 Task: Plan a trip to Qurayyat, Saudi Arabia from 1st November, 2023 to 9th November, 2023 for 6 adults.3 bedrooms having 3 beds and 3 bathrooms. Property type can be house. Look for 4 properties as per requirement.
Action: Mouse moved to (418, 51)
Screenshot: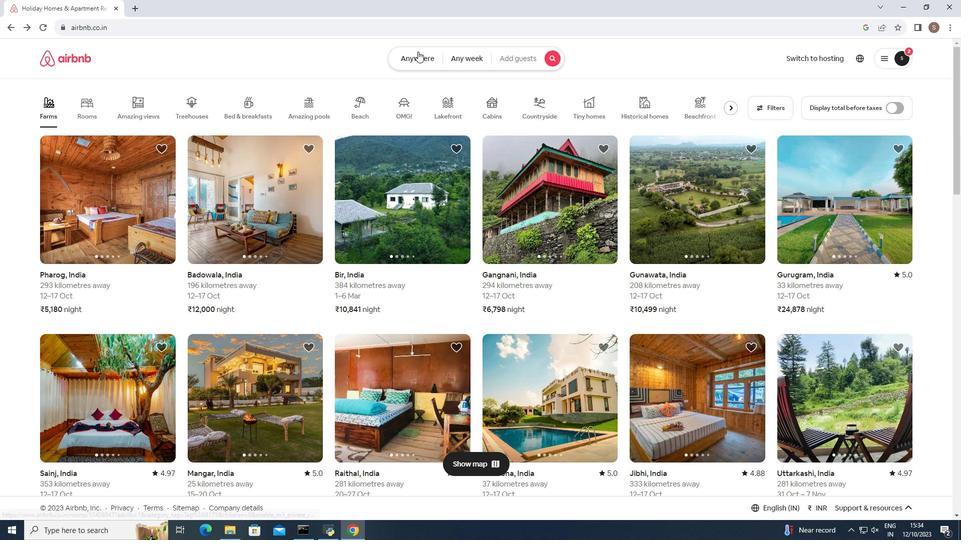 
Action: Mouse pressed left at (418, 51)
Screenshot: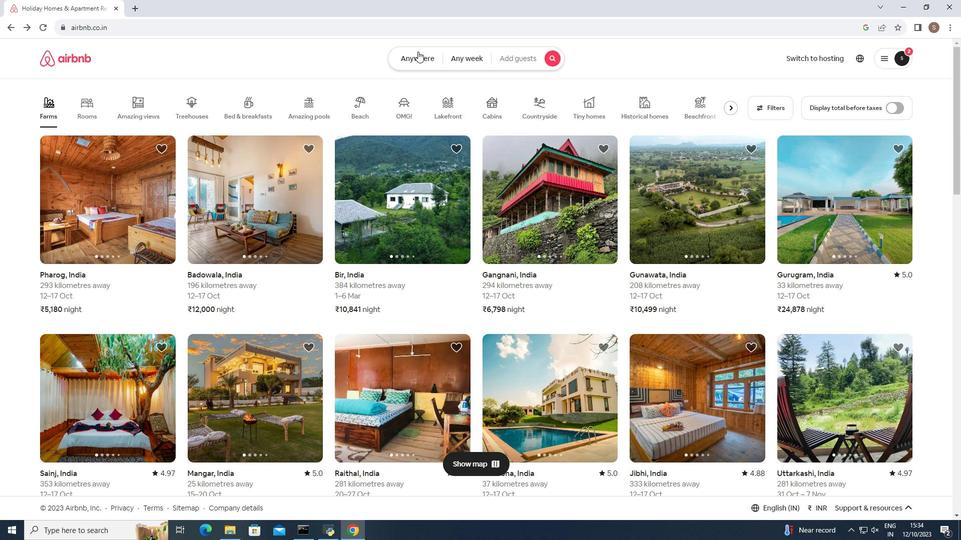 
Action: Mouse moved to (320, 96)
Screenshot: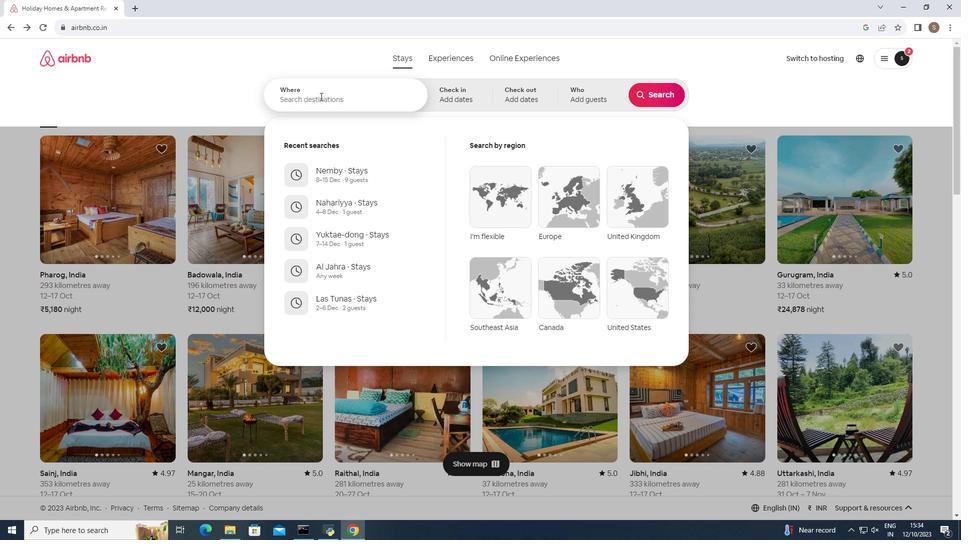
Action: Mouse pressed left at (320, 96)
Screenshot: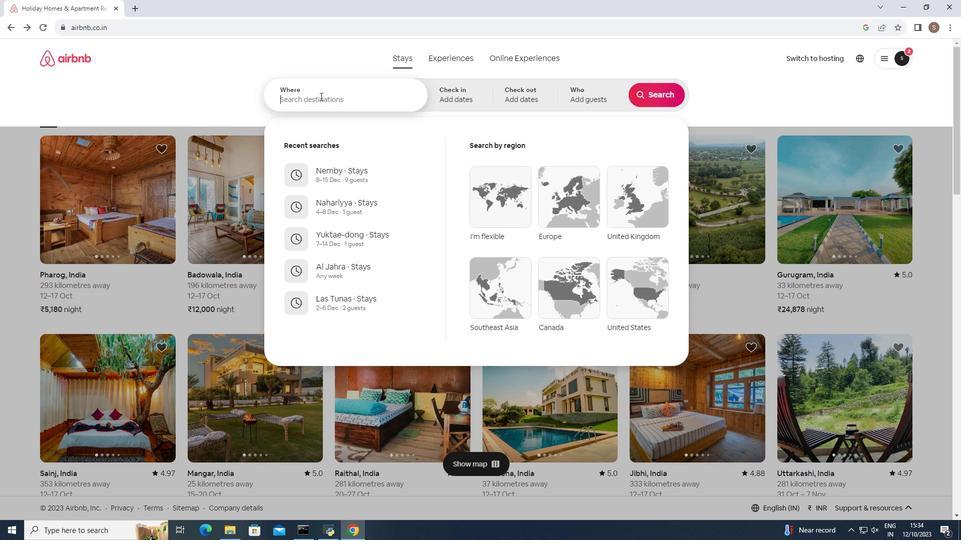 
Action: Key pressed s<Key.backspace><Key.shift><Key.shift><Key.shift><Key.shift><Key.shift><Key.shift><Key.shift><Key.shift><Key.shift><Key.shift><Key.shift><Key.shift>Qurayyat,<Key.space><Key.shift>Saudi<Key.space><Key.shift>Arabia<Key.enter>
Screenshot: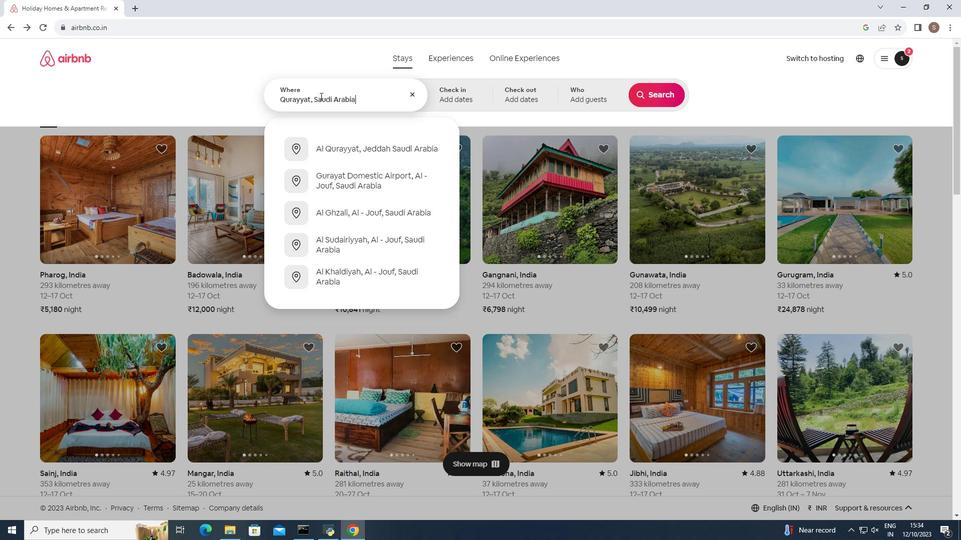 
Action: Mouse moved to (571, 219)
Screenshot: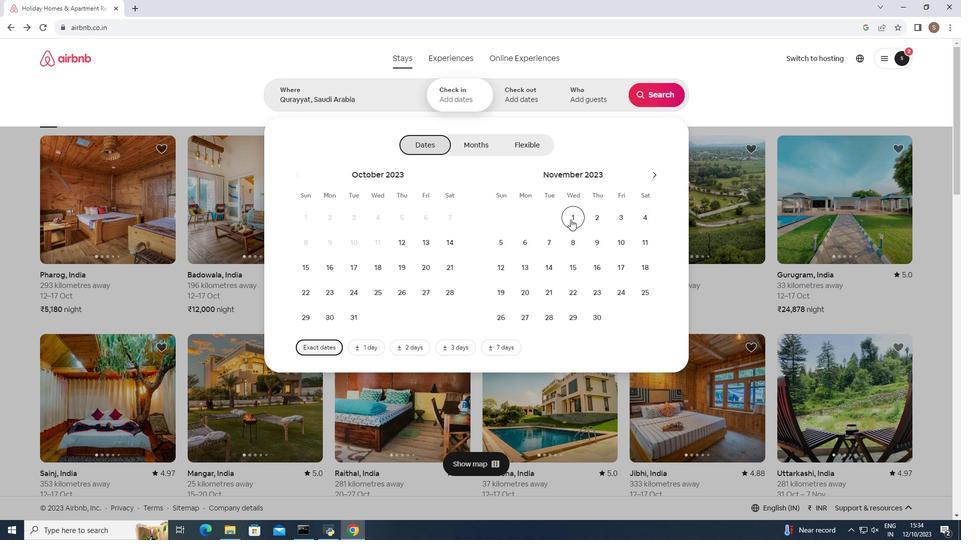 
Action: Mouse pressed left at (571, 219)
Screenshot: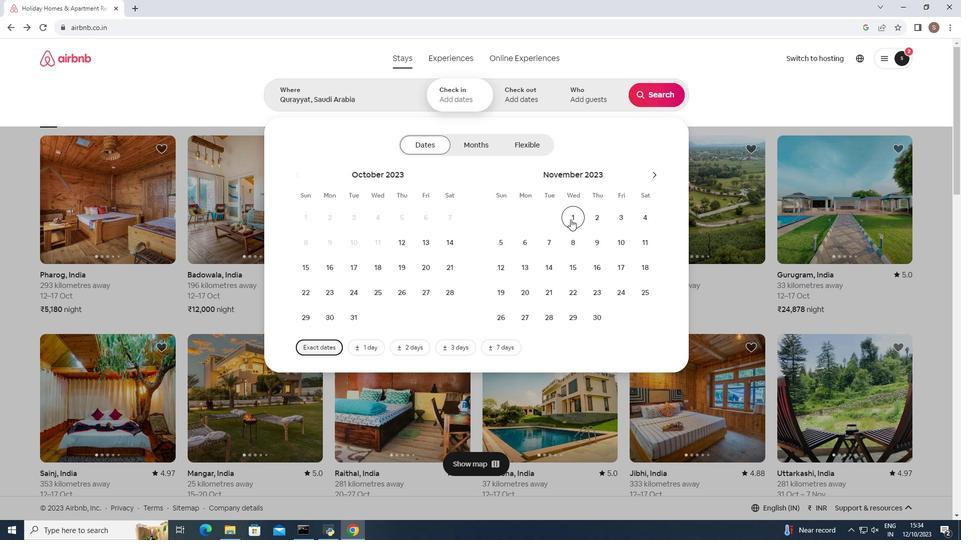 
Action: Mouse moved to (594, 244)
Screenshot: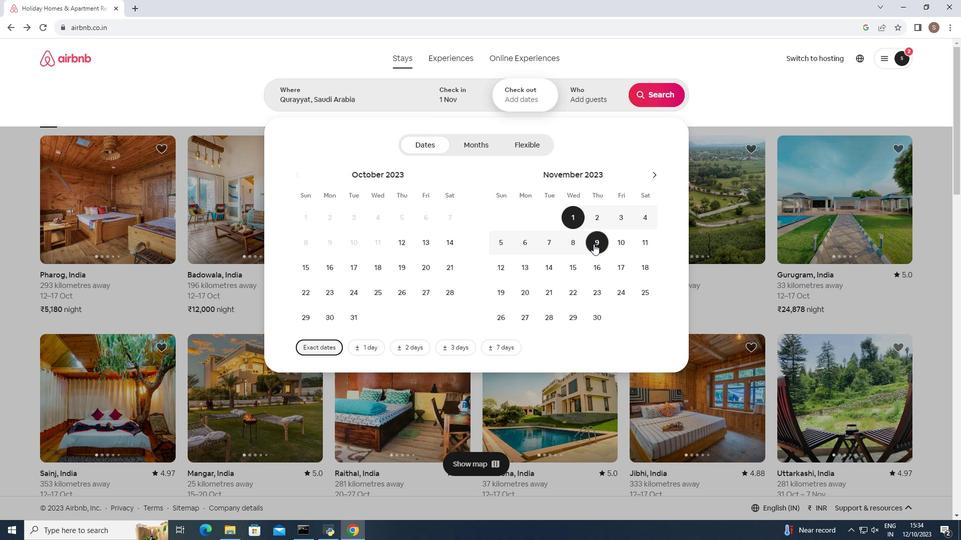 
Action: Mouse pressed left at (594, 244)
Screenshot: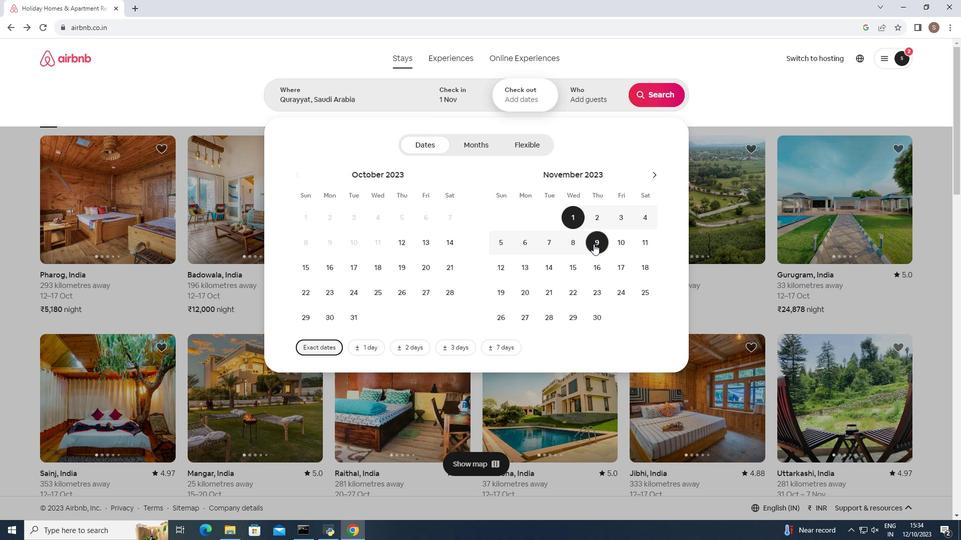 
Action: Mouse moved to (586, 91)
Screenshot: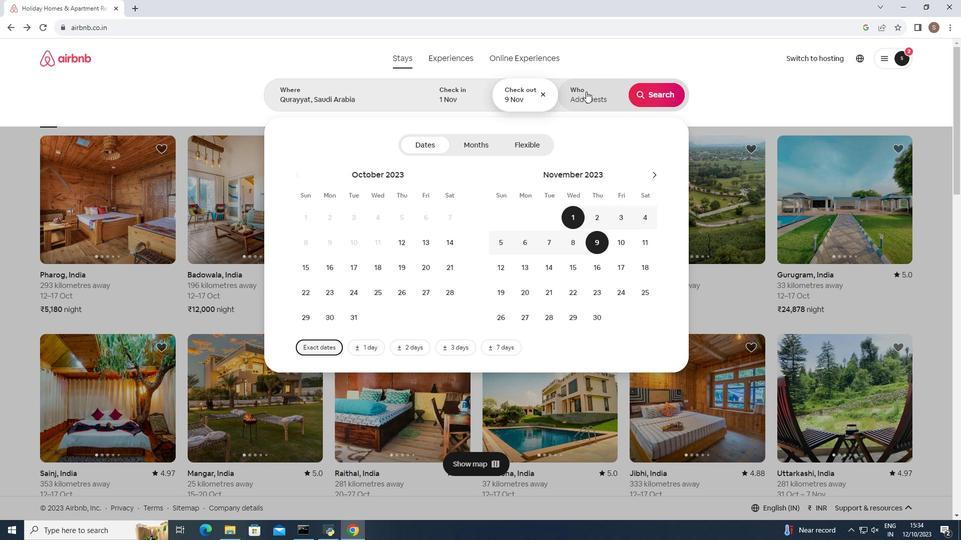 
Action: Mouse pressed left at (586, 91)
Screenshot: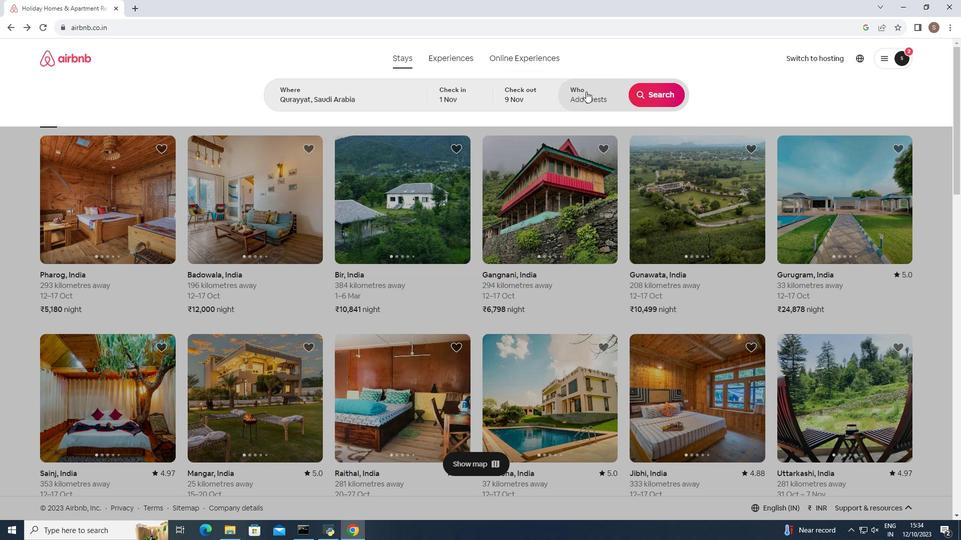 
Action: Mouse moved to (658, 145)
Screenshot: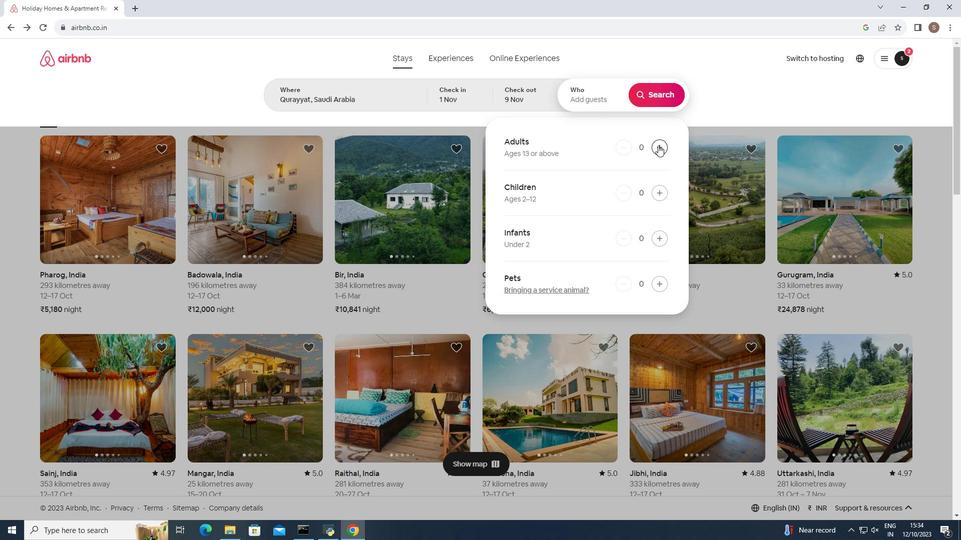 
Action: Mouse pressed left at (658, 145)
Screenshot: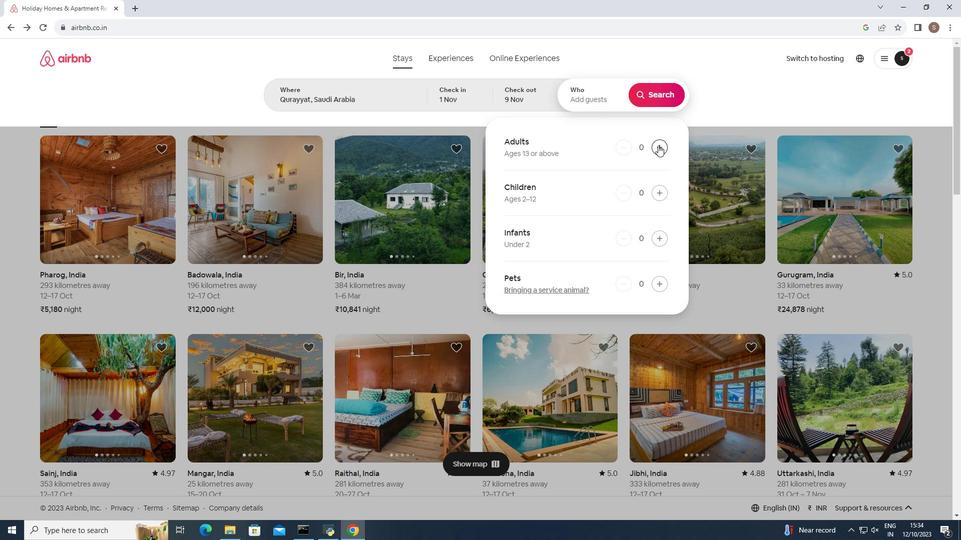 
Action: Mouse pressed left at (658, 145)
Screenshot: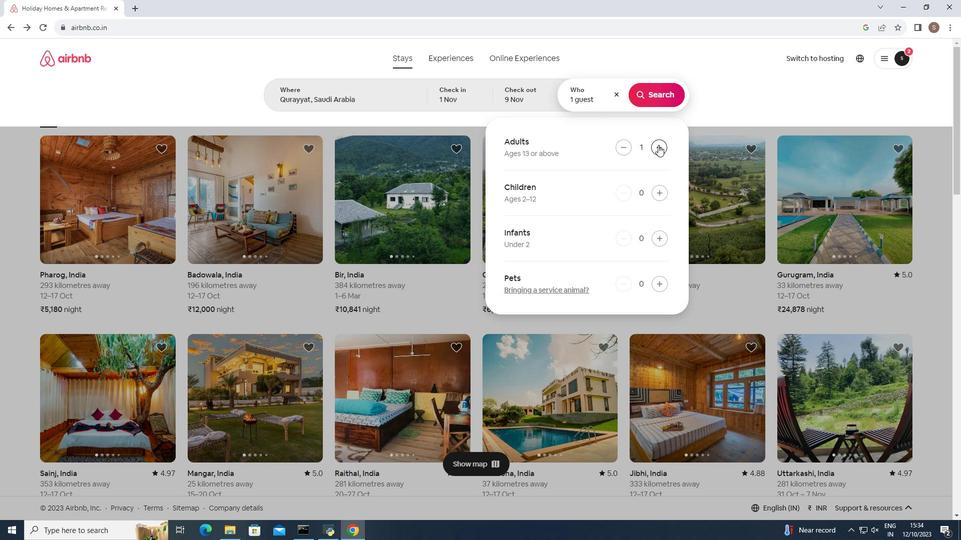 
Action: Mouse pressed left at (658, 145)
Screenshot: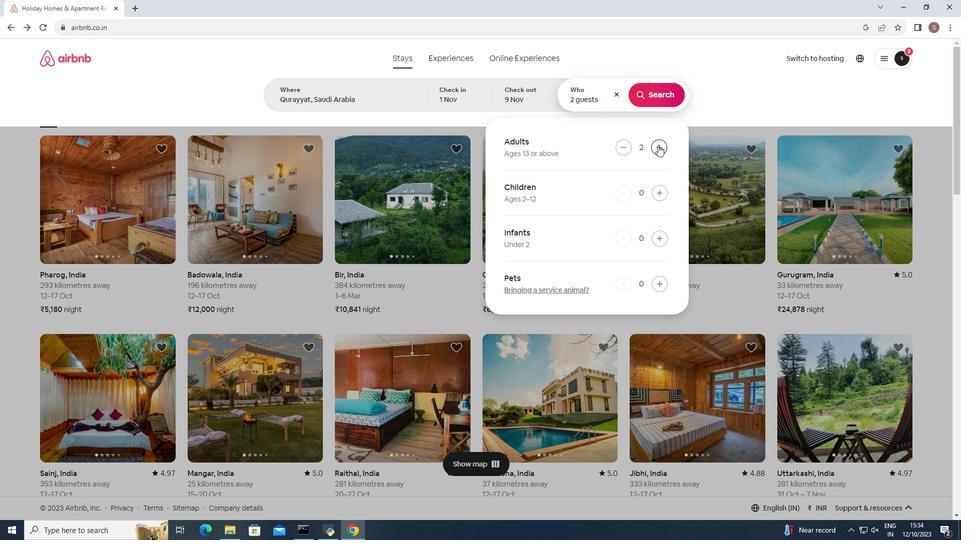 
Action: Mouse pressed left at (658, 145)
Screenshot: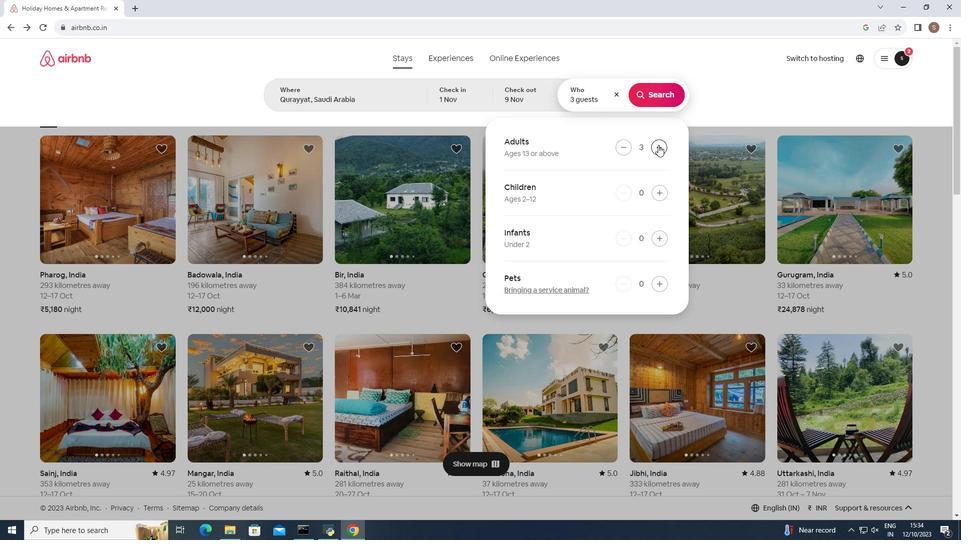 
Action: Mouse pressed left at (658, 145)
Screenshot: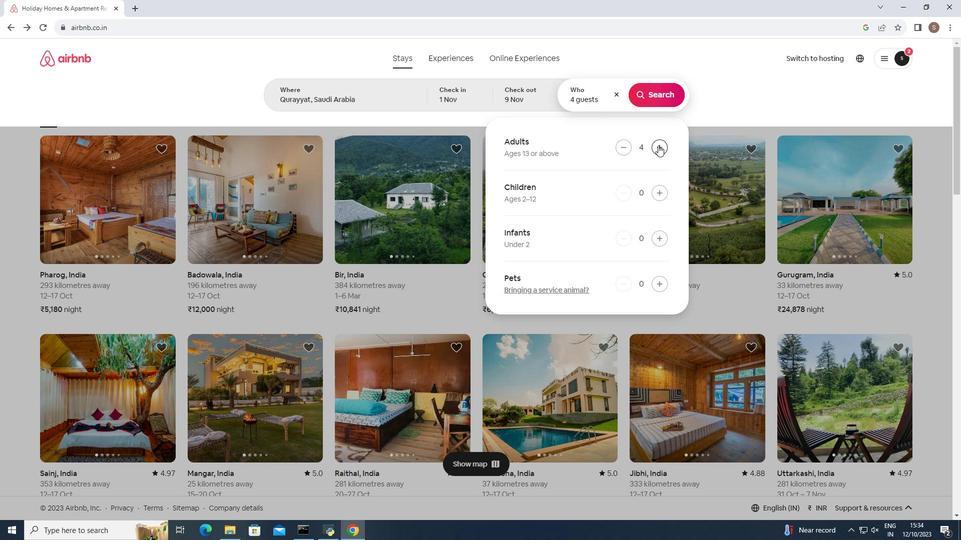 
Action: Mouse pressed left at (658, 145)
Screenshot: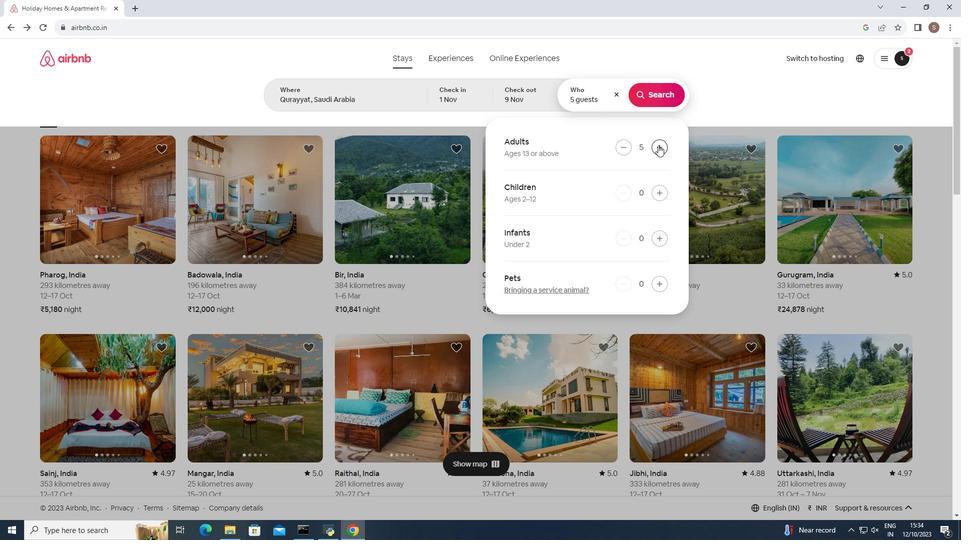 
Action: Mouse moved to (651, 99)
Screenshot: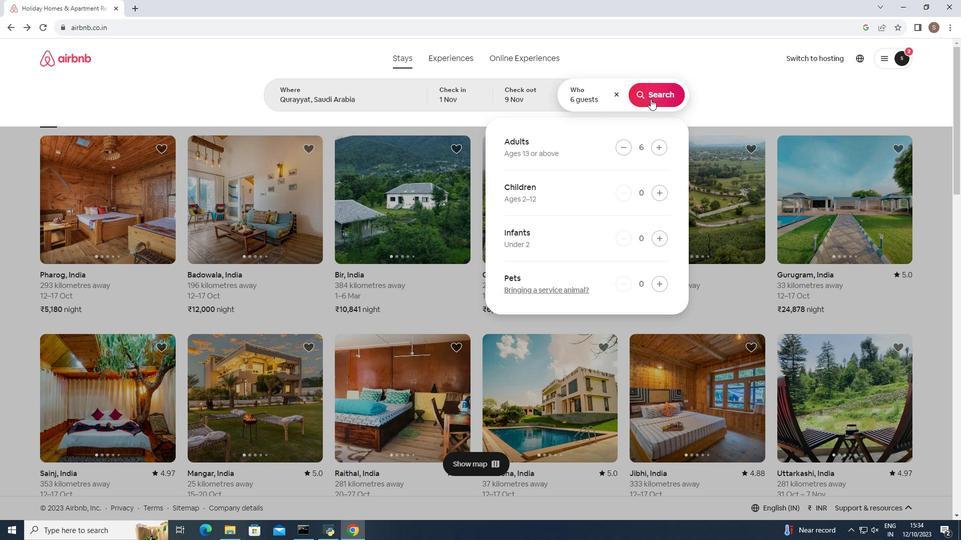 
Action: Mouse pressed left at (651, 99)
Screenshot: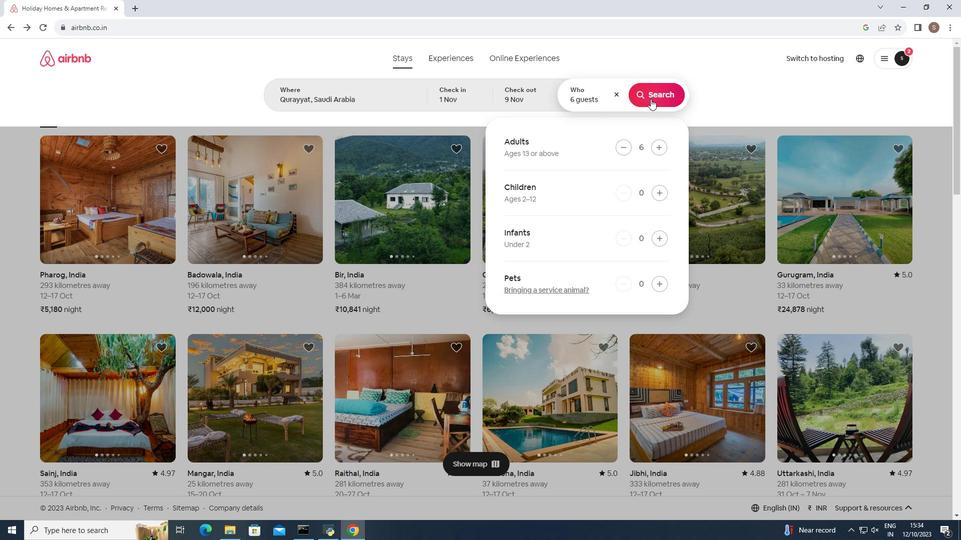 
Action: Mouse moved to (795, 97)
Screenshot: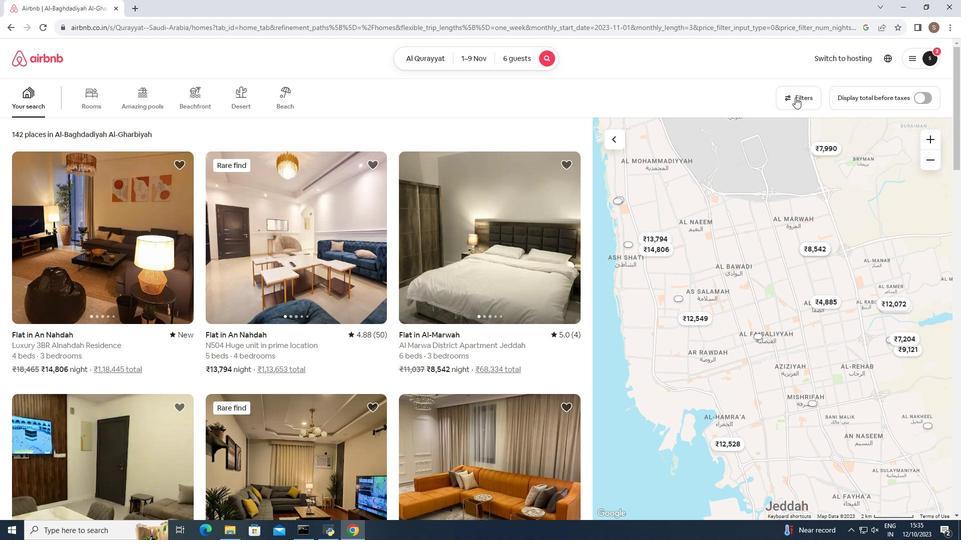
Action: Mouse pressed left at (795, 97)
Screenshot: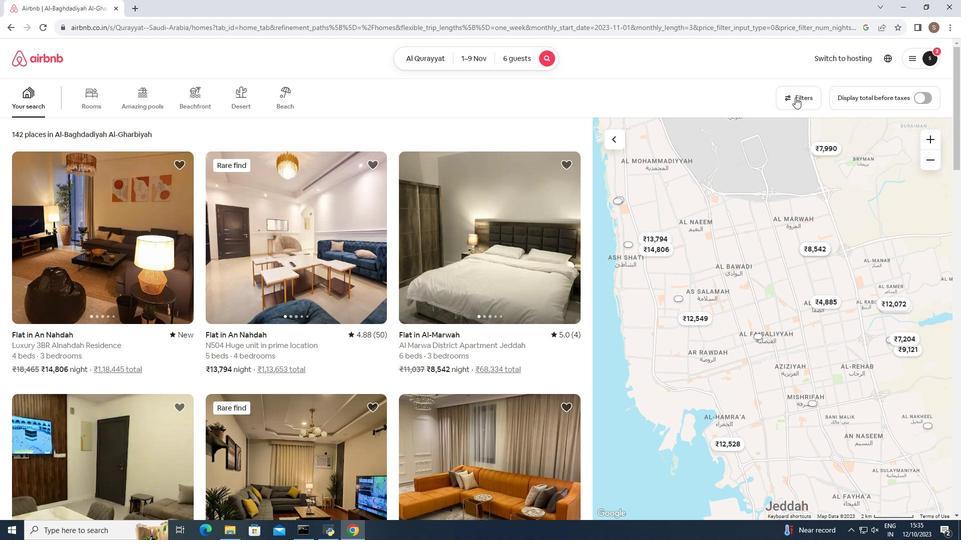 
Action: Mouse moved to (456, 232)
Screenshot: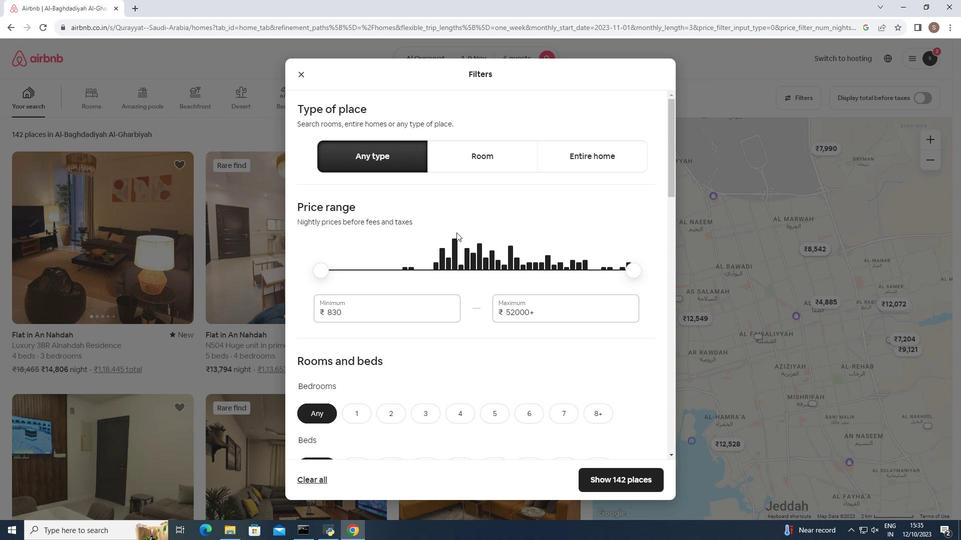 
Action: Mouse scrolled (456, 232) with delta (0, 0)
Screenshot: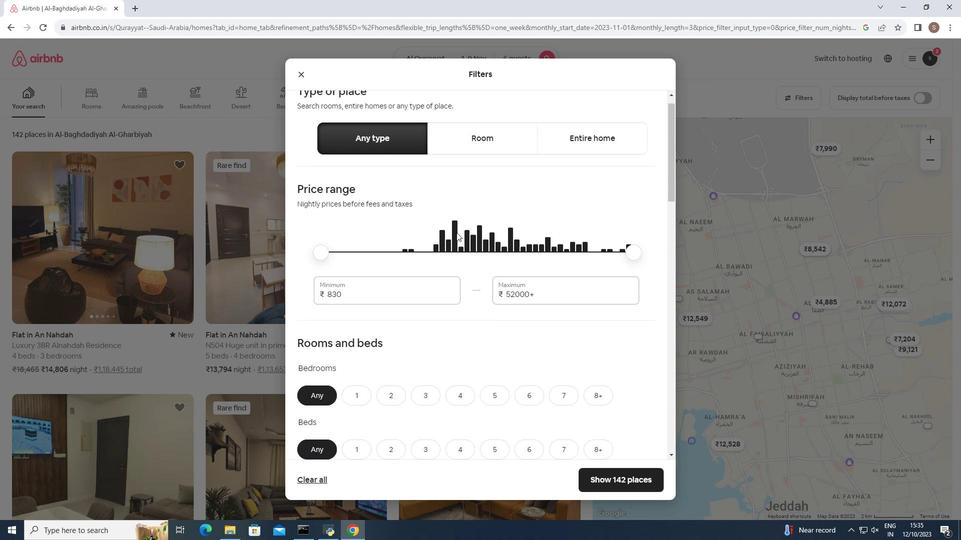 
Action: Mouse scrolled (456, 232) with delta (0, 0)
Screenshot: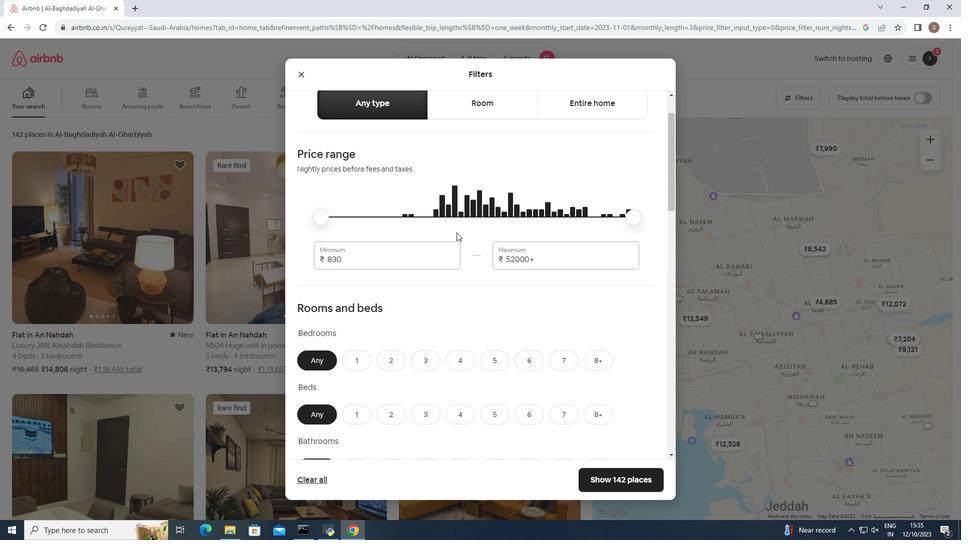 
Action: Mouse moved to (427, 314)
Screenshot: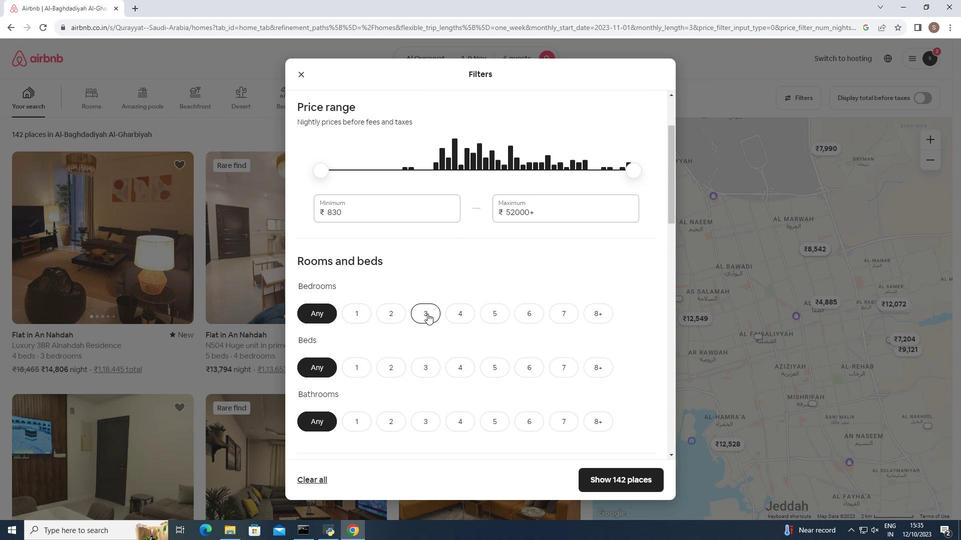 
Action: Mouse pressed left at (427, 314)
Screenshot: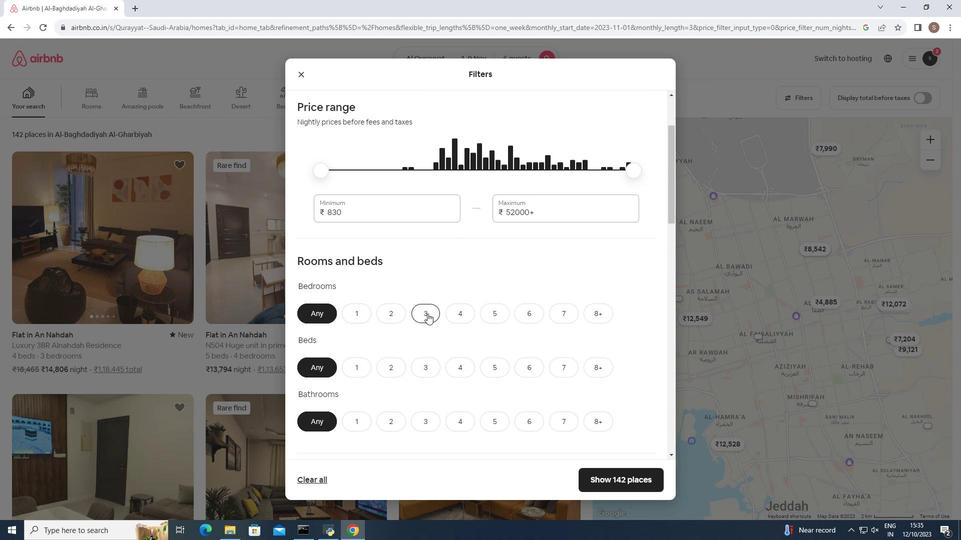 
Action: Mouse moved to (427, 370)
Screenshot: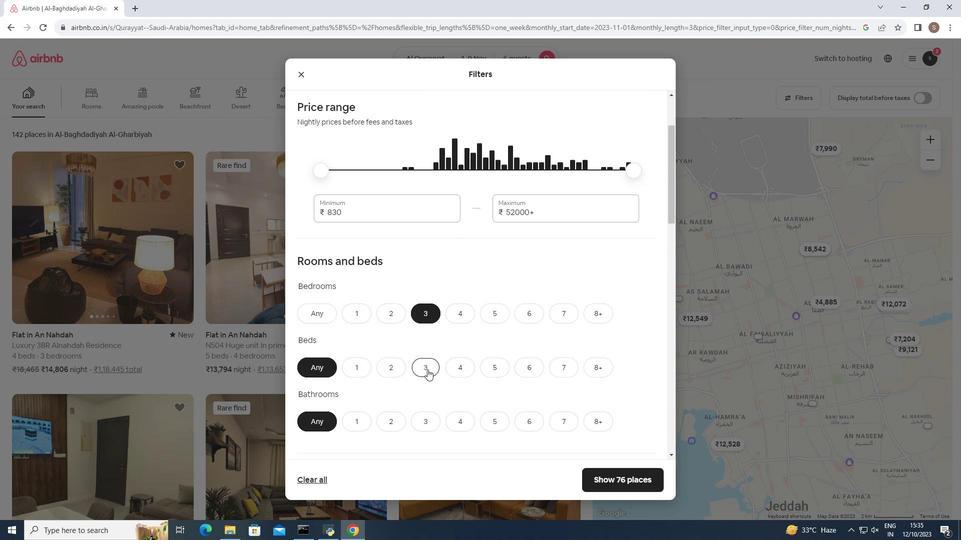 
Action: Mouse pressed left at (427, 370)
Screenshot: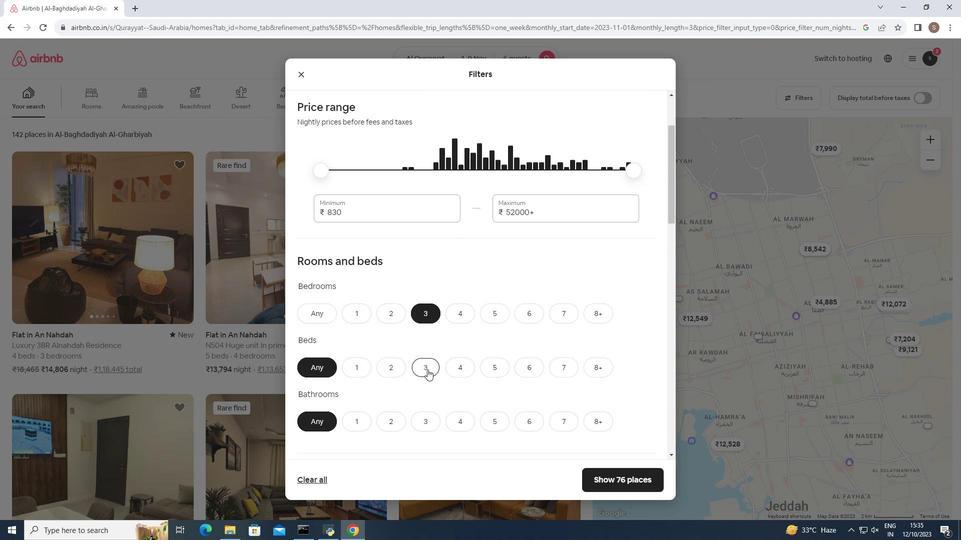 
Action: Mouse moved to (423, 425)
Screenshot: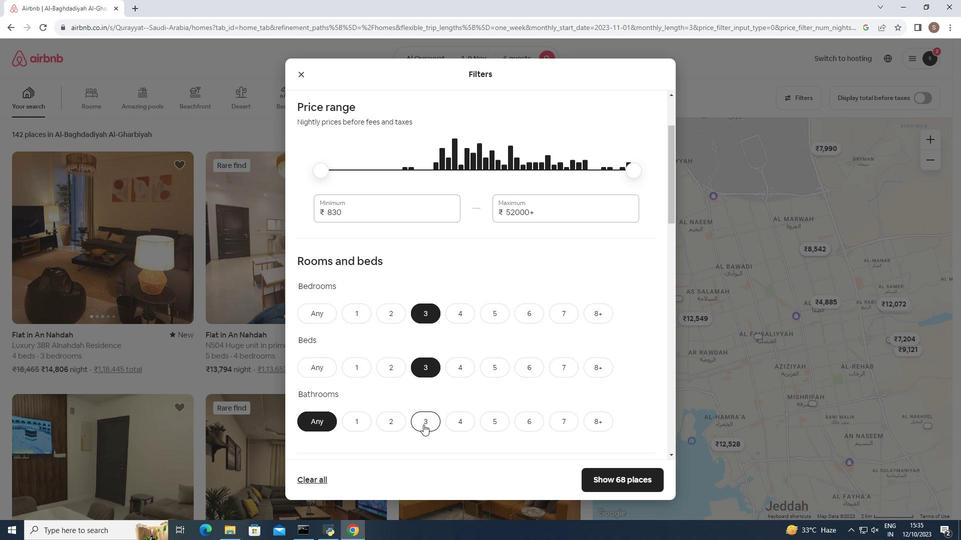 
Action: Mouse pressed left at (423, 425)
Screenshot: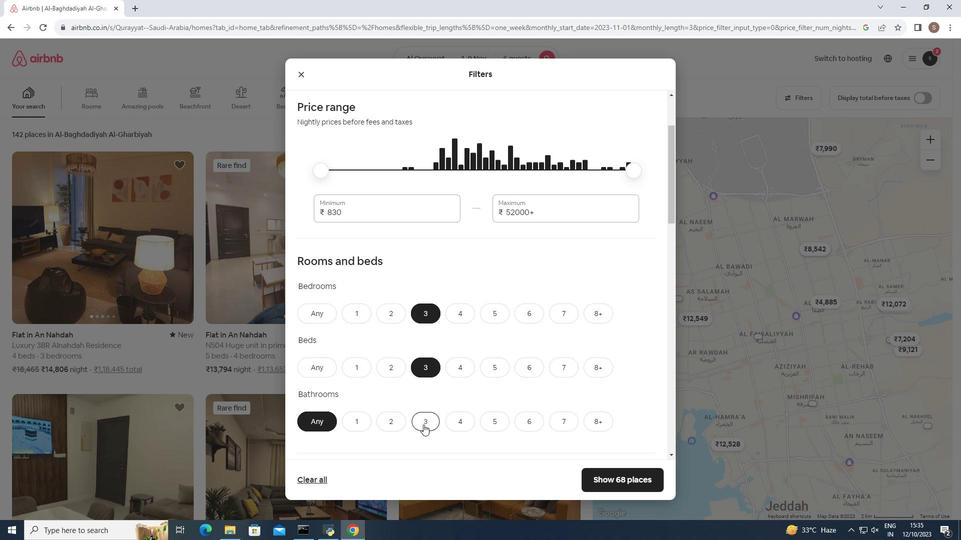 
Action: Mouse moved to (460, 370)
Screenshot: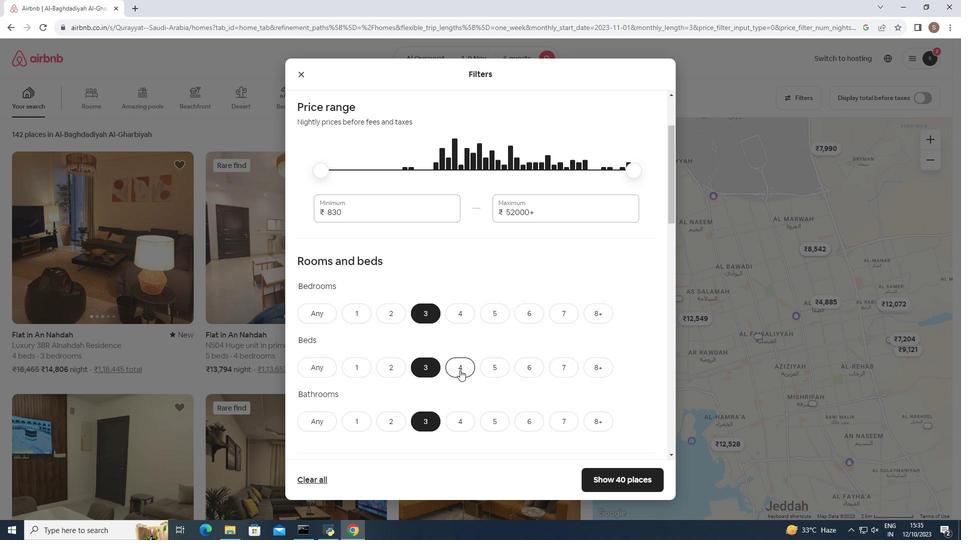
Action: Mouse scrolled (460, 370) with delta (0, 0)
Screenshot: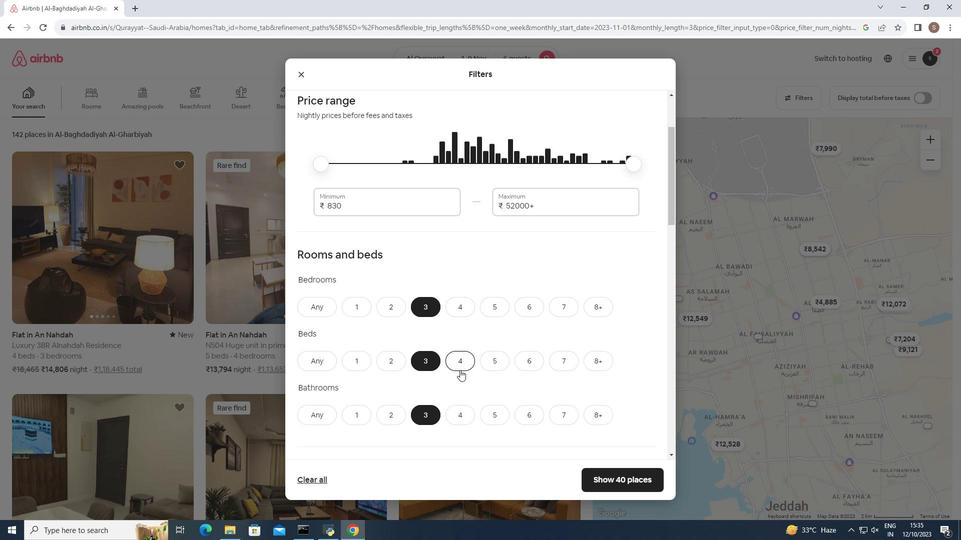 
Action: Mouse scrolled (460, 370) with delta (0, 0)
Screenshot: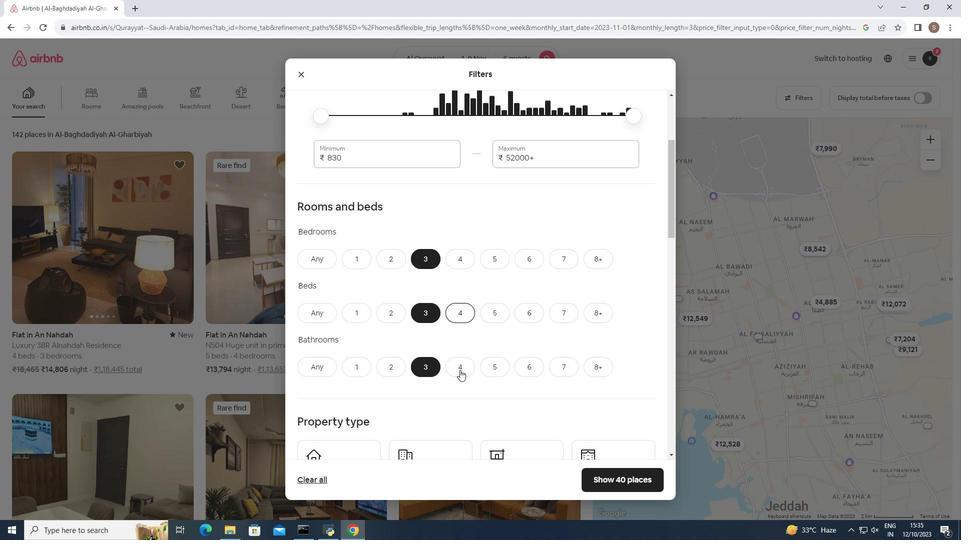 
Action: Mouse scrolled (460, 370) with delta (0, 0)
Screenshot: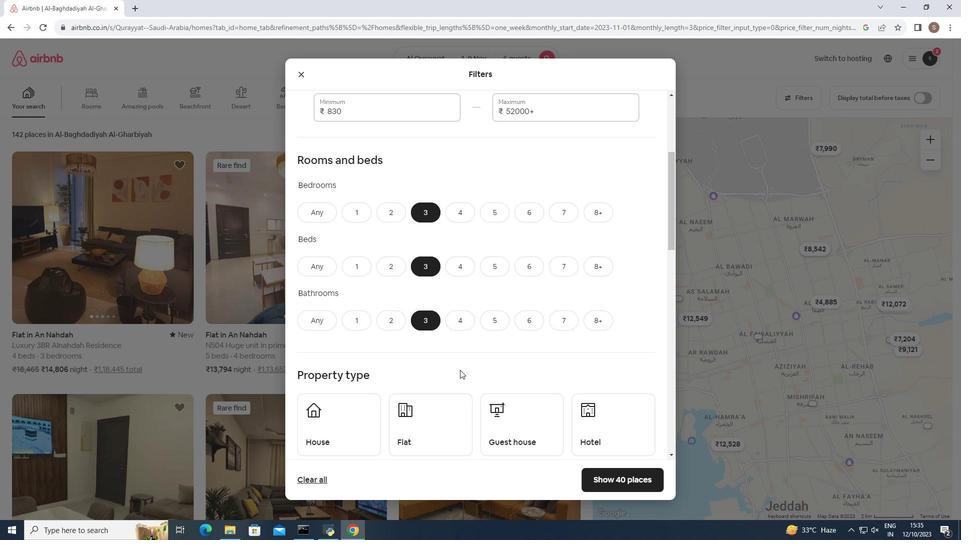 
Action: Mouse moved to (321, 385)
Screenshot: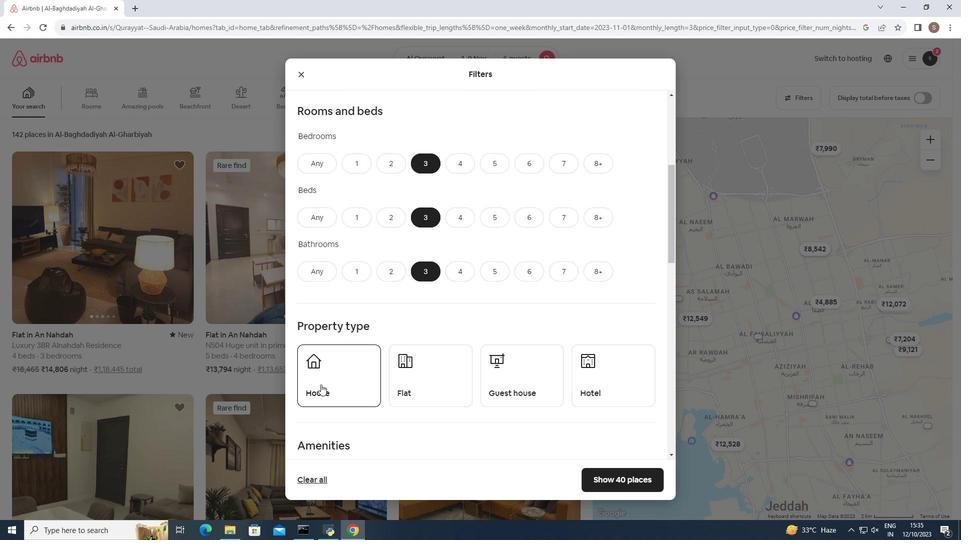 
Action: Mouse pressed left at (321, 385)
Screenshot: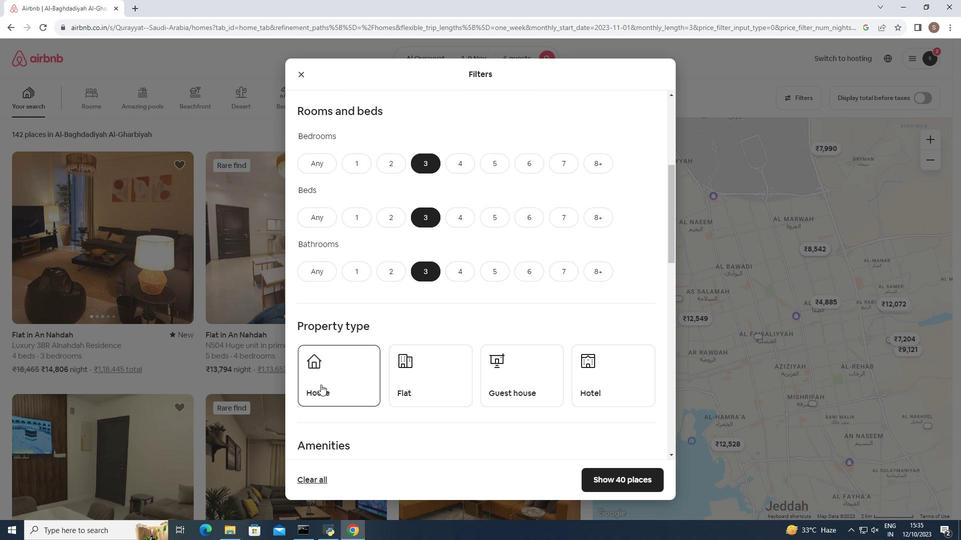 
Action: Mouse moved to (602, 477)
Screenshot: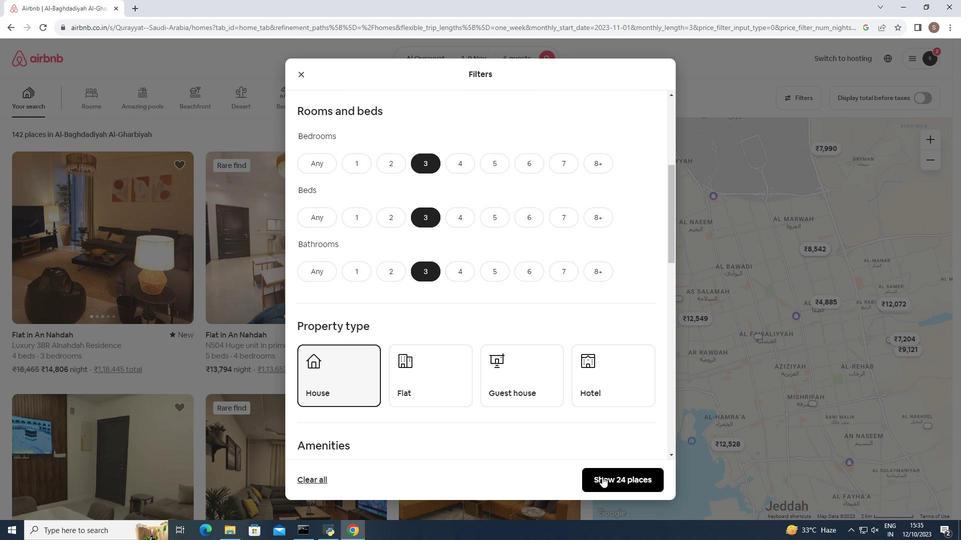 
Action: Mouse pressed left at (602, 477)
Screenshot: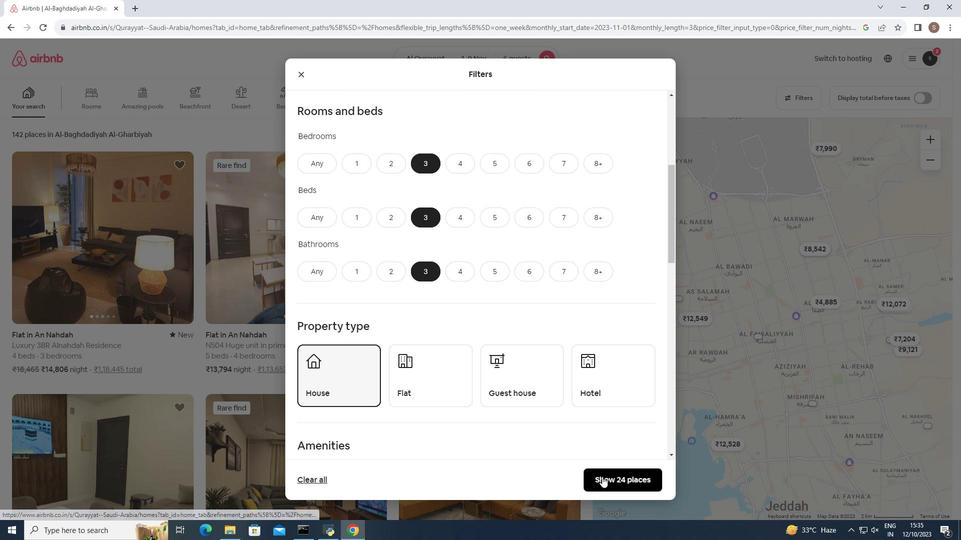 
Action: Mouse moved to (415, 385)
Screenshot: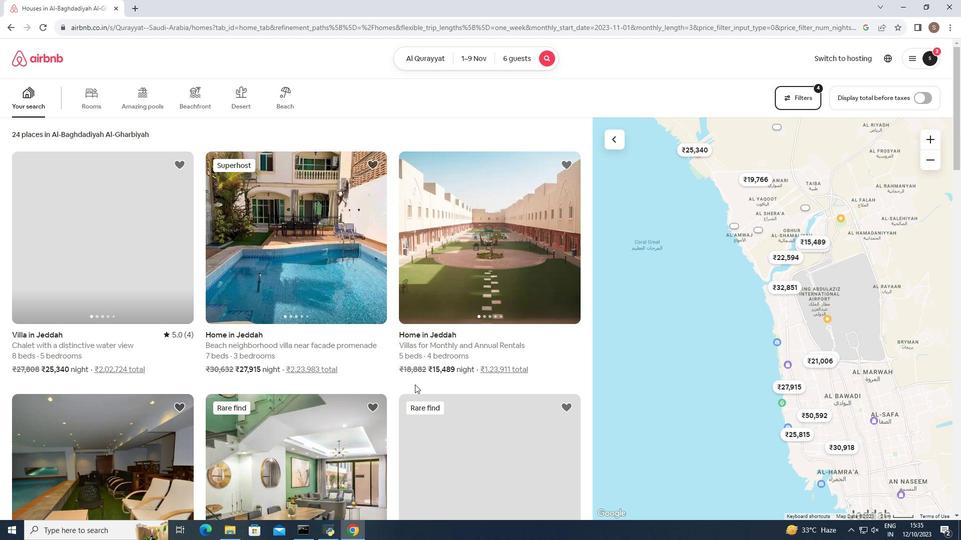 
Action: Mouse scrolled (415, 384) with delta (0, 0)
Screenshot: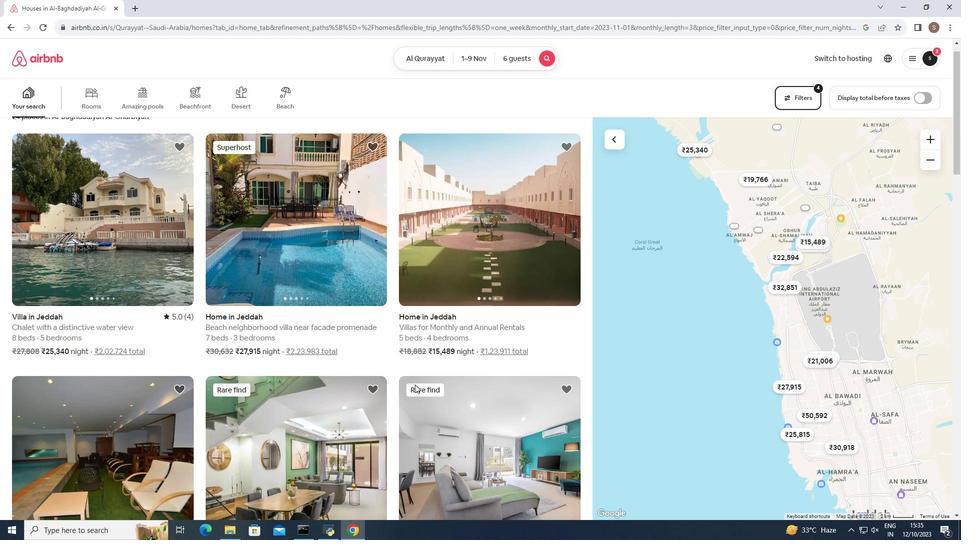 
Action: Mouse moved to (446, 391)
Screenshot: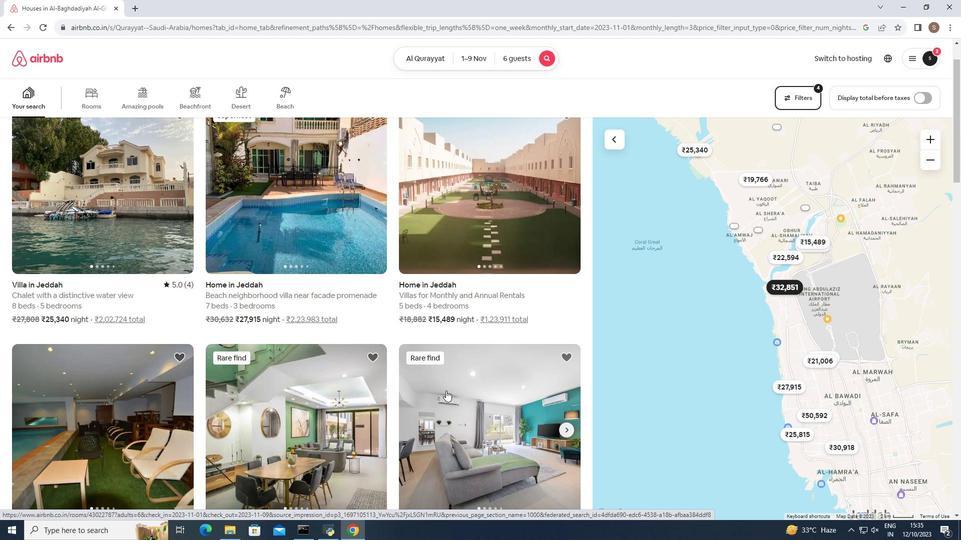 
Action: Mouse scrolled (446, 390) with delta (0, 0)
Screenshot: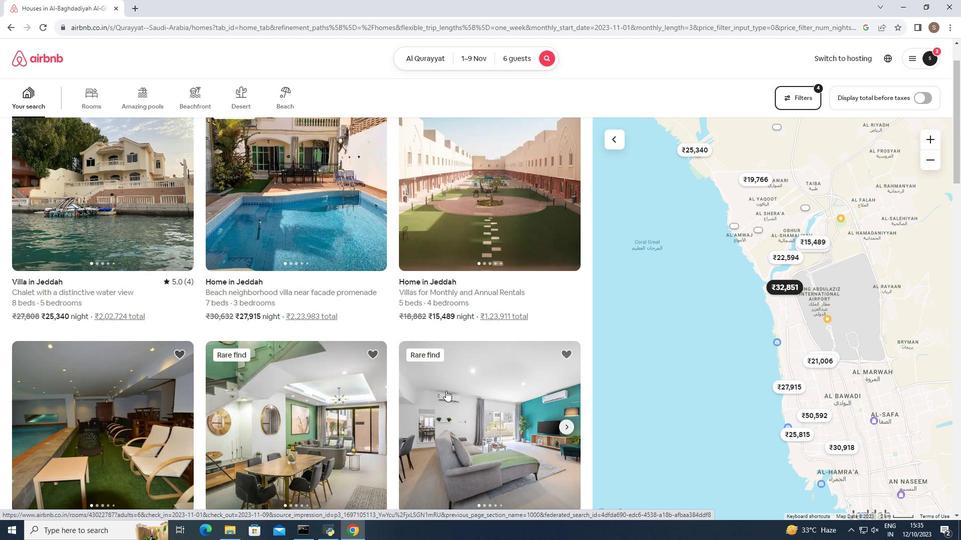 
Action: Mouse scrolled (446, 390) with delta (0, 0)
Screenshot: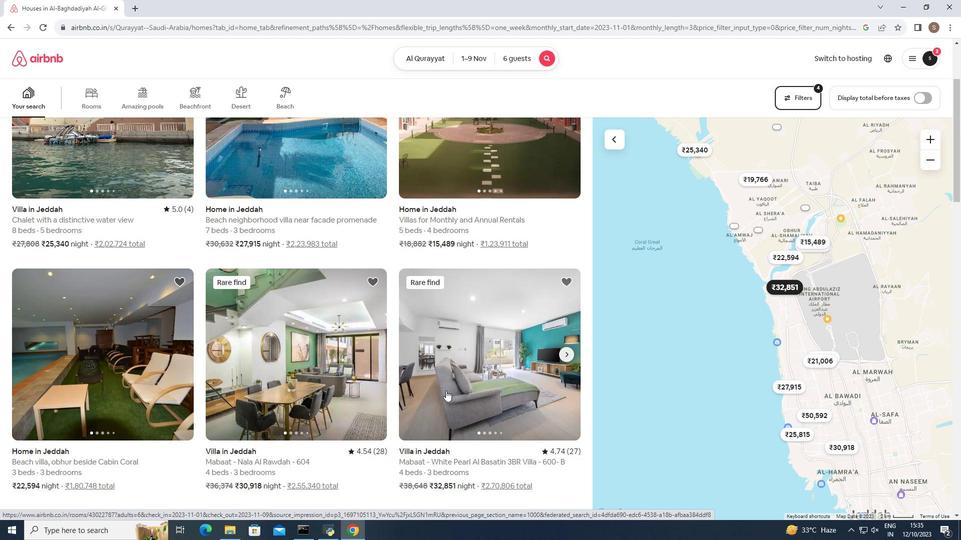 
Action: Mouse moved to (154, 340)
Screenshot: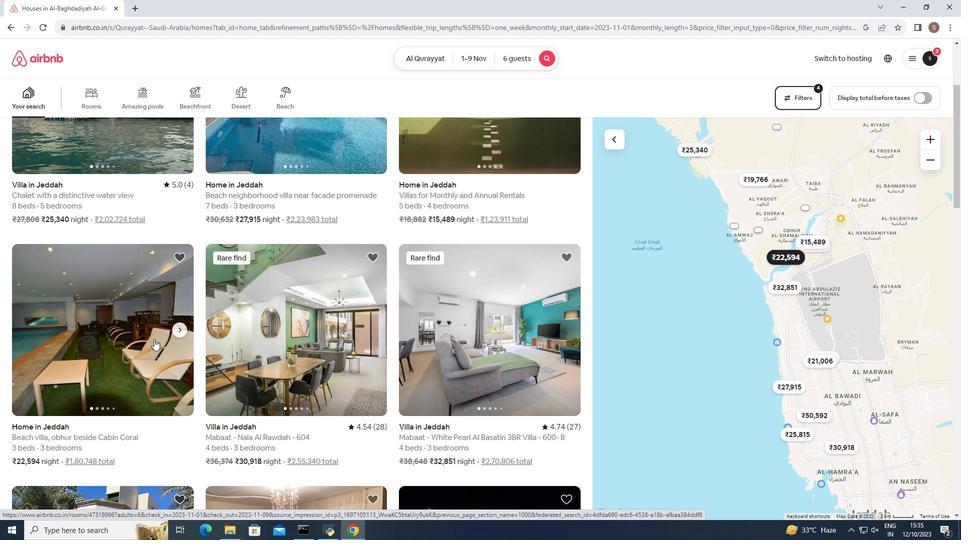 
Action: Mouse pressed left at (154, 340)
Screenshot: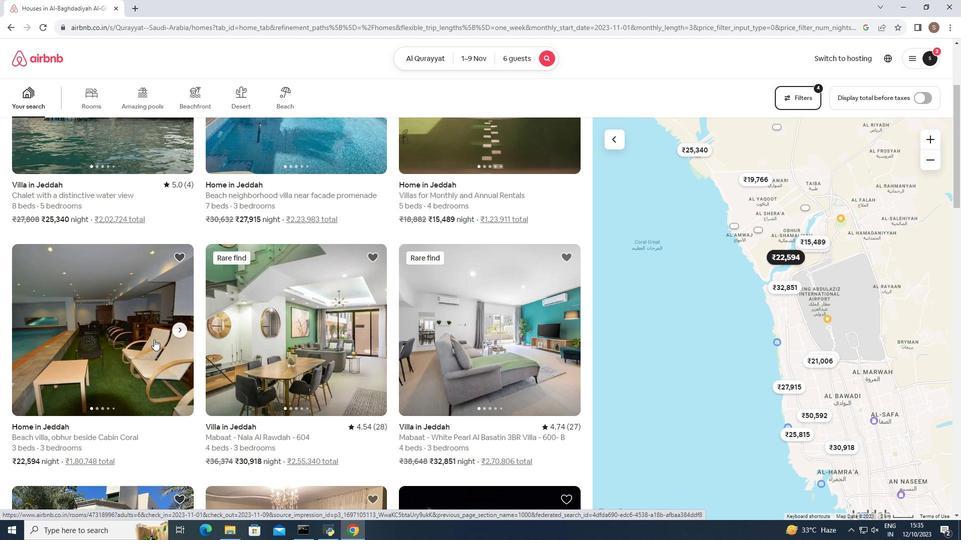 
Action: Mouse moved to (336, 332)
Screenshot: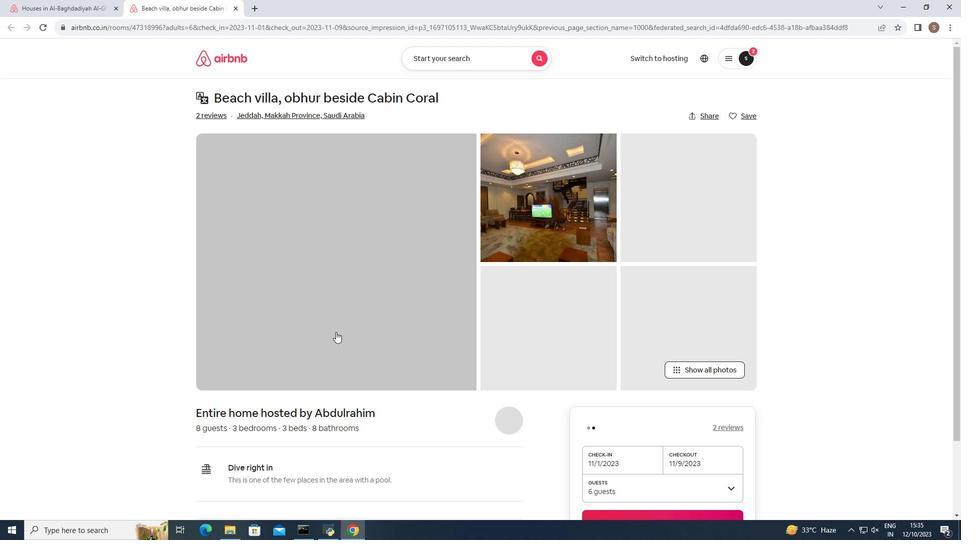 
Action: Mouse pressed left at (336, 332)
Screenshot: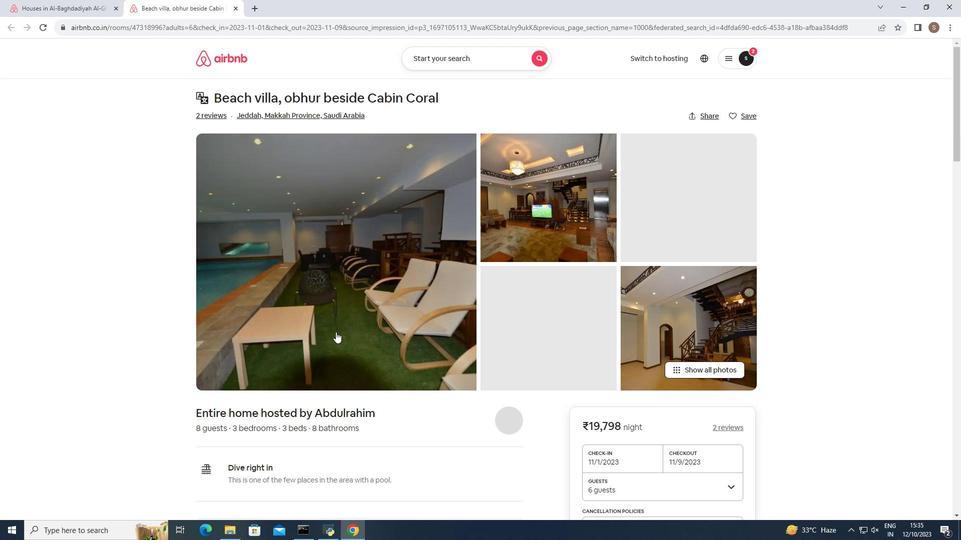 
Action: Mouse moved to (357, 330)
Screenshot: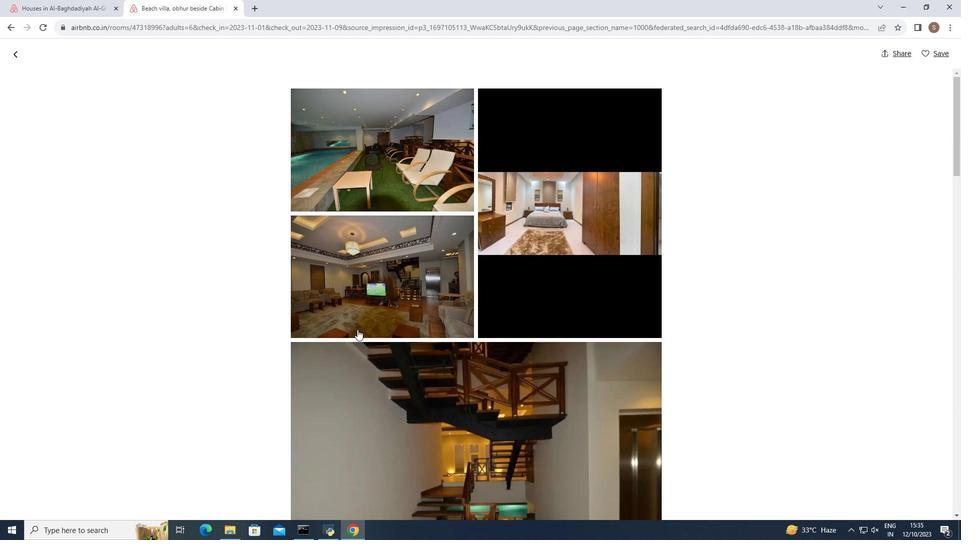 
Action: Mouse scrolled (357, 329) with delta (0, 0)
Screenshot: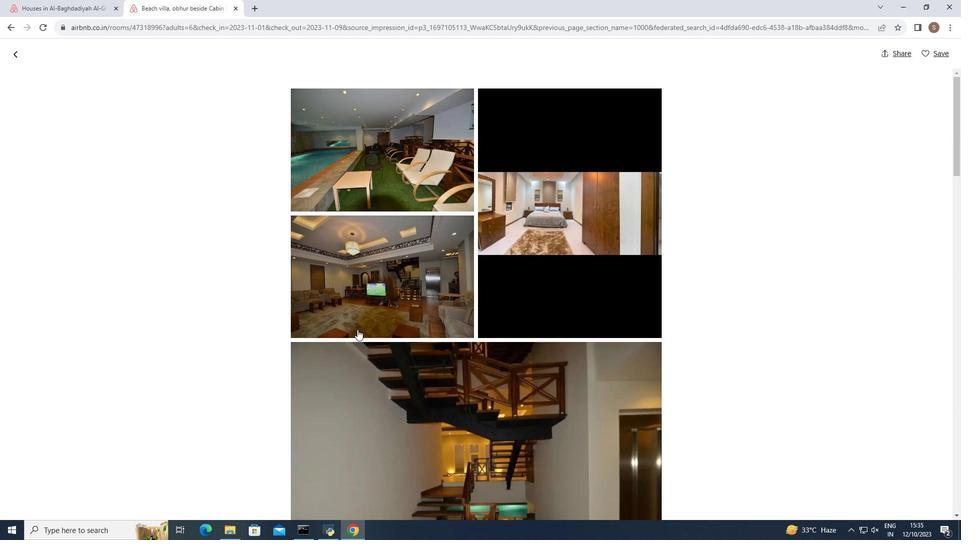 
Action: Mouse scrolled (357, 329) with delta (0, 0)
Screenshot: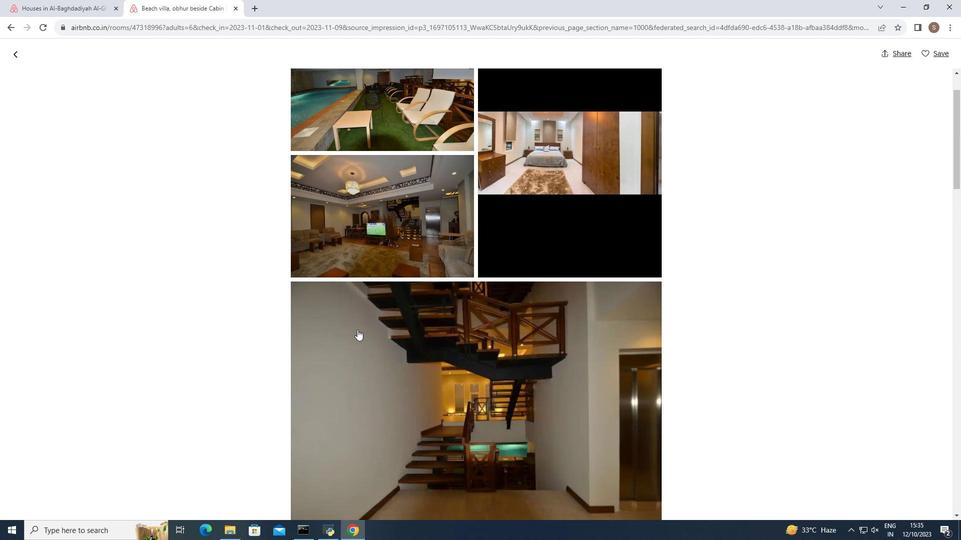 
Action: Mouse moved to (357, 329)
Screenshot: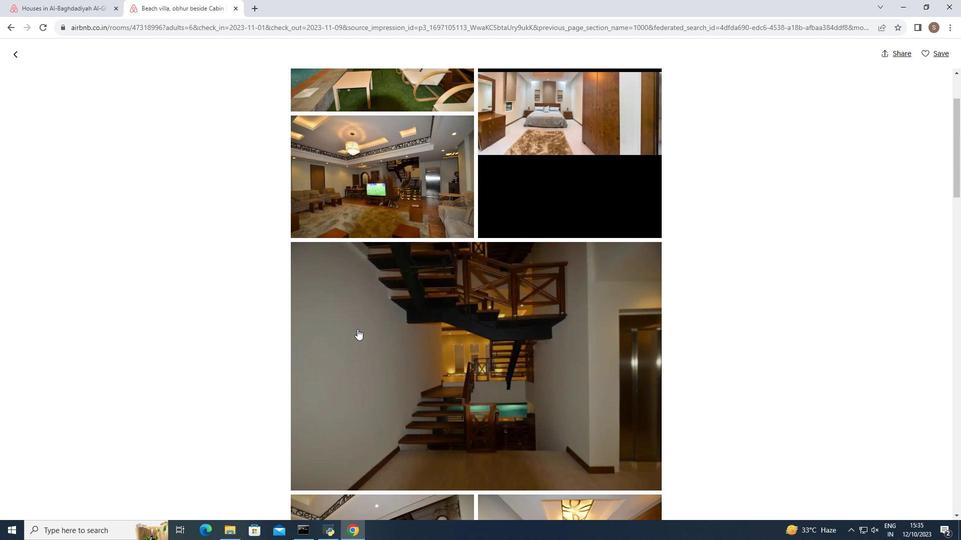 
Action: Mouse scrolled (357, 329) with delta (0, 0)
Screenshot: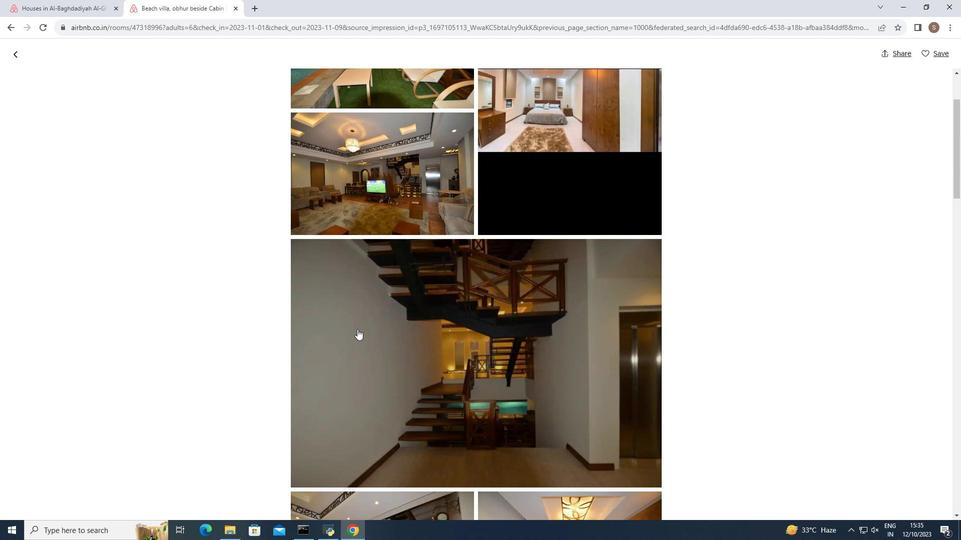 
Action: Mouse moved to (358, 329)
Screenshot: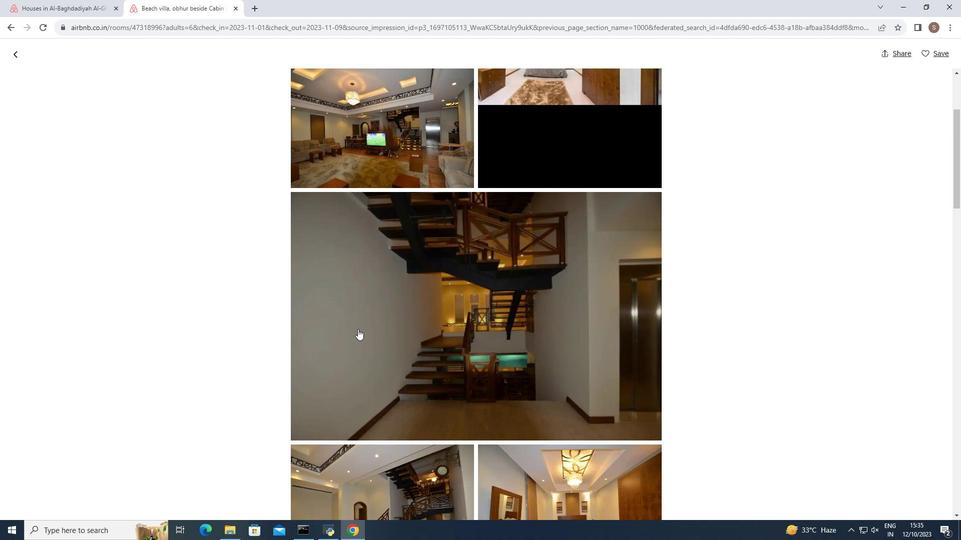 
Action: Mouse scrolled (358, 329) with delta (0, 0)
Screenshot: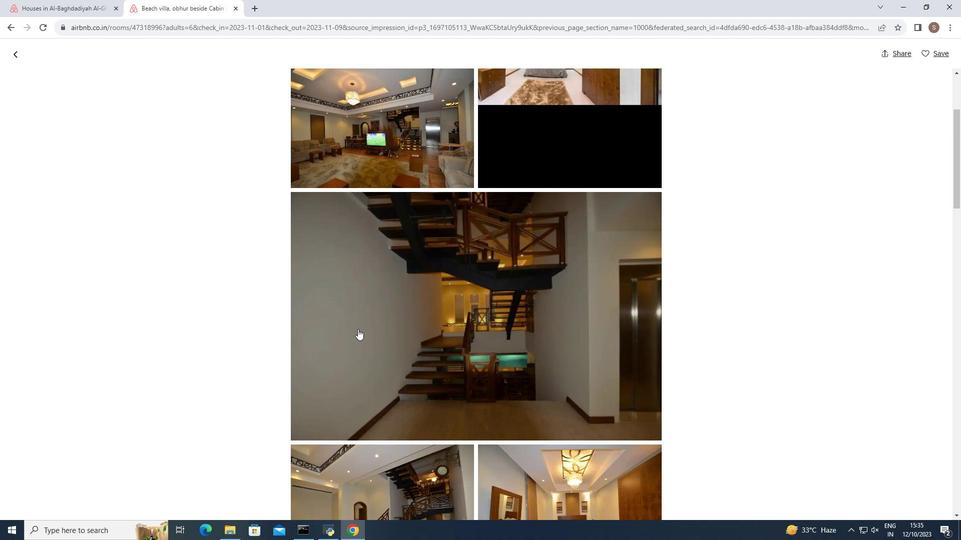 
Action: Mouse scrolled (358, 329) with delta (0, 0)
Screenshot: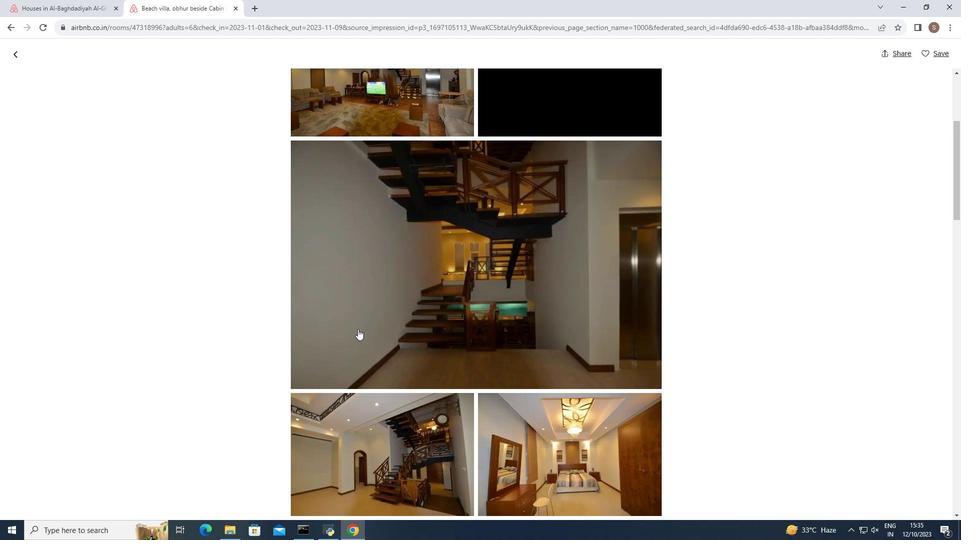 
Action: Mouse scrolled (358, 329) with delta (0, 0)
Screenshot: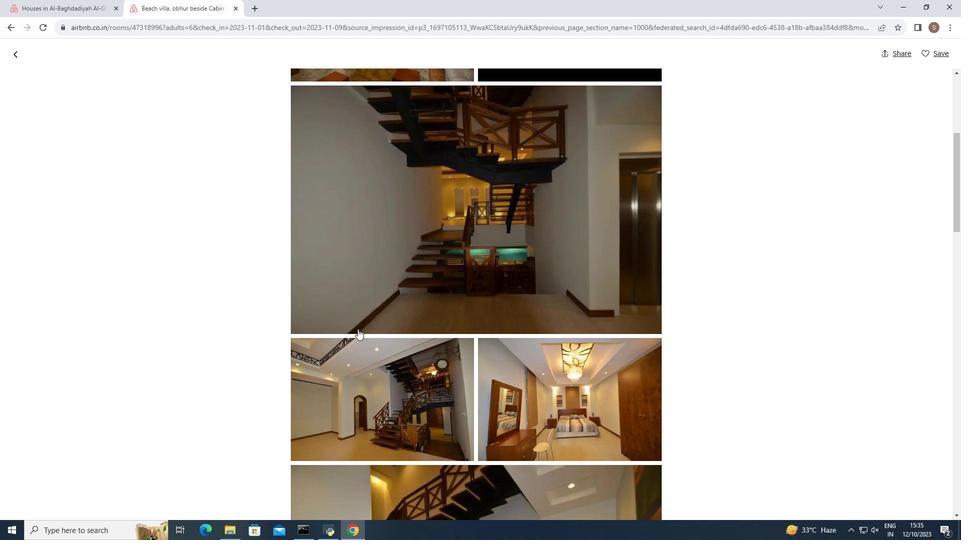 
Action: Mouse scrolled (358, 329) with delta (0, 0)
Screenshot: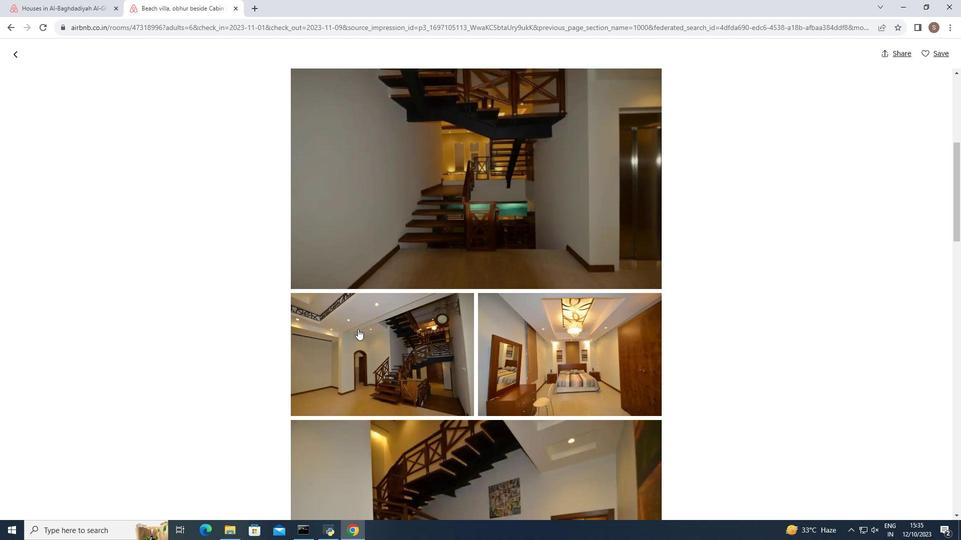 
Action: Mouse scrolled (358, 329) with delta (0, 0)
Screenshot: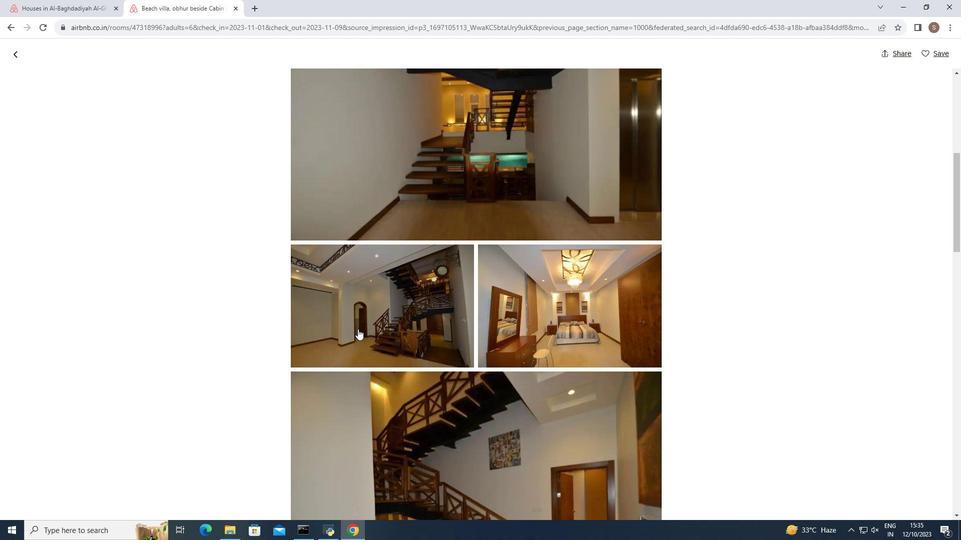 
Action: Mouse scrolled (358, 329) with delta (0, 0)
Screenshot: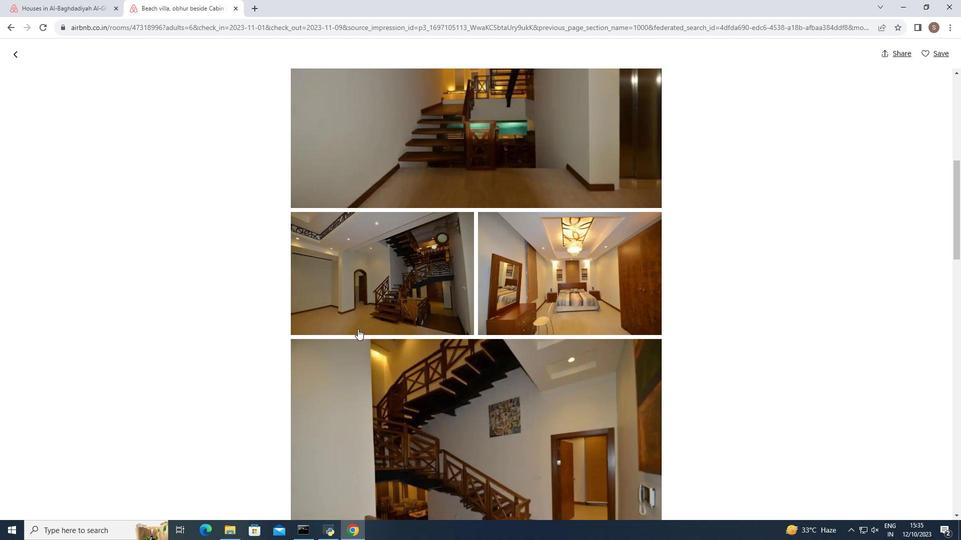 
Action: Mouse scrolled (358, 329) with delta (0, 0)
Screenshot: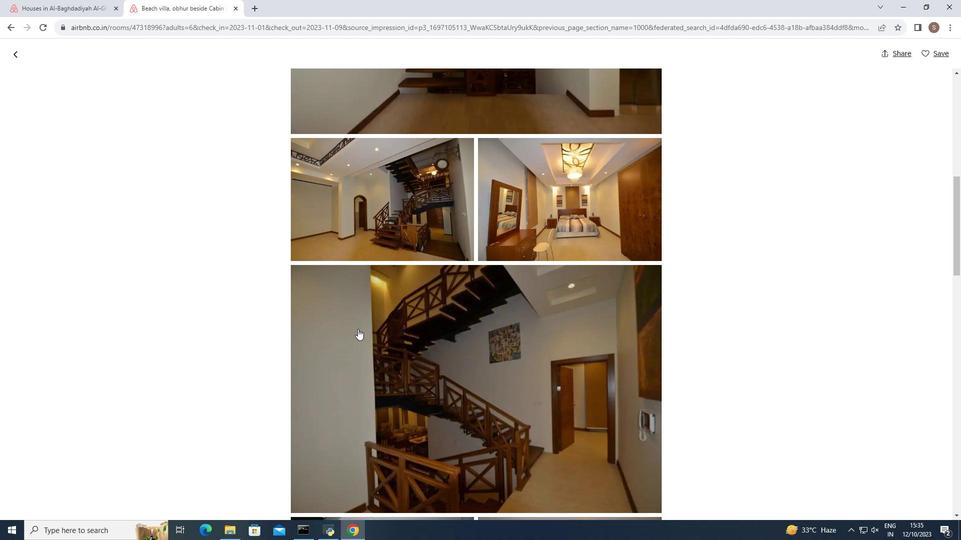 
Action: Mouse scrolled (358, 329) with delta (0, 0)
Screenshot: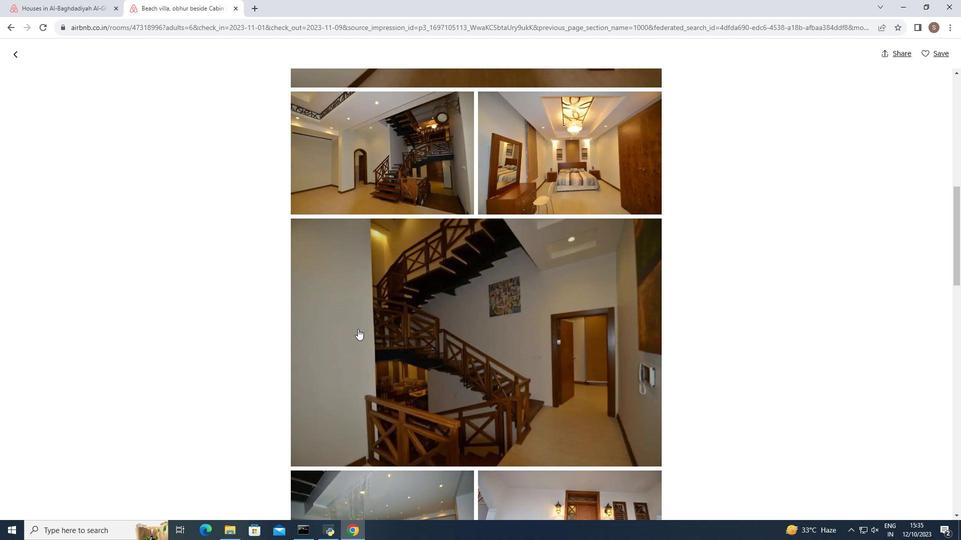 
Action: Mouse scrolled (358, 329) with delta (0, 0)
Screenshot: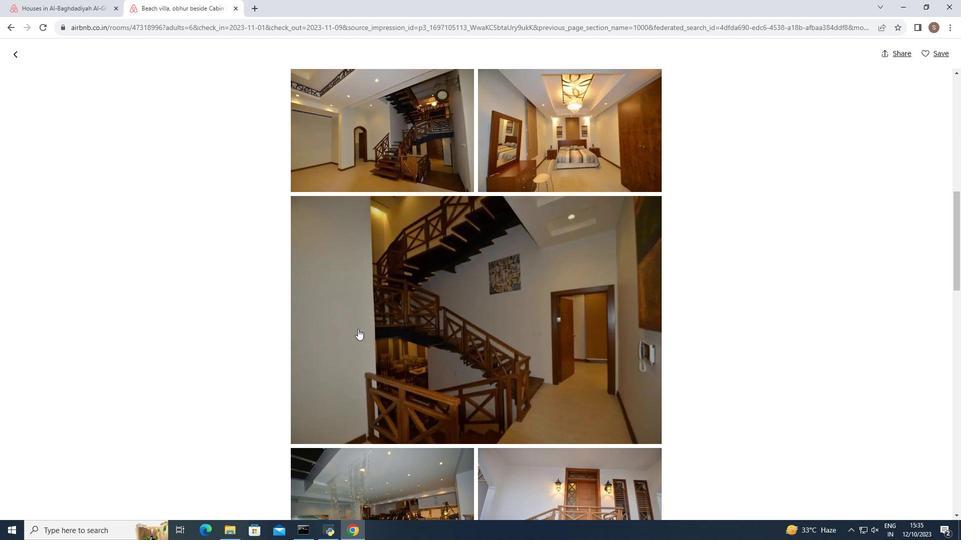 
Action: Mouse scrolled (358, 329) with delta (0, 0)
Screenshot: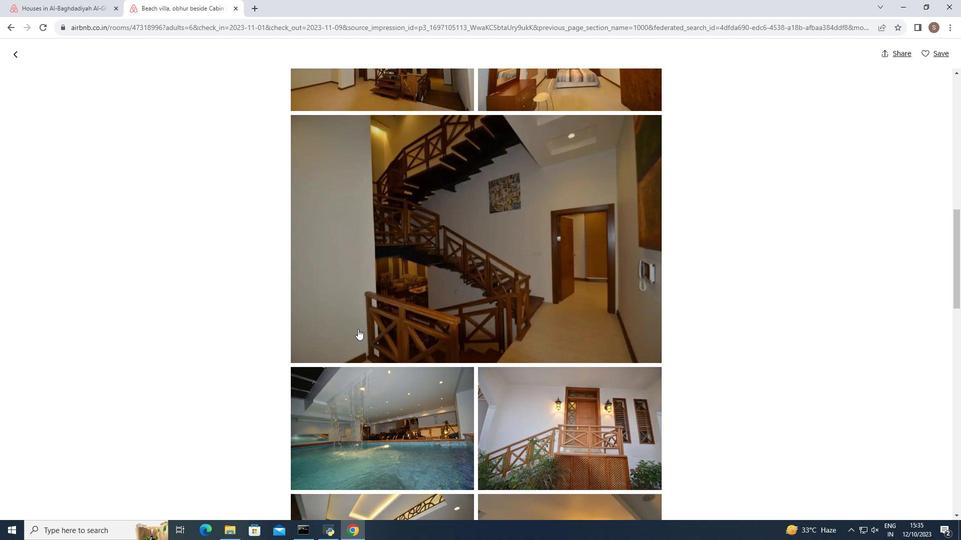 
Action: Mouse scrolled (358, 329) with delta (0, 0)
Screenshot: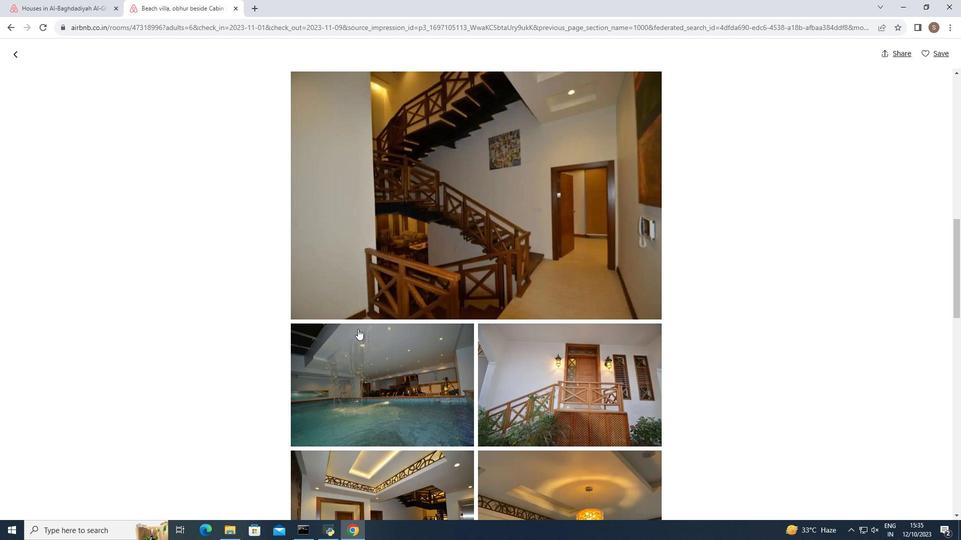 
Action: Mouse moved to (358, 330)
Screenshot: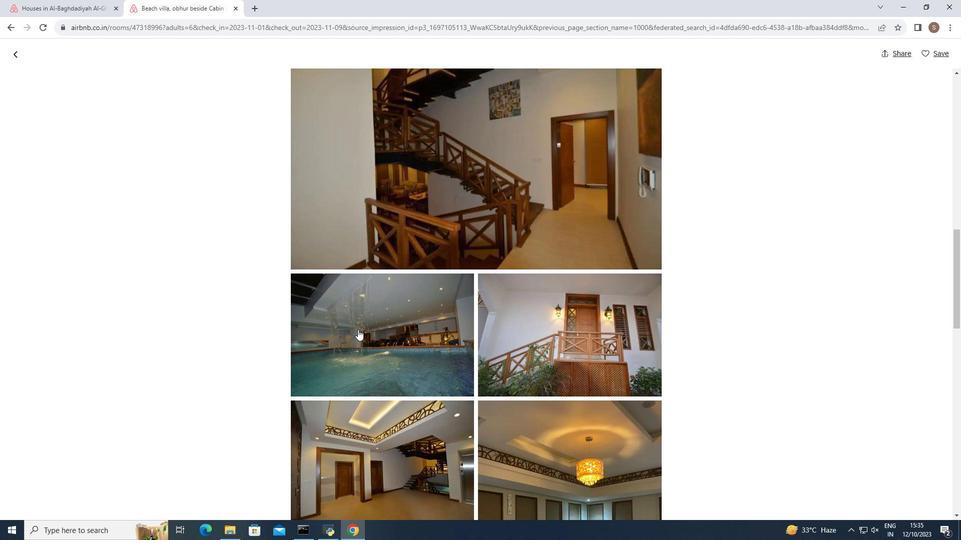 
Action: Mouse scrolled (358, 329) with delta (0, 0)
Screenshot: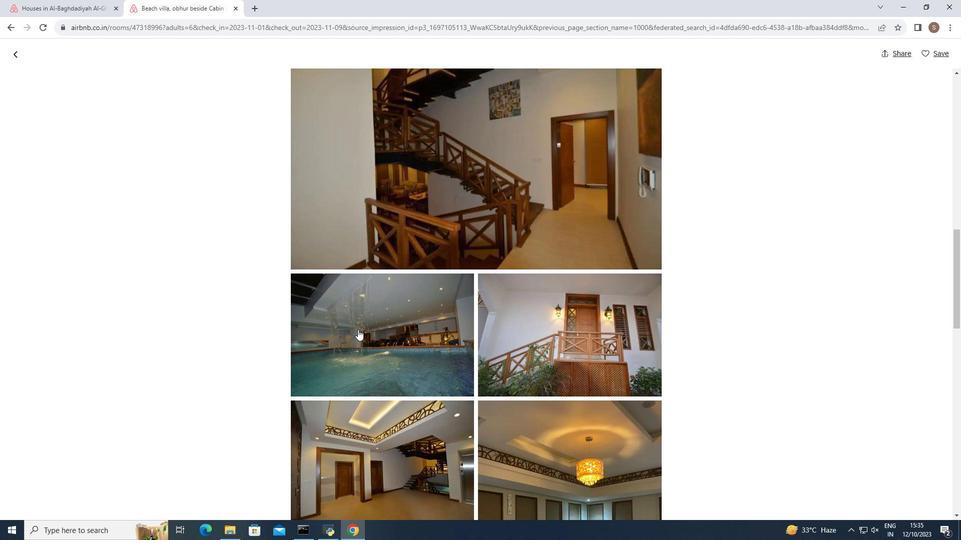 
Action: Mouse scrolled (358, 329) with delta (0, 0)
Screenshot: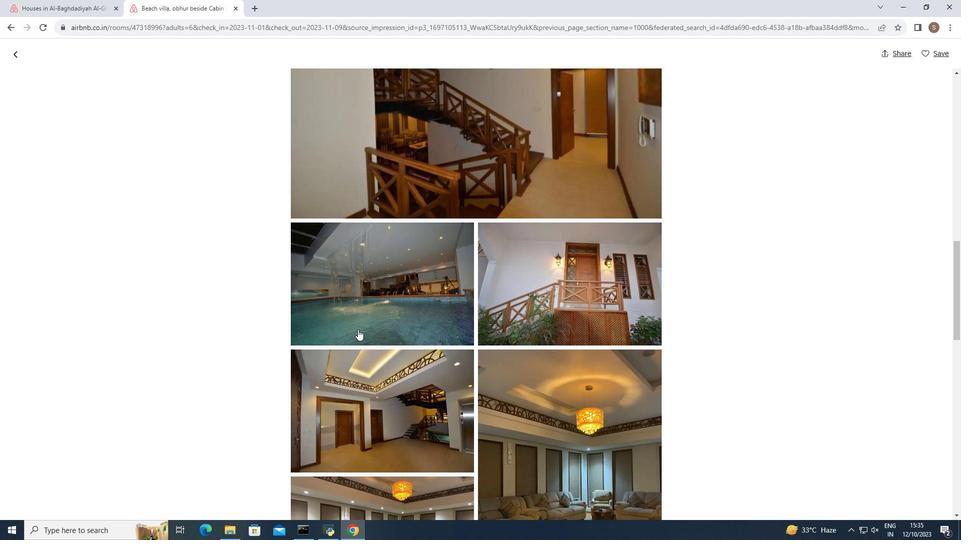 
Action: Mouse scrolled (358, 329) with delta (0, 0)
Screenshot: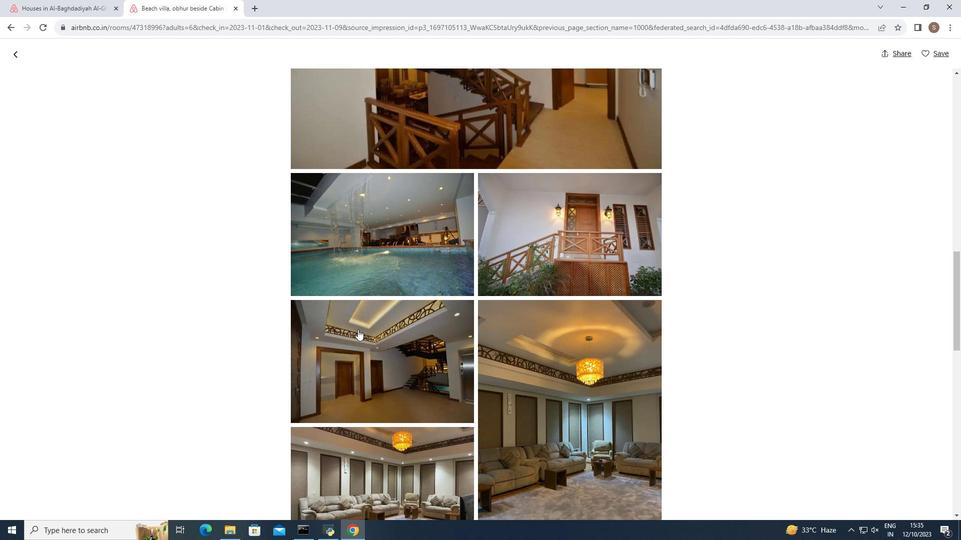 
Action: Mouse scrolled (358, 329) with delta (0, 0)
Screenshot: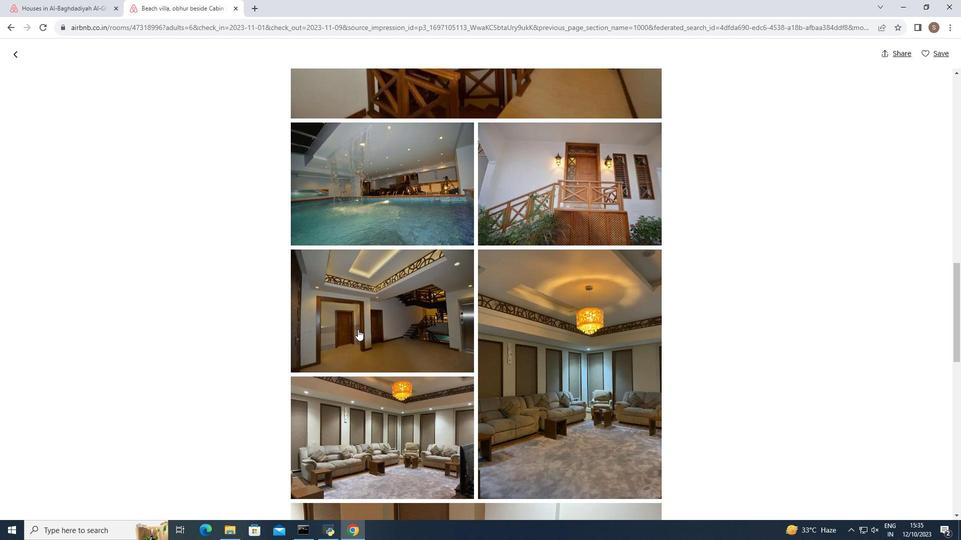 
Action: Mouse scrolled (358, 329) with delta (0, 0)
Screenshot: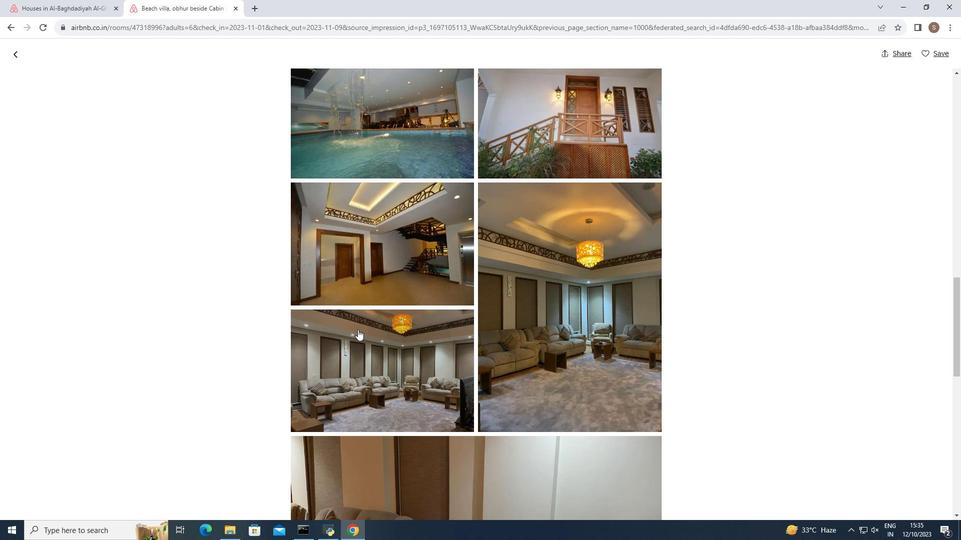 
Action: Mouse scrolled (358, 329) with delta (0, 0)
Screenshot: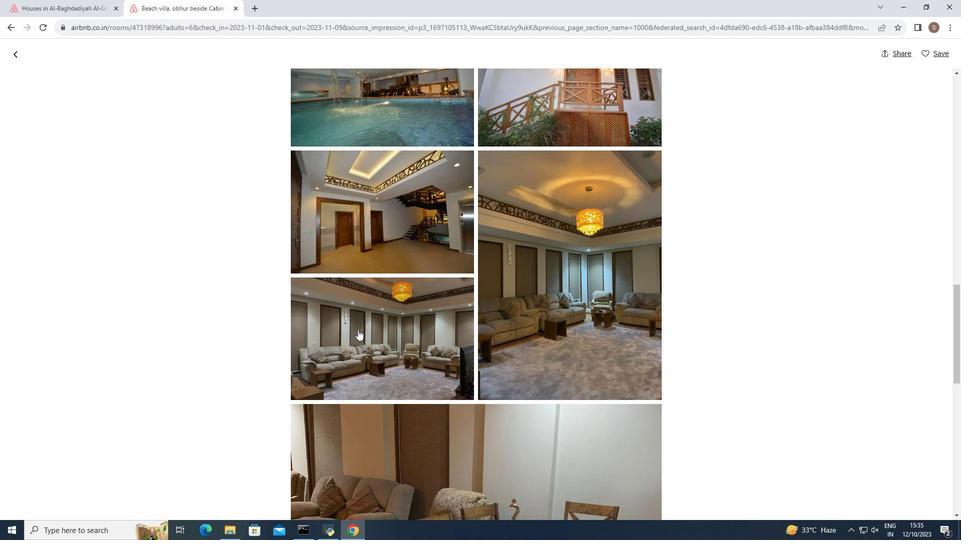 
Action: Mouse scrolled (358, 329) with delta (0, 0)
Screenshot: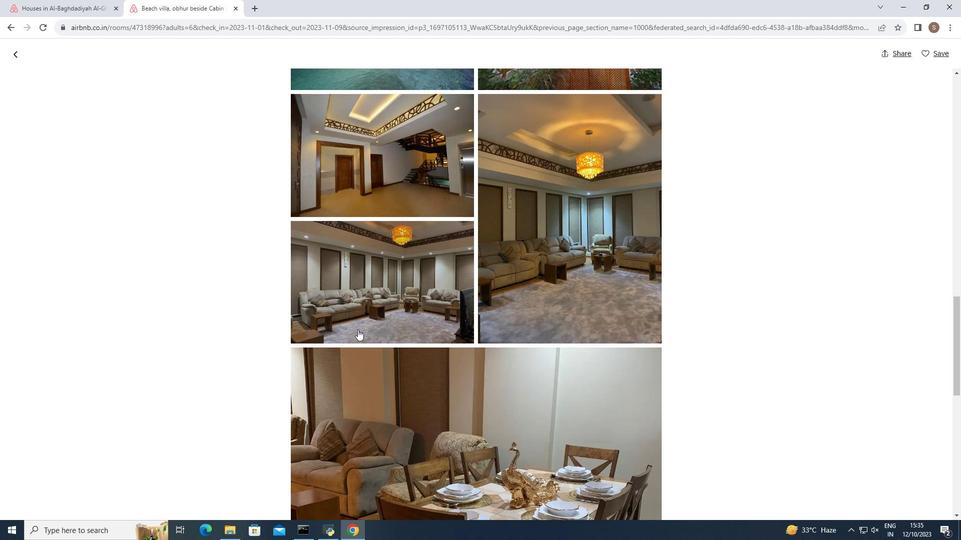 
Action: Mouse scrolled (358, 329) with delta (0, 0)
Screenshot: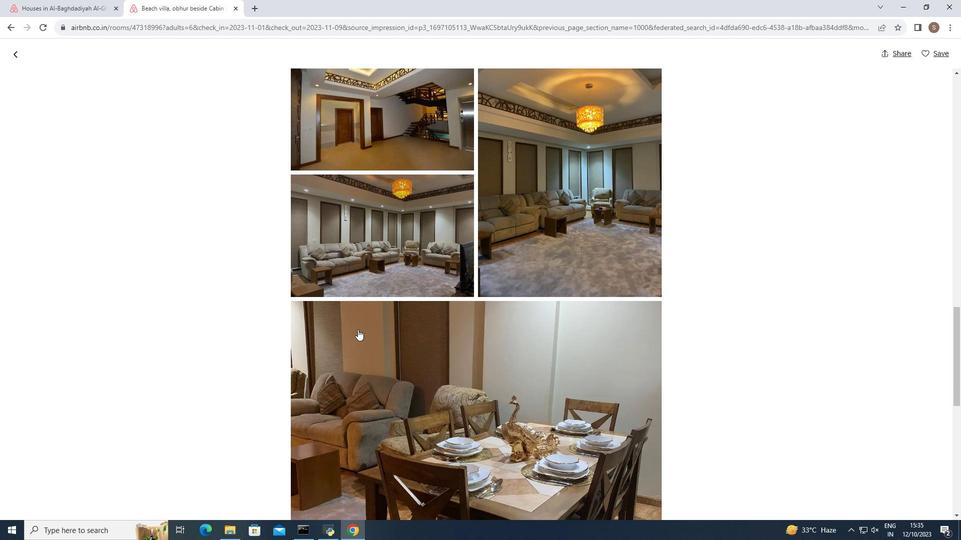 
Action: Mouse scrolled (358, 329) with delta (0, 0)
Screenshot: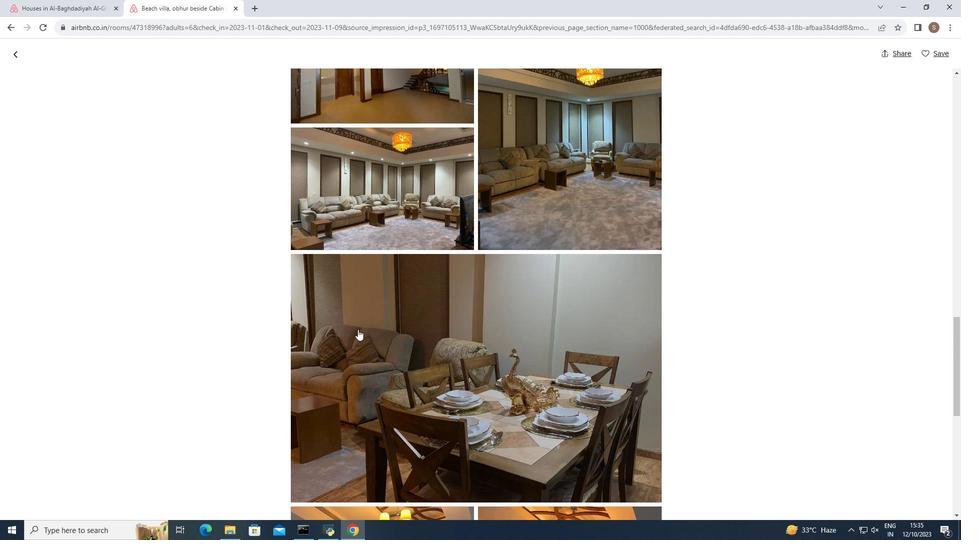 
Action: Mouse scrolled (358, 329) with delta (0, 0)
Screenshot: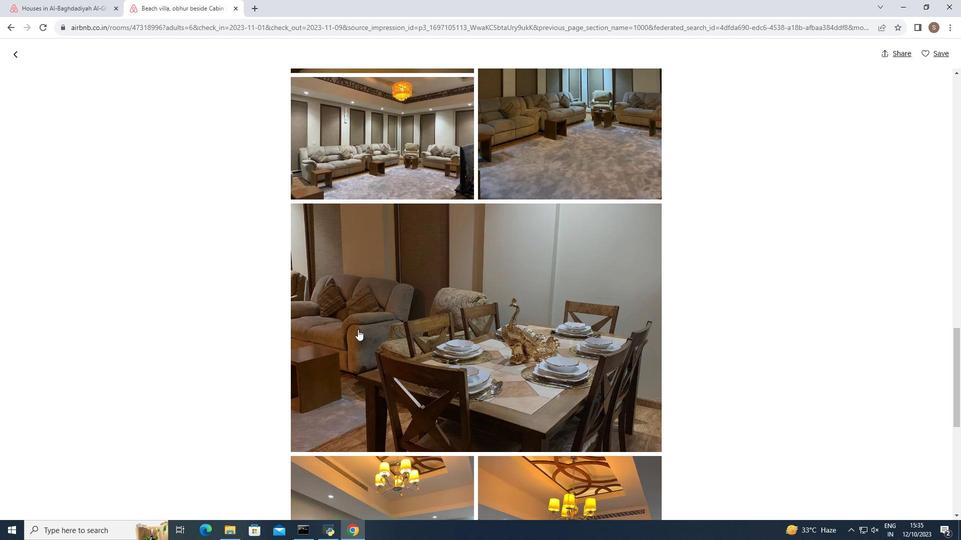 
Action: Mouse scrolled (358, 329) with delta (0, 0)
Screenshot: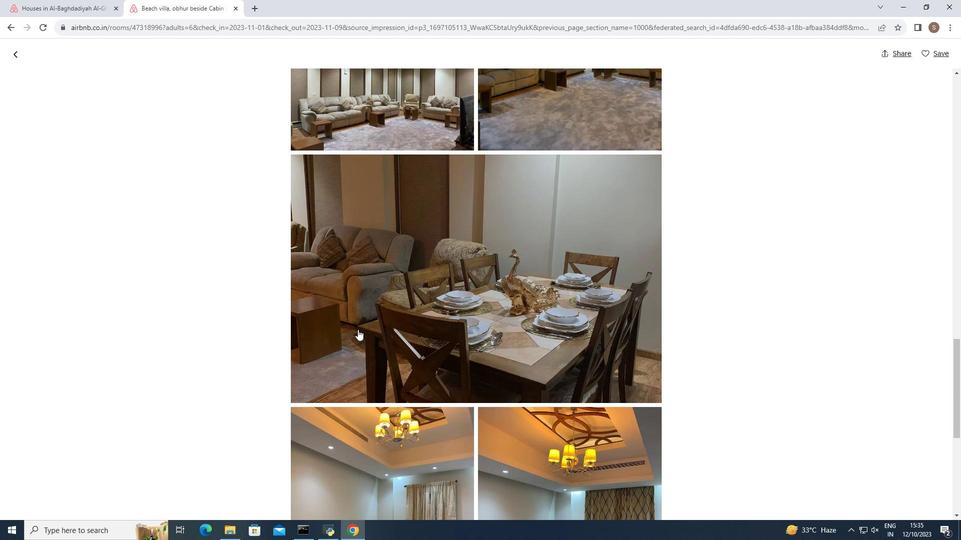 
Action: Mouse scrolled (358, 329) with delta (0, 0)
Screenshot: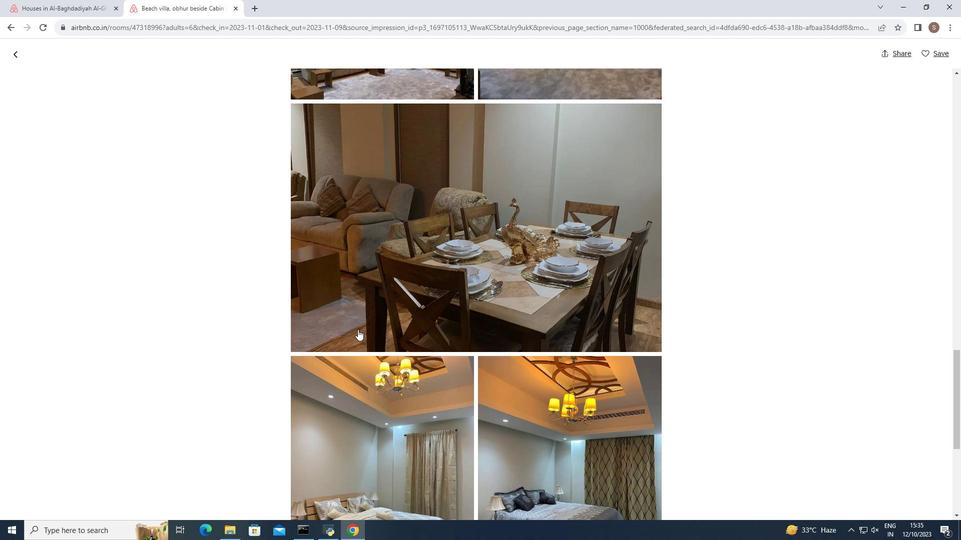 
Action: Mouse scrolled (358, 329) with delta (0, 0)
Screenshot: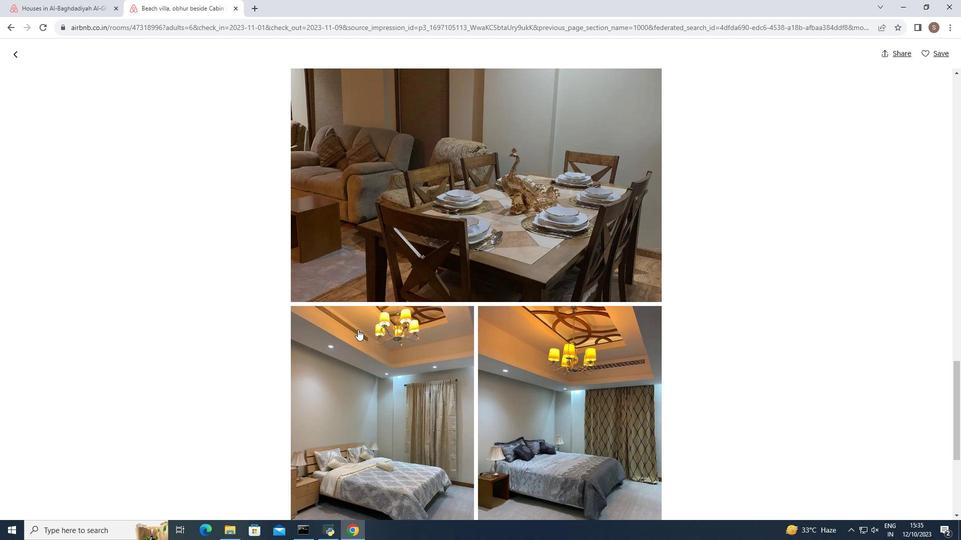 
Action: Mouse scrolled (358, 329) with delta (0, 0)
Screenshot: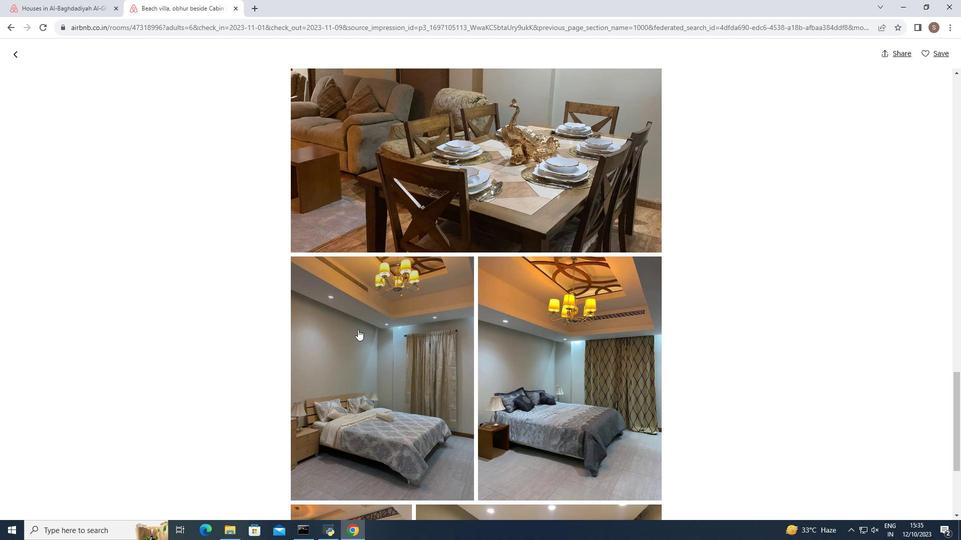 
Action: Mouse scrolled (358, 329) with delta (0, 0)
Screenshot: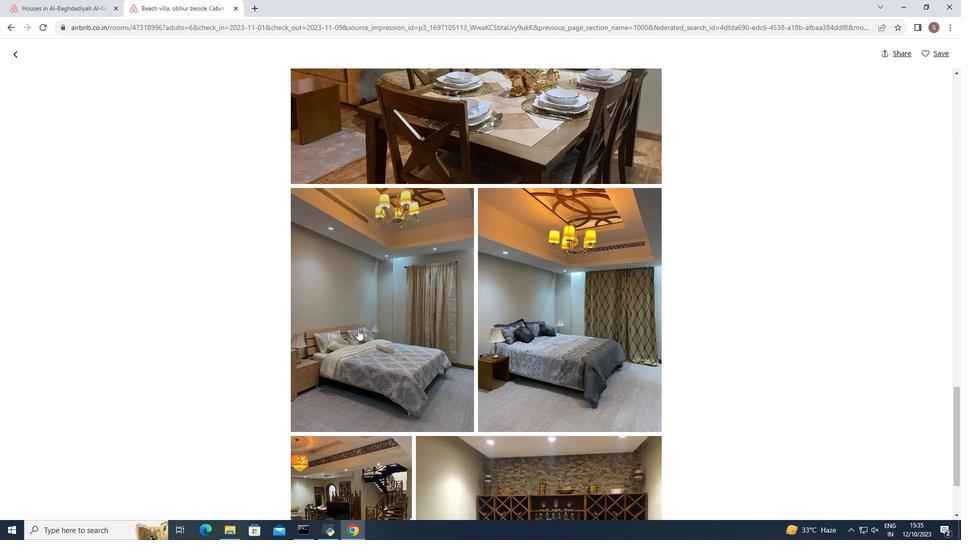 
Action: Mouse scrolled (358, 329) with delta (0, 0)
Screenshot: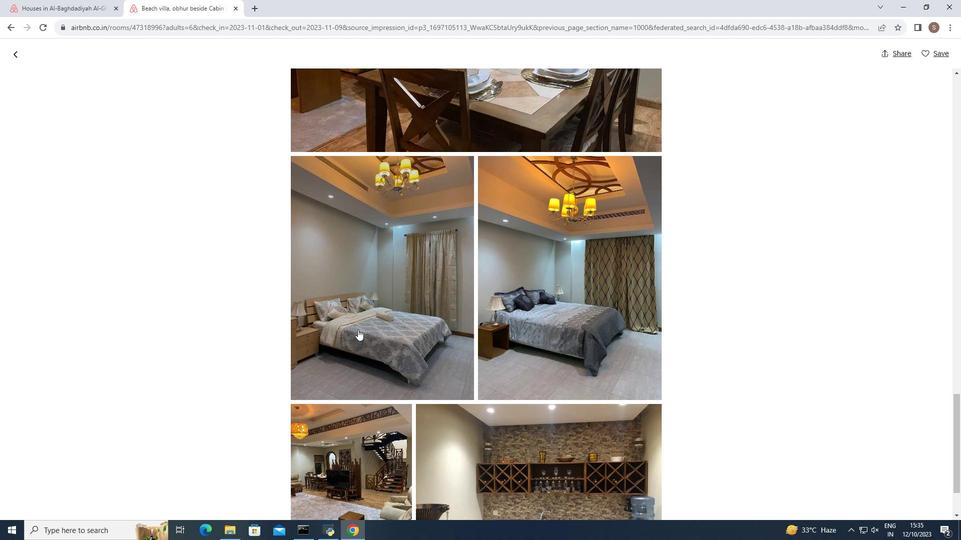 
Action: Mouse scrolled (358, 329) with delta (0, 0)
Screenshot: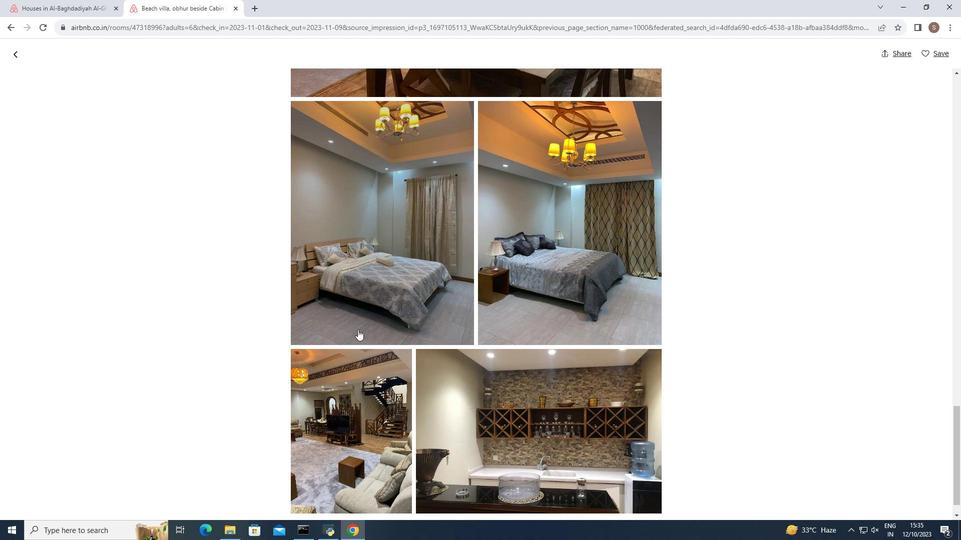 
Action: Mouse scrolled (358, 329) with delta (0, 0)
Screenshot: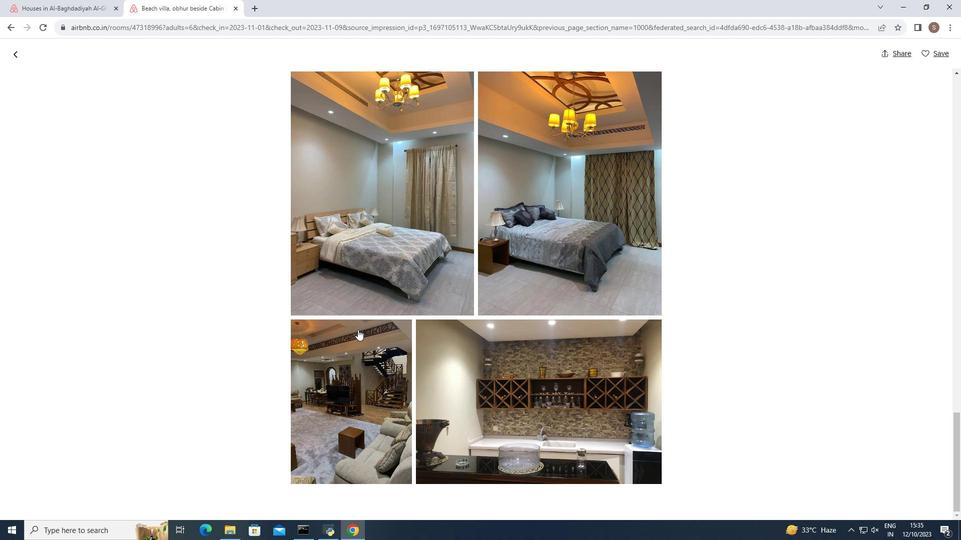 
Action: Mouse scrolled (358, 329) with delta (0, 0)
Screenshot: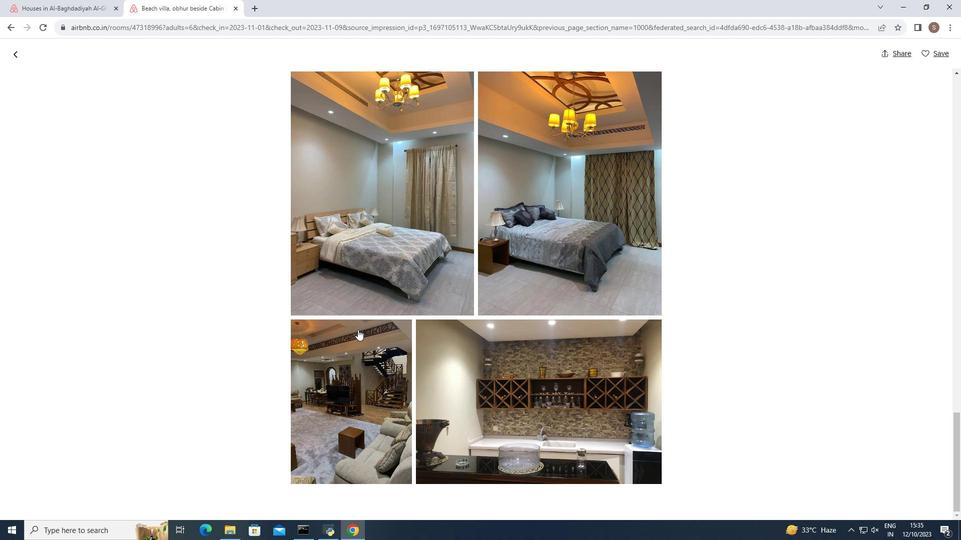
Action: Mouse moved to (16, 53)
Screenshot: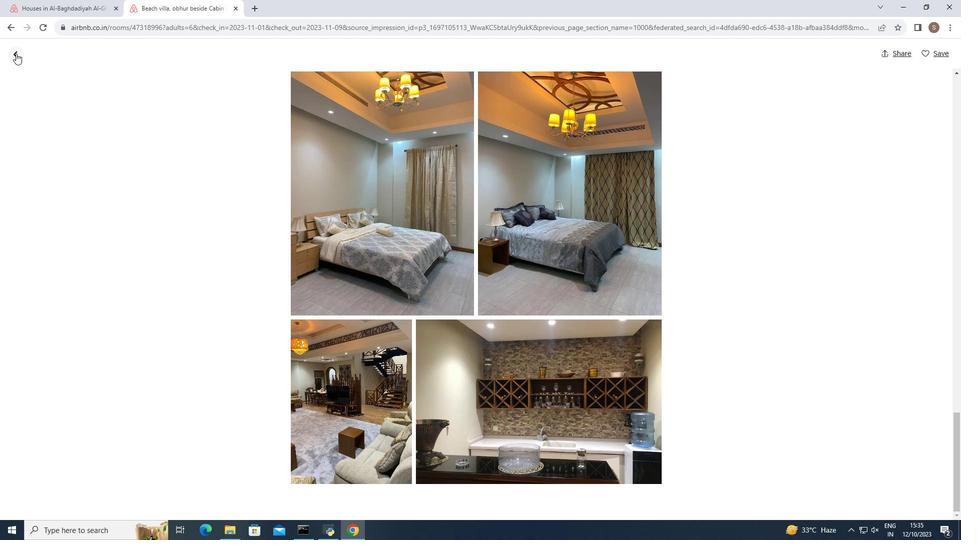 
Action: Mouse pressed left at (16, 53)
Screenshot: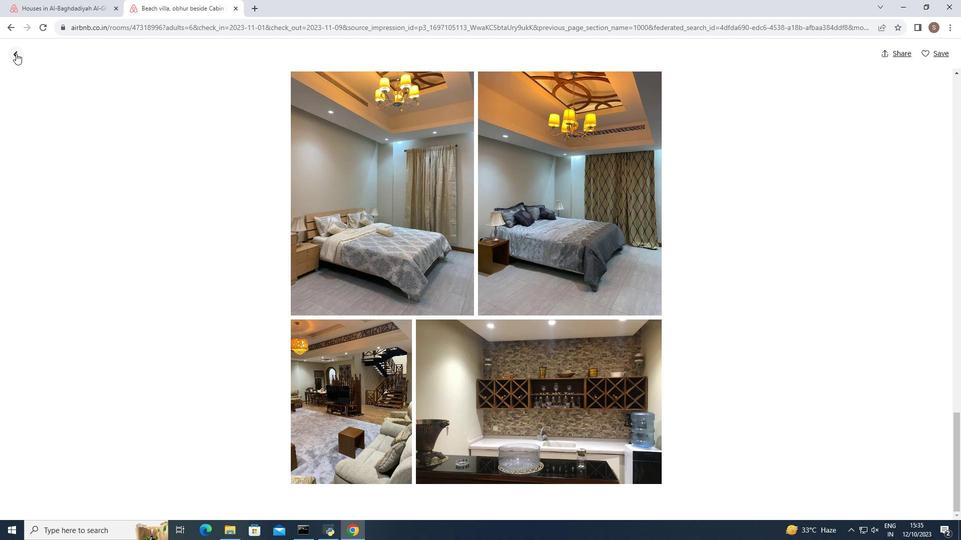 
Action: Mouse moved to (206, 333)
Screenshot: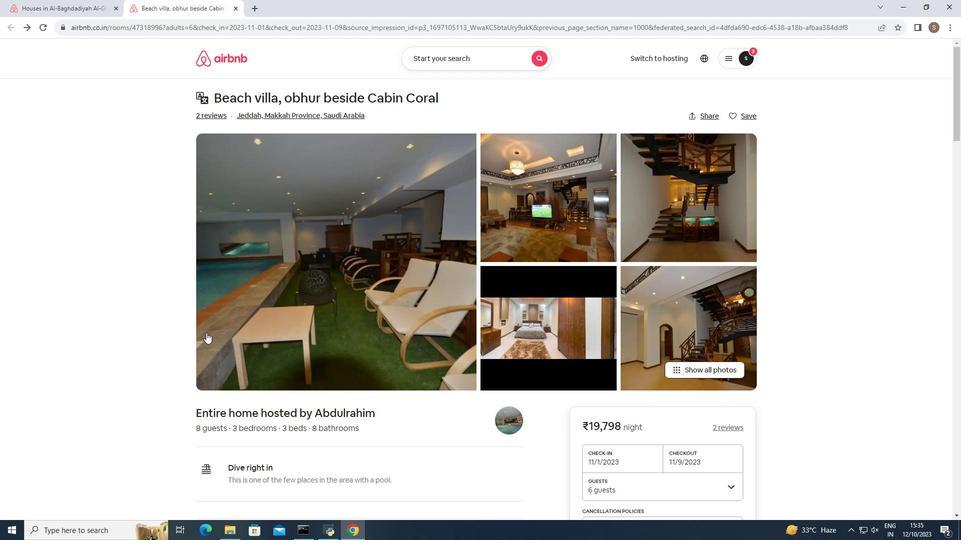 
Action: Mouse scrolled (206, 332) with delta (0, 0)
Screenshot: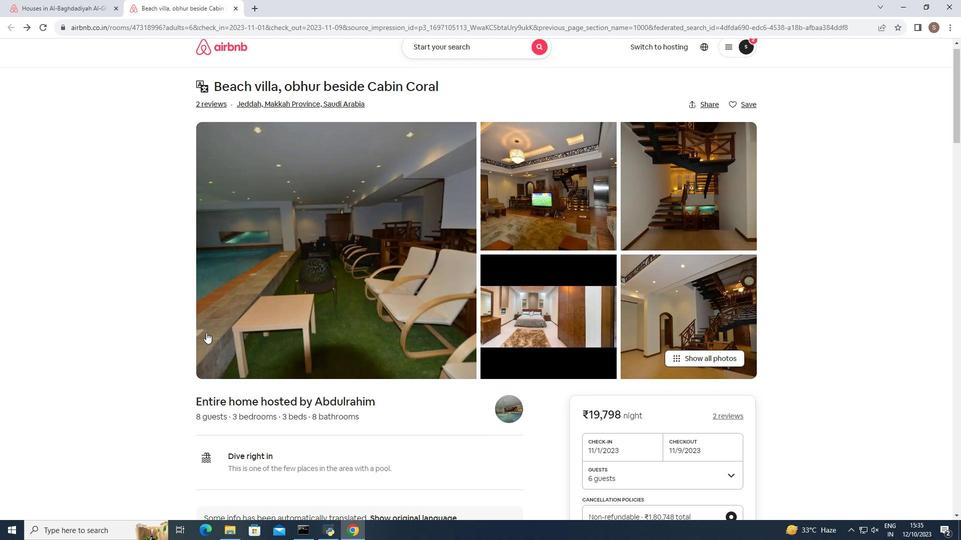 
Action: Mouse scrolled (206, 332) with delta (0, 0)
Screenshot: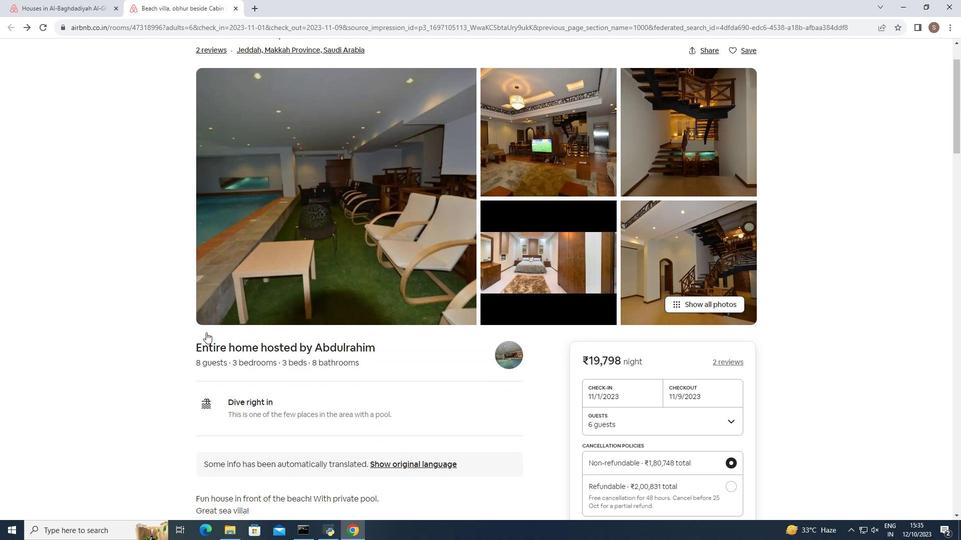 
Action: Mouse scrolled (206, 332) with delta (0, 0)
Screenshot: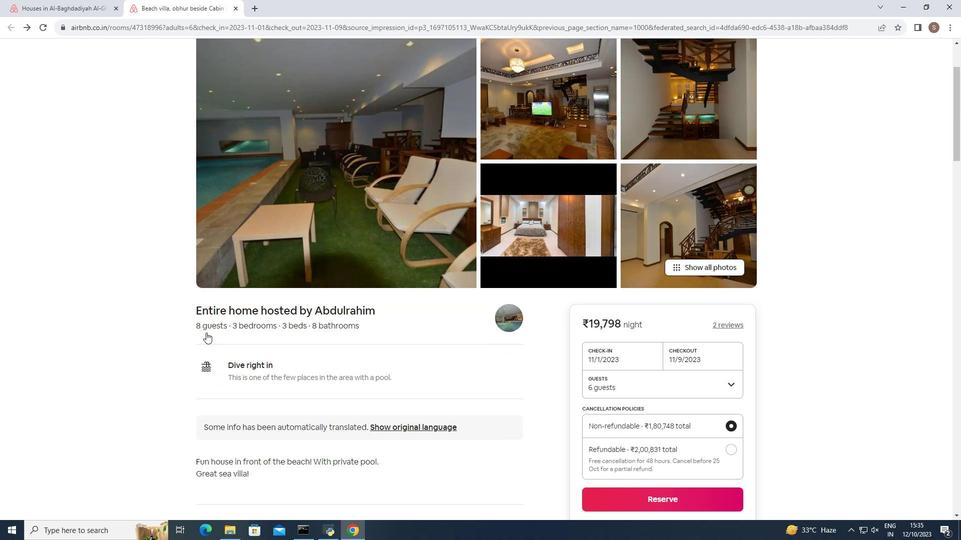
Action: Mouse moved to (206, 333)
Screenshot: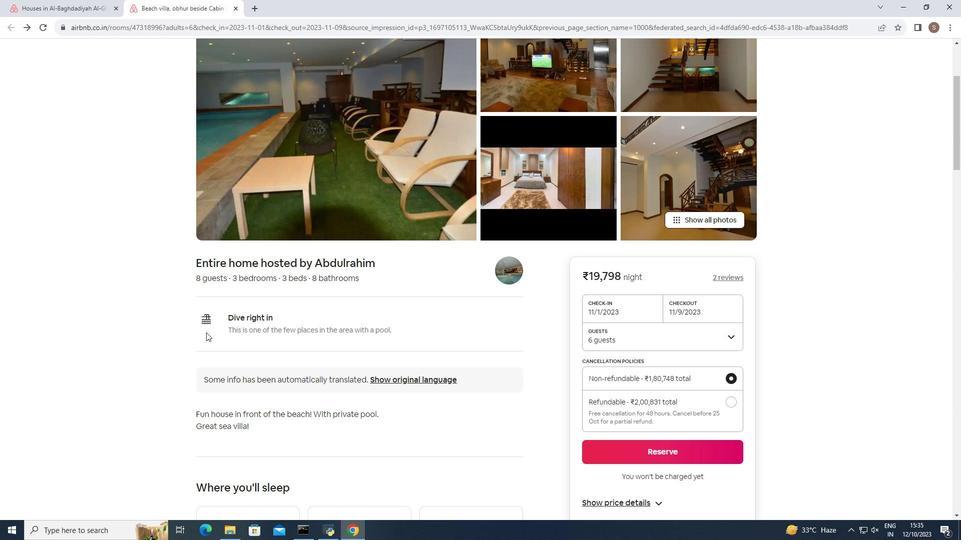 
Action: Mouse scrolled (206, 332) with delta (0, 0)
Screenshot: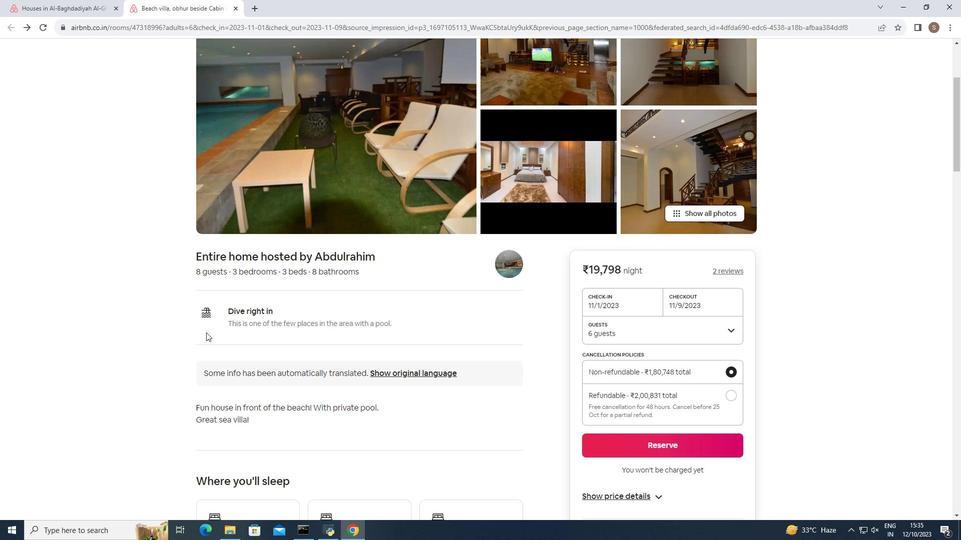 
Action: Mouse moved to (206, 335)
Screenshot: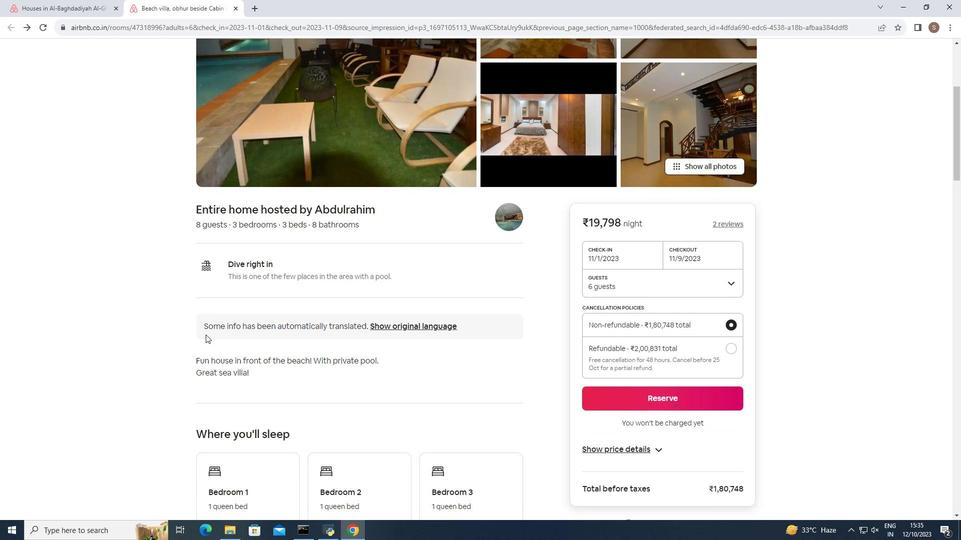 
Action: Mouse scrolled (206, 334) with delta (0, 0)
Screenshot: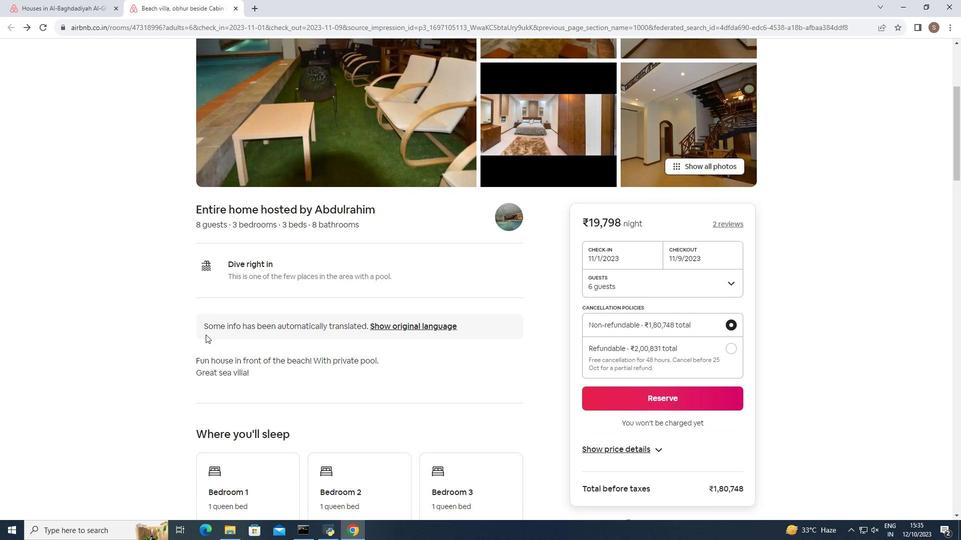 
Action: Mouse moved to (205, 335)
Screenshot: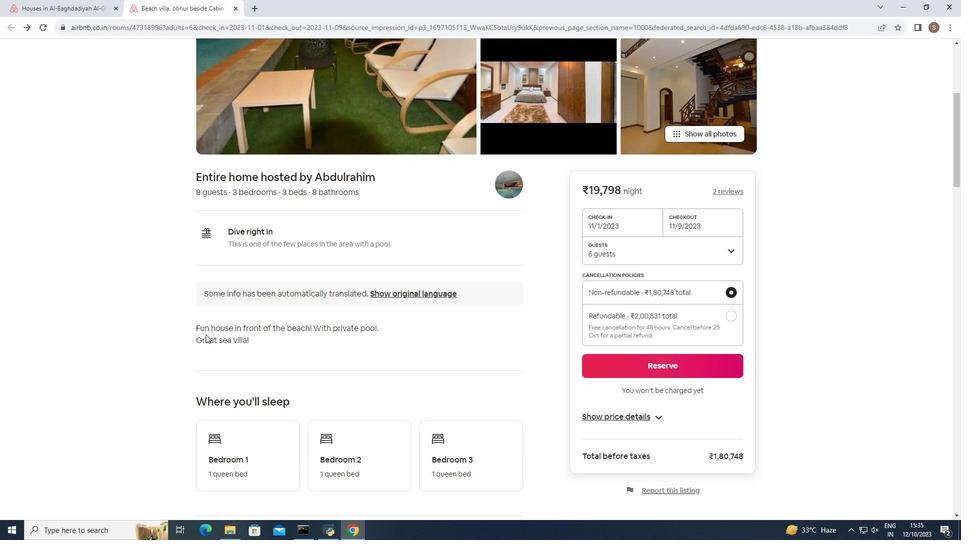 
Action: Mouse scrolled (205, 334) with delta (0, 0)
Screenshot: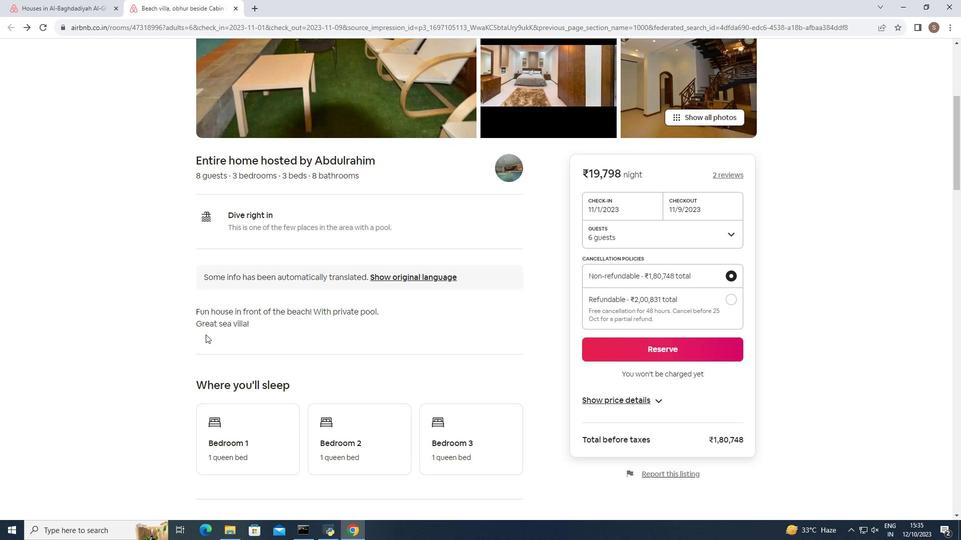 
Action: Mouse scrolled (205, 334) with delta (0, 0)
Screenshot: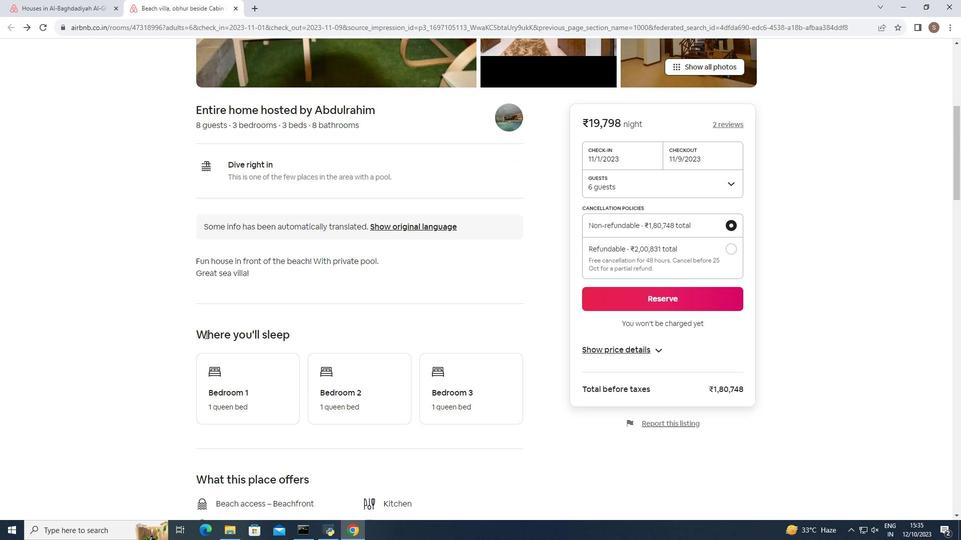
Action: Mouse scrolled (205, 334) with delta (0, 0)
Screenshot: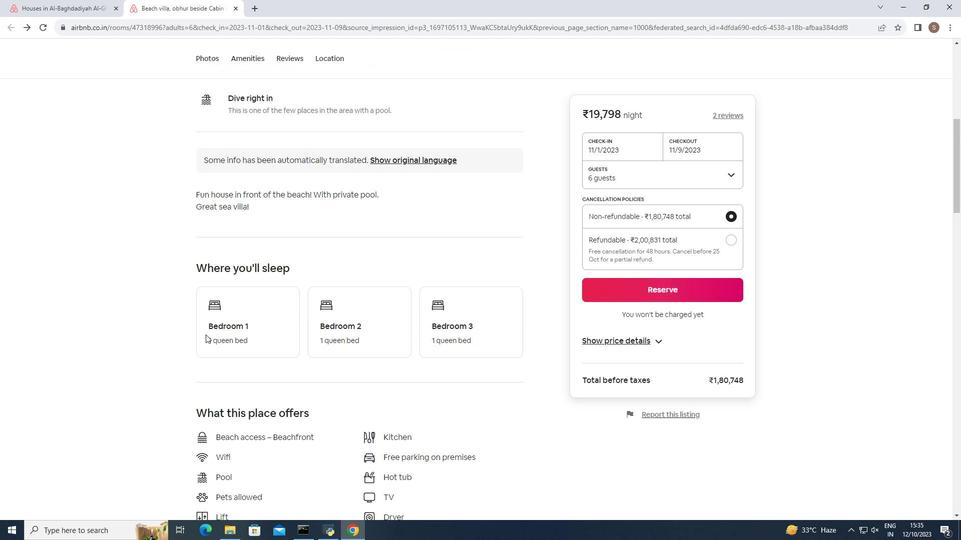 
Action: Mouse scrolled (205, 334) with delta (0, 0)
Screenshot: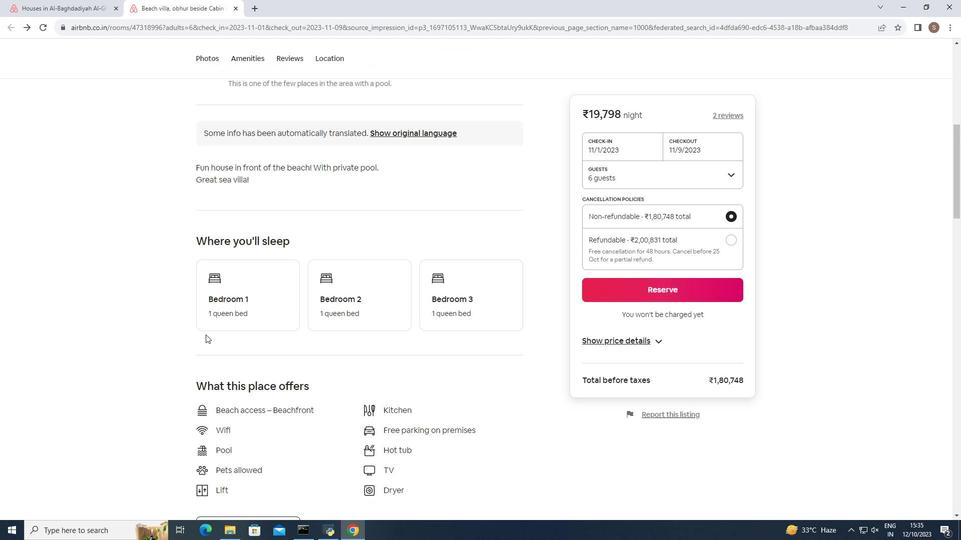 
Action: Mouse scrolled (205, 334) with delta (0, 0)
Screenshot: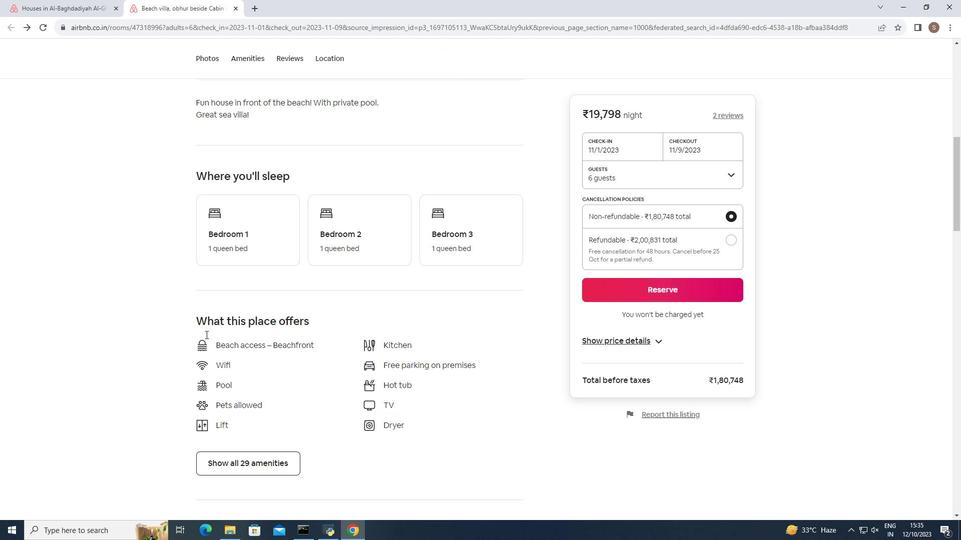 
Action: Mouse scrolled (205, 335) with delta (0, 0)
Screenshot: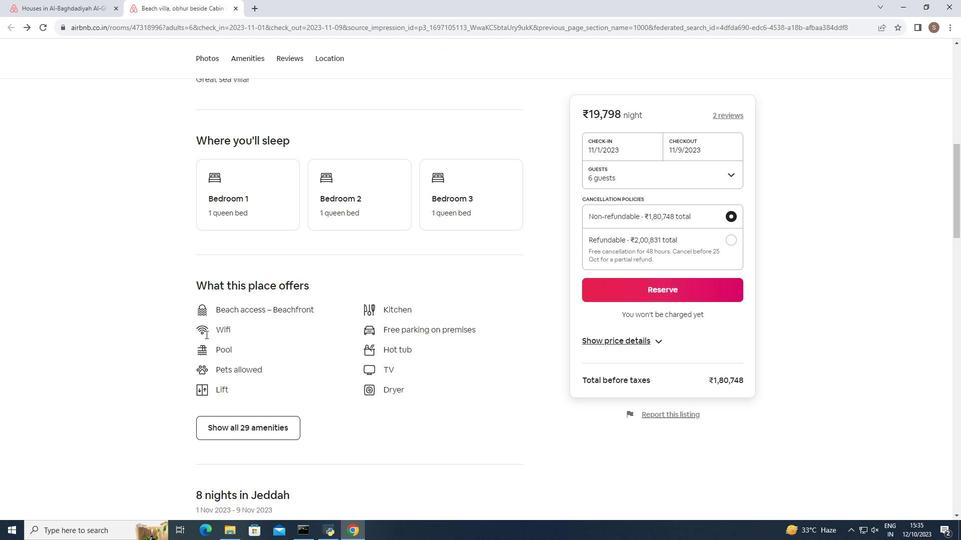 
Action: Mouse scrolled (205, 335) with delta (0, 0)
Screenshot: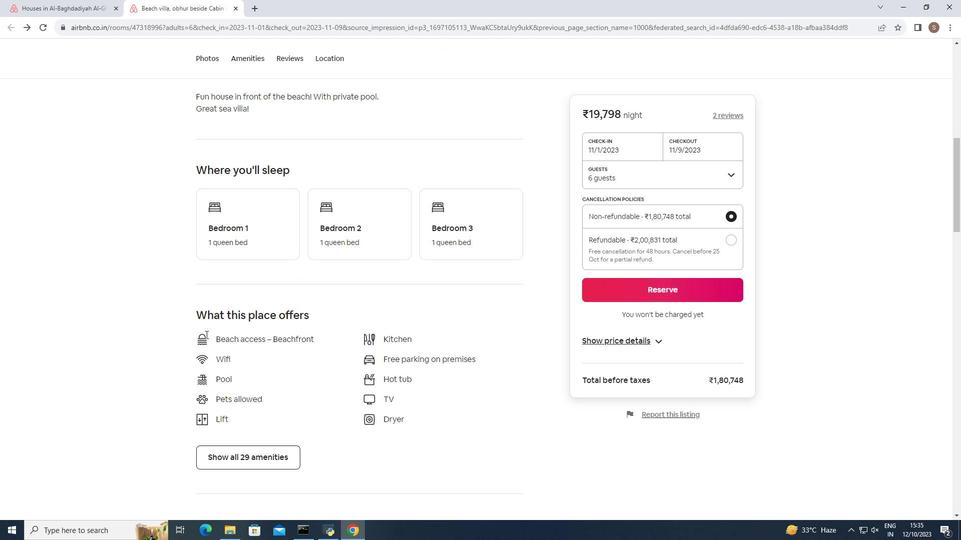 
Action: Mouse scrolled (205, 335) with delta (0, 0)
Screenshot: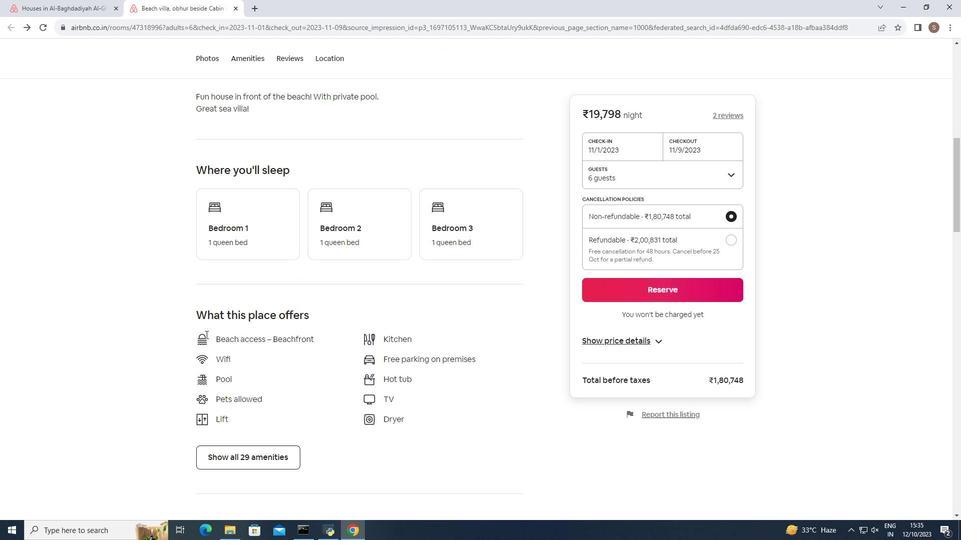 
Action: Mouse scrolled (205, 334) with delta (0, 0)
Screenshot: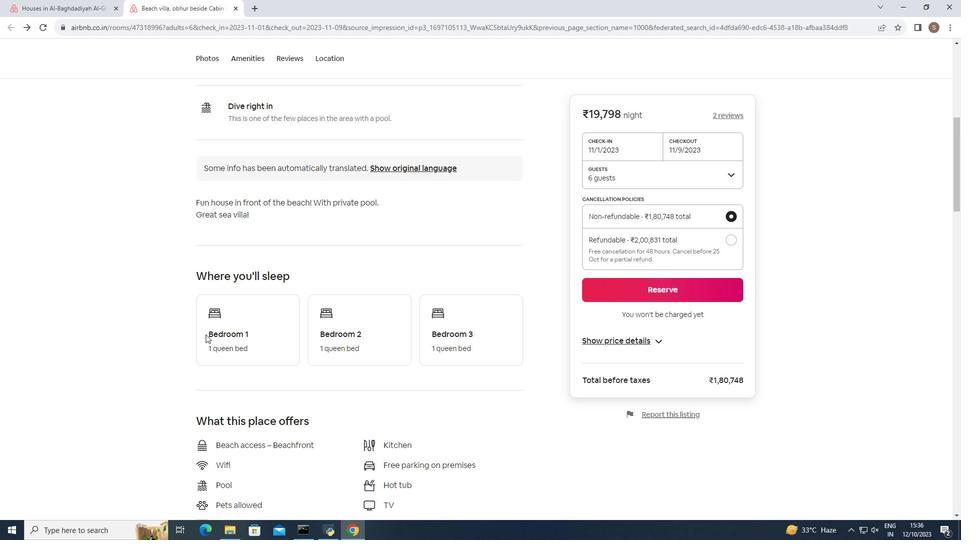 
Action: Mouse scrolled (205, 334) with delta (0, 0)
Screenshot: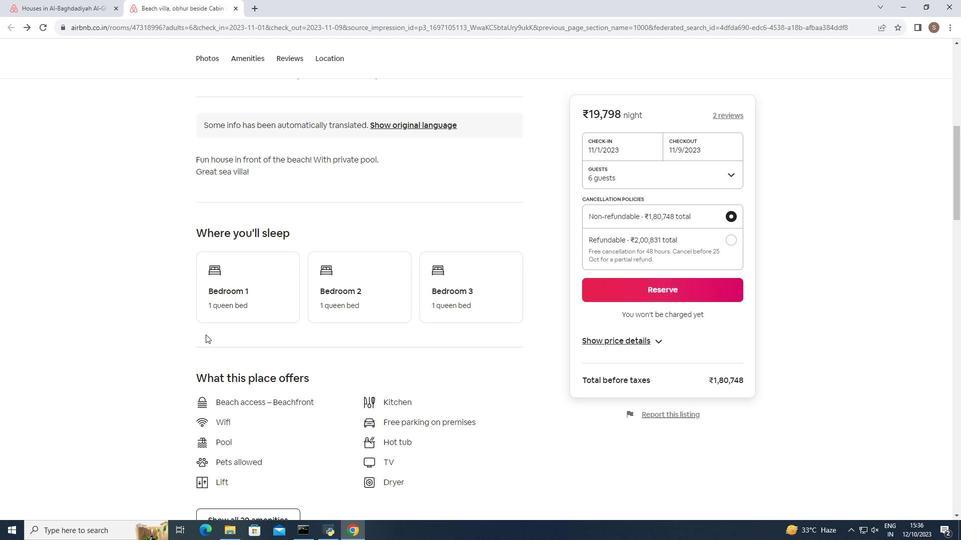 
Action: Mouse scrolled (205, 334) with delta (0, 0)
Screenshot: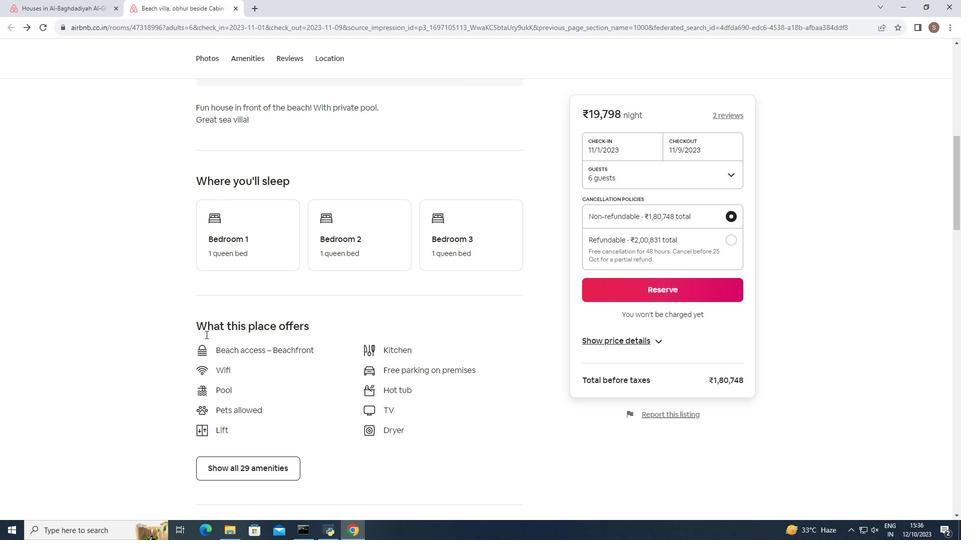 
Action: Mouse scrolled (205, 334) with delta (0, 0)
Screenshot: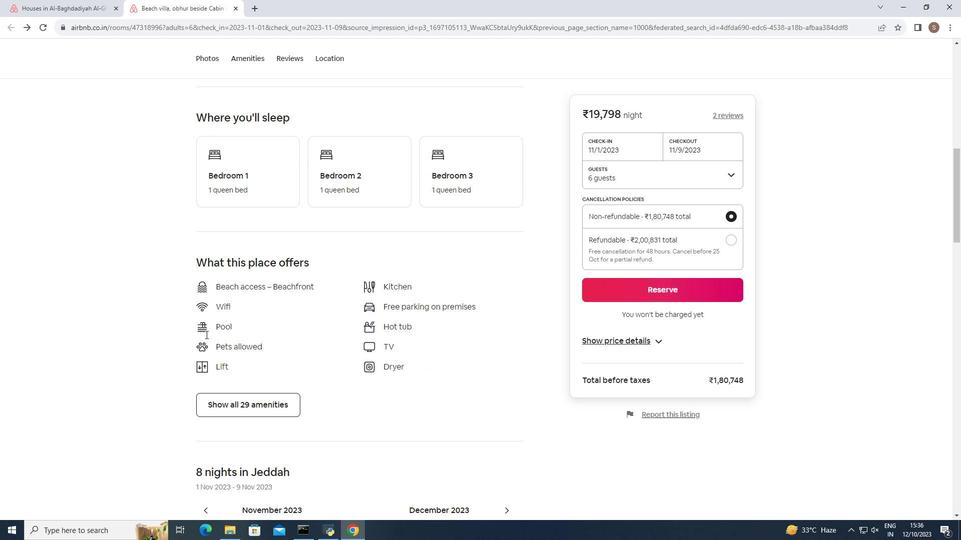 
Action: Mouse scrolled (205, 334) with delta (0, 0)
Screenshot: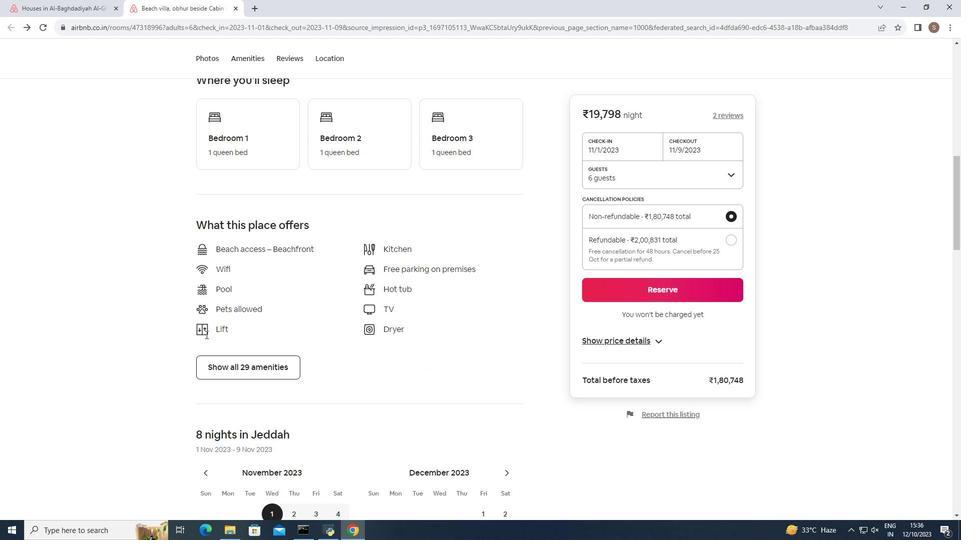 
Action: Mouse moved to (222, 326)
Screenshot: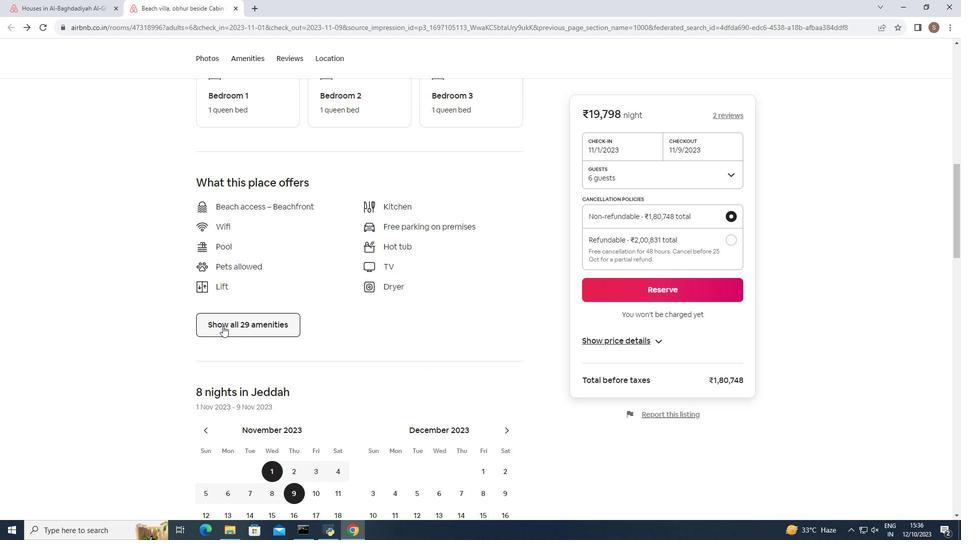 
Action: Mouse pressed left at (222, 326)
Screenshot: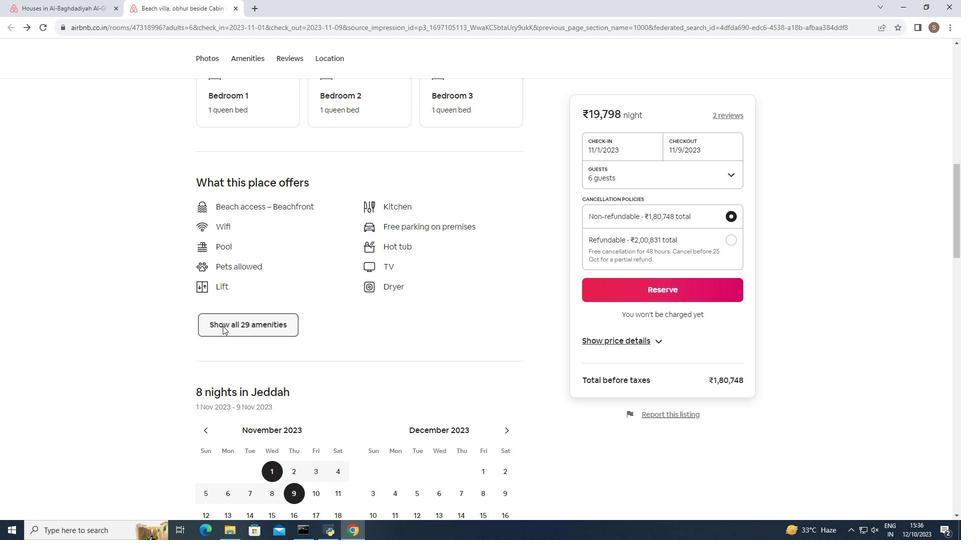 
Action: Mouse moved to (332, 339)
Screenshot: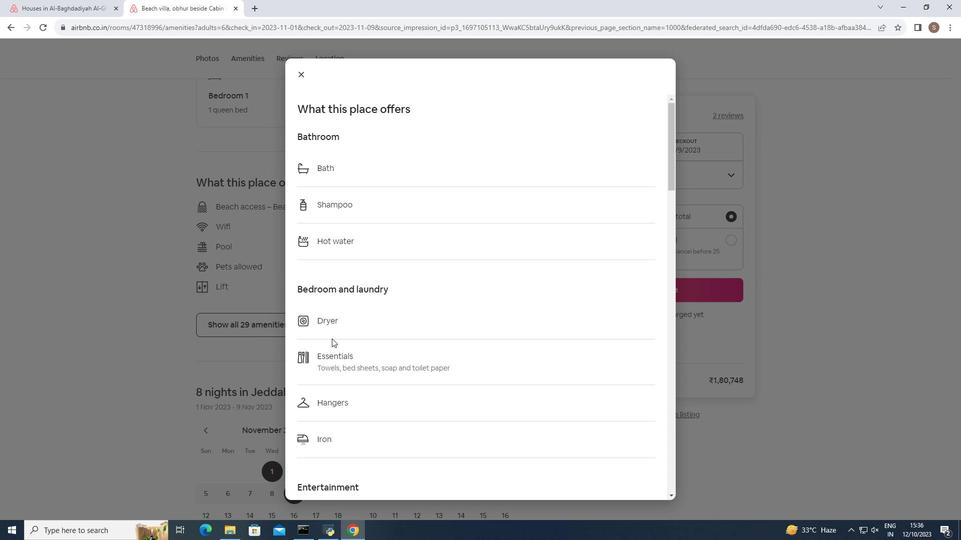 
Action: Mouse scrolled (332, 338) with delta (0, 0)
Screenshot: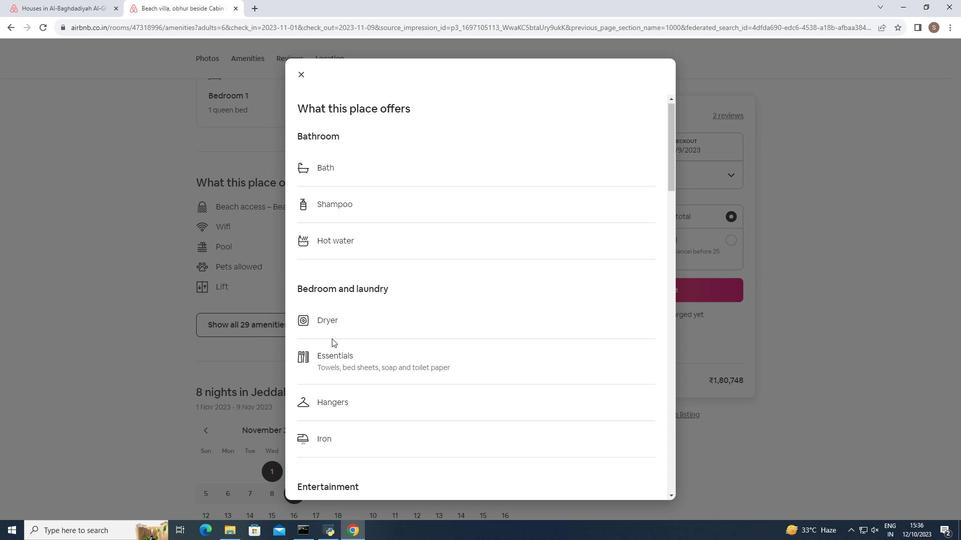 
Action: Mouse scrolled (332, 338) with delta (0, 0)
Screenshot: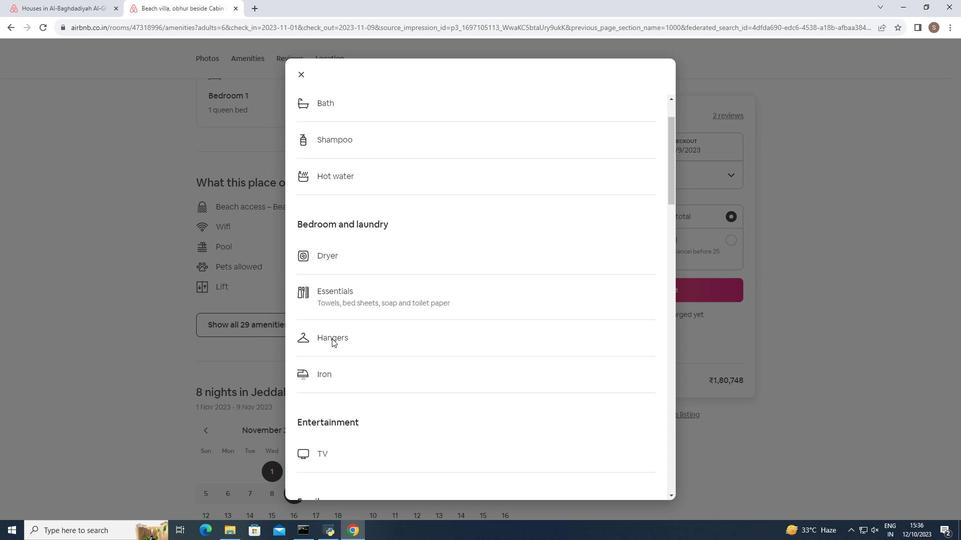 
Action: Mouse scrolled (332, 338) with delta (0, 0)
Screenshot: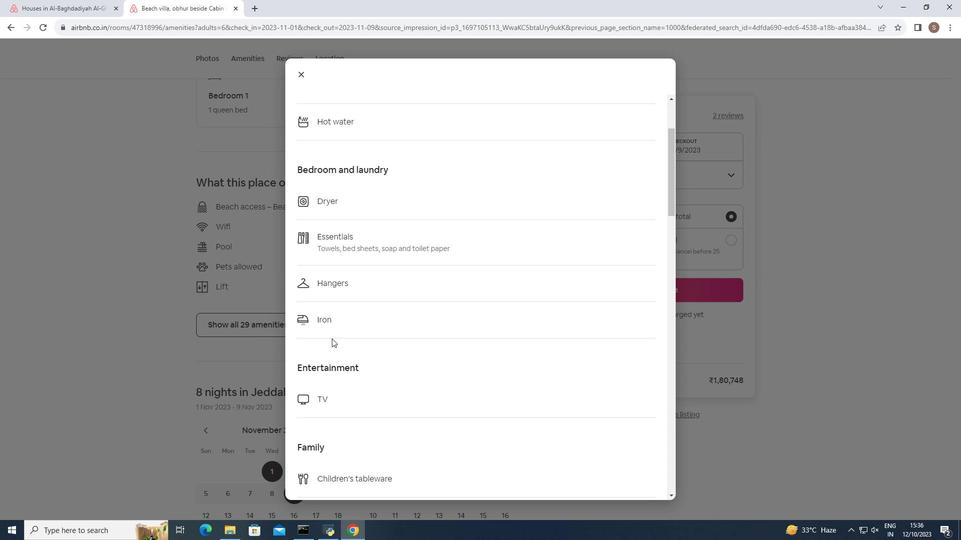 
Action: Mouse scrolled (332, 338) with delta (0, 0)
Screenshot: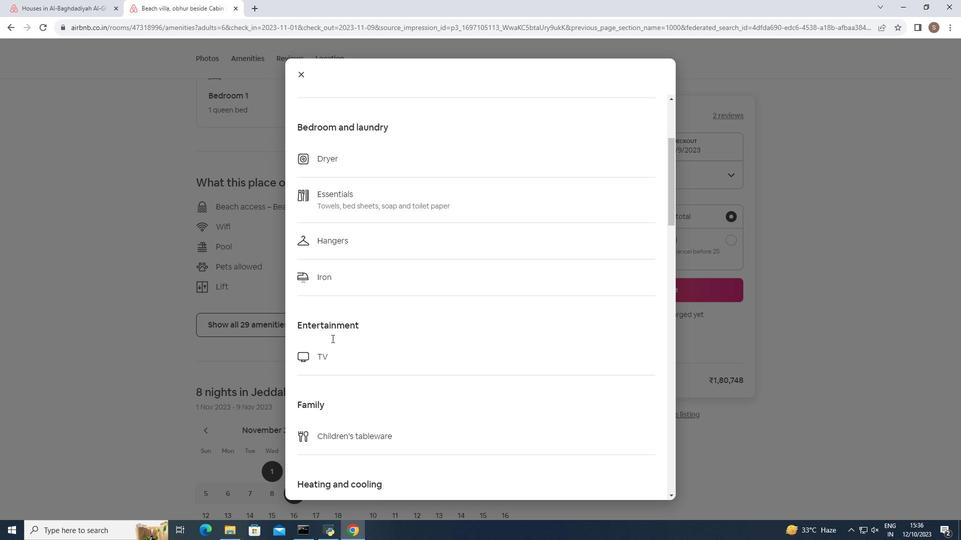 
Action: Mouse scrolled (332, 338) with delta (0, 0)
Screenshot: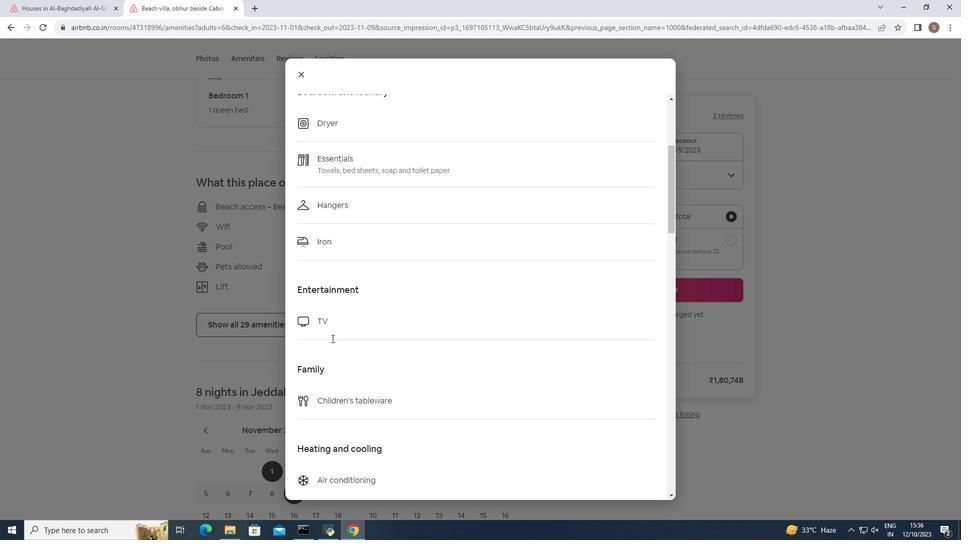 
Action: Mouse scrolled (332, 338) with delta (0, 0)
Screenshot: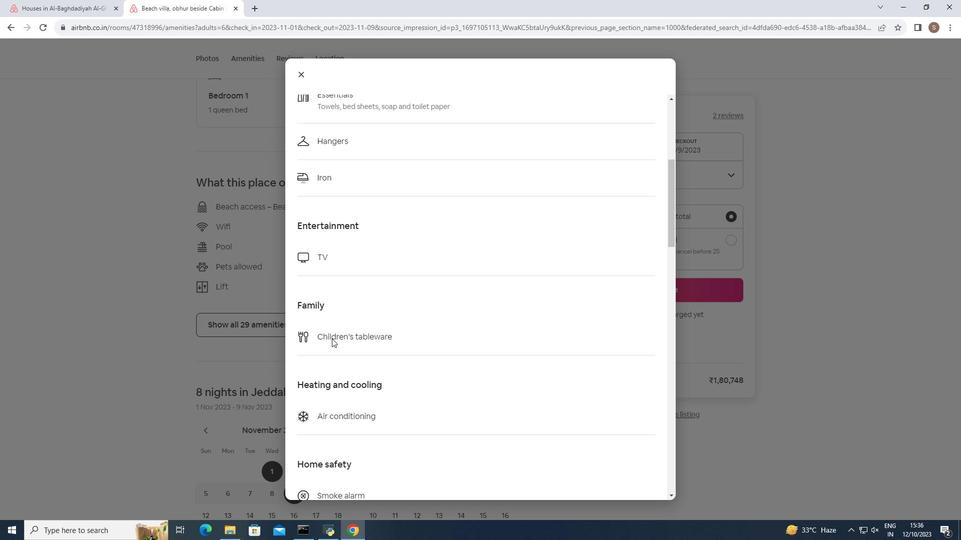 
Action: Mouse scrolled (332, 338) with delta (0, 0)
Screenshot: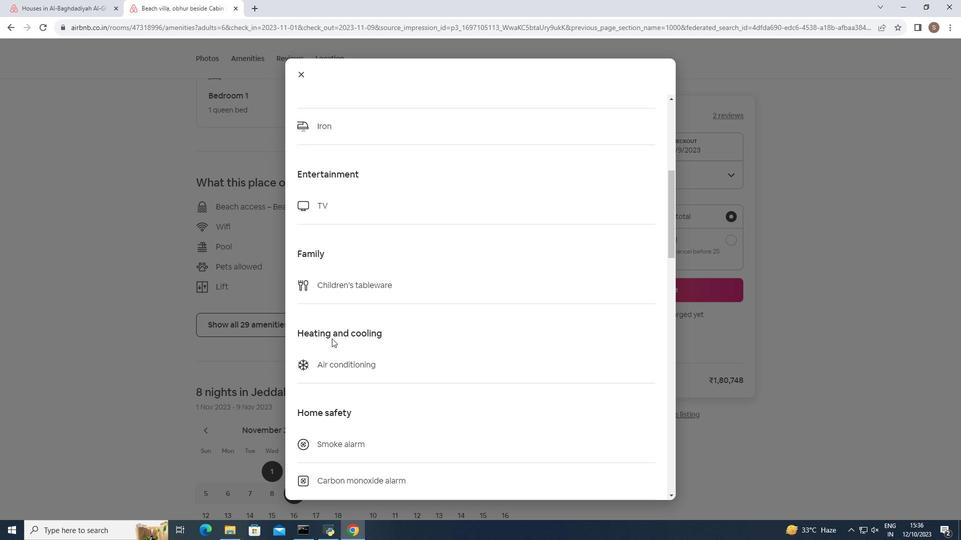 
Action: Mouse scrolled (332, 338) with delta (0, 0)
Screenshot: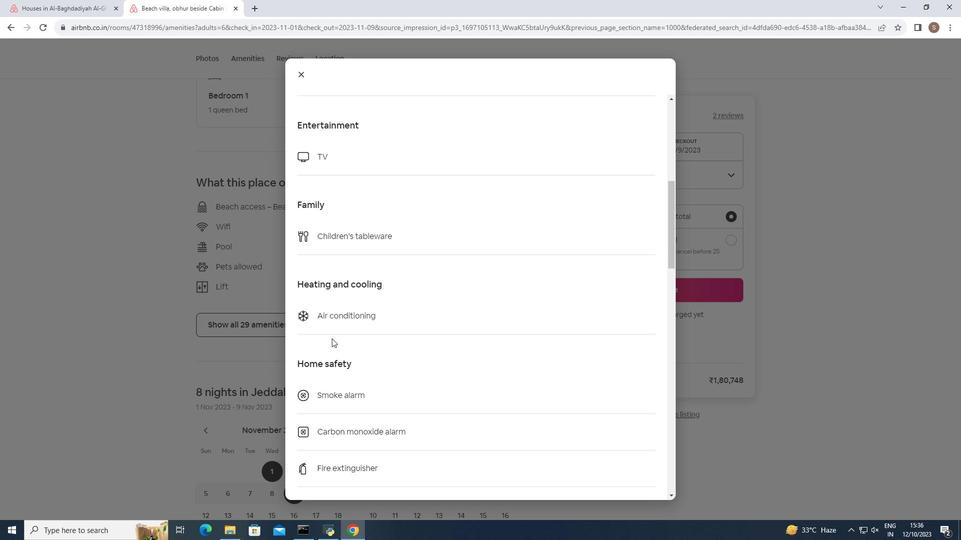 
Action: Mouse scrolled (332, 338) with delta (0, 0)
Screenshot: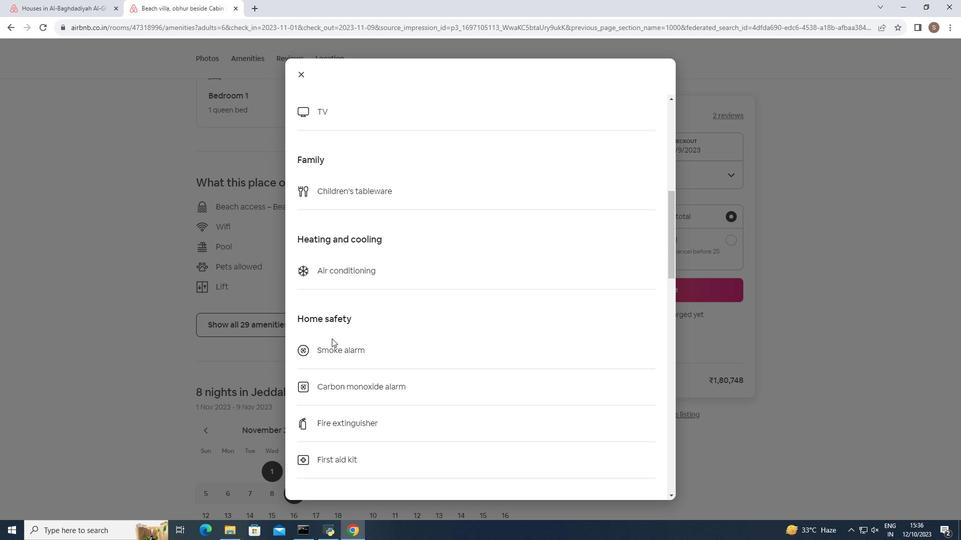 
Action: Mouse scrolled (332, 338) with delta (0, 0)
Screenshot: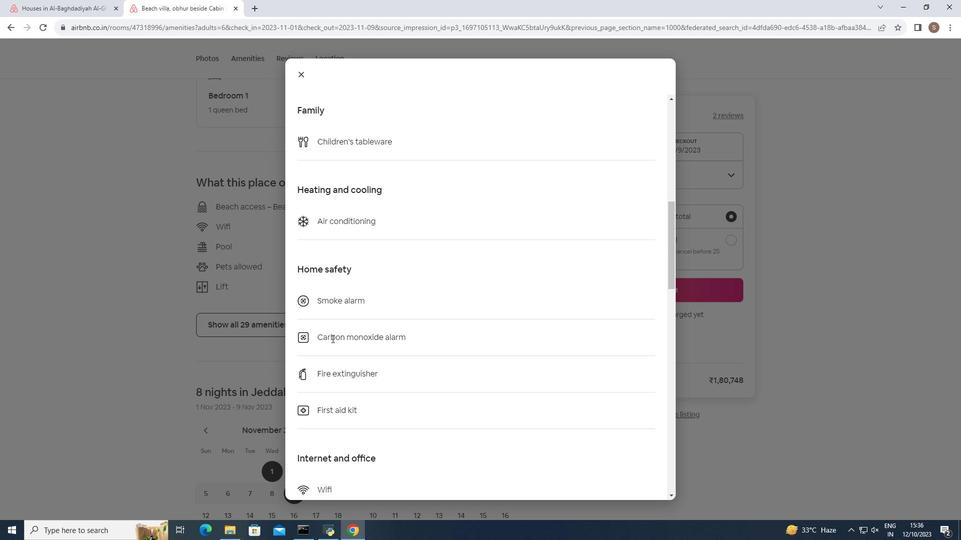 
Action: Mouse scrolled (332, 338) with delta (0, 0)
Screenshot: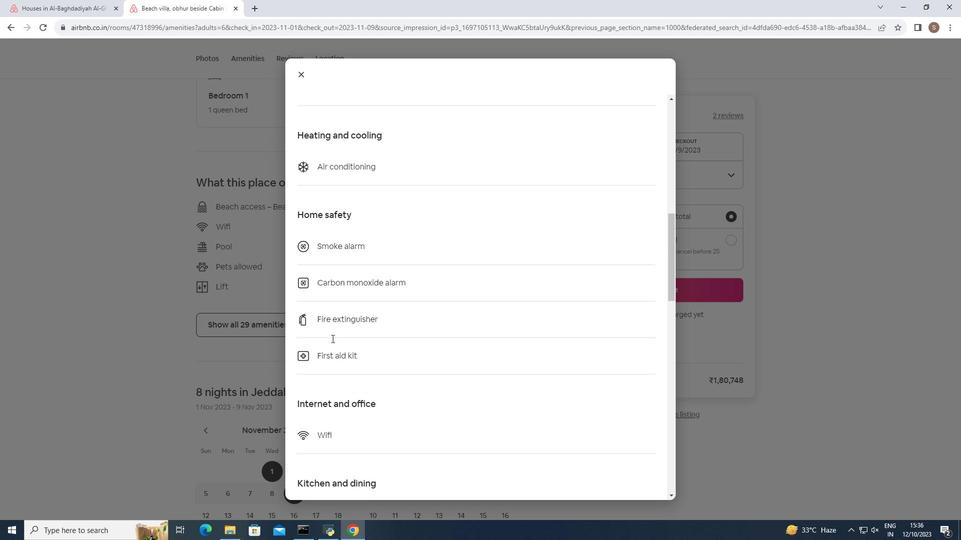 
Action: Mouse scrolled (332, 338) with delta (0, 0)
Screenshot: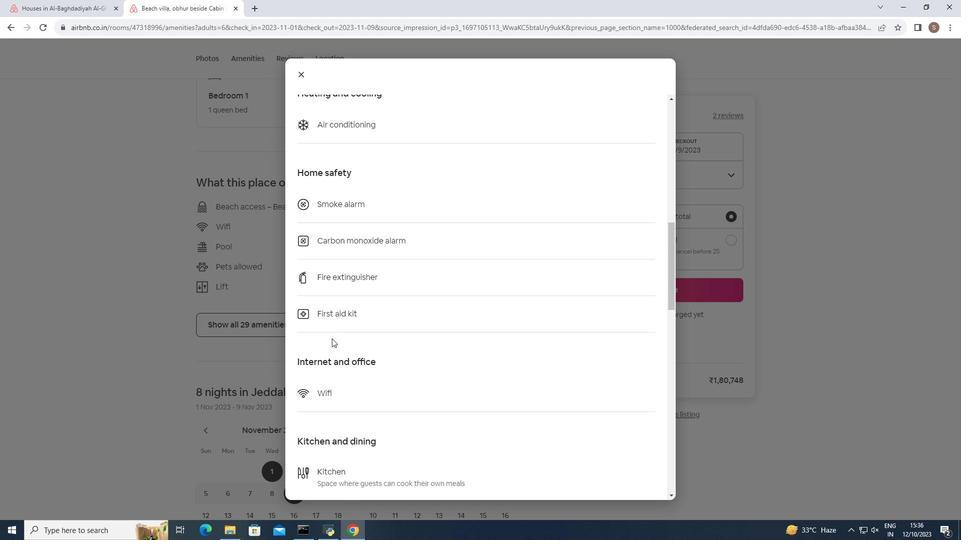 
Action: Mouse scrolled (332, 338) with delta (0, 0)
Screenshot: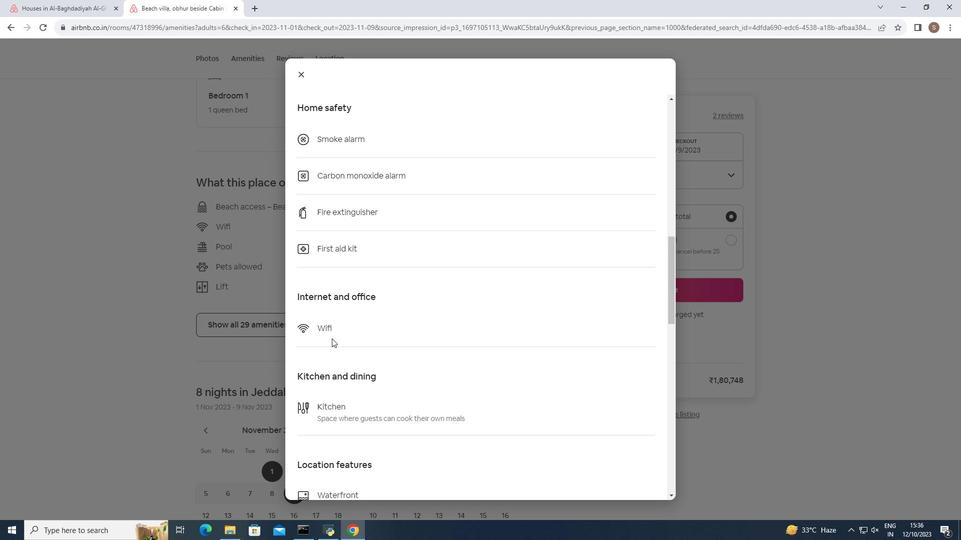 
Action: Mouse scrolled (332, 338) with delta (0, 0)
Screenshot: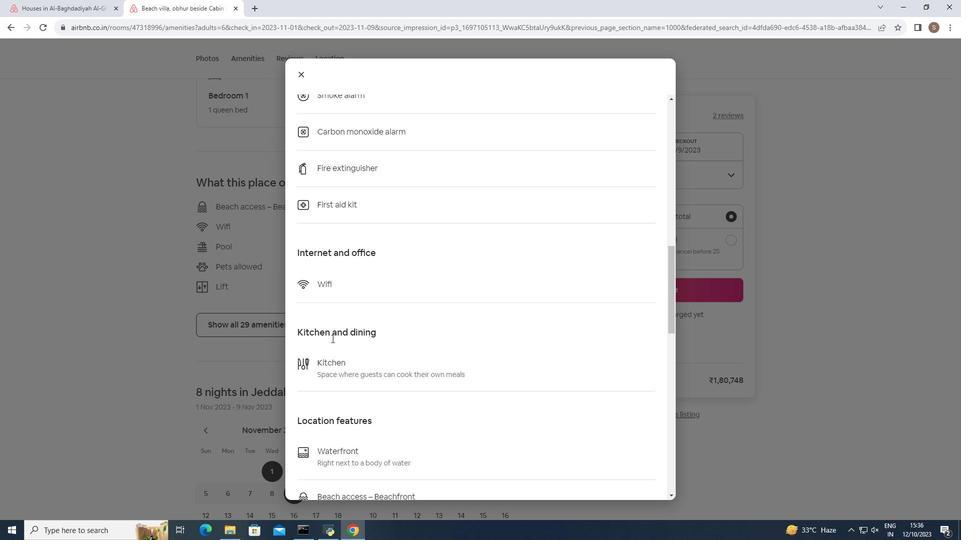 
Action: Mouse scrolled (332, 338) with delta (0, 0)
Screenshot: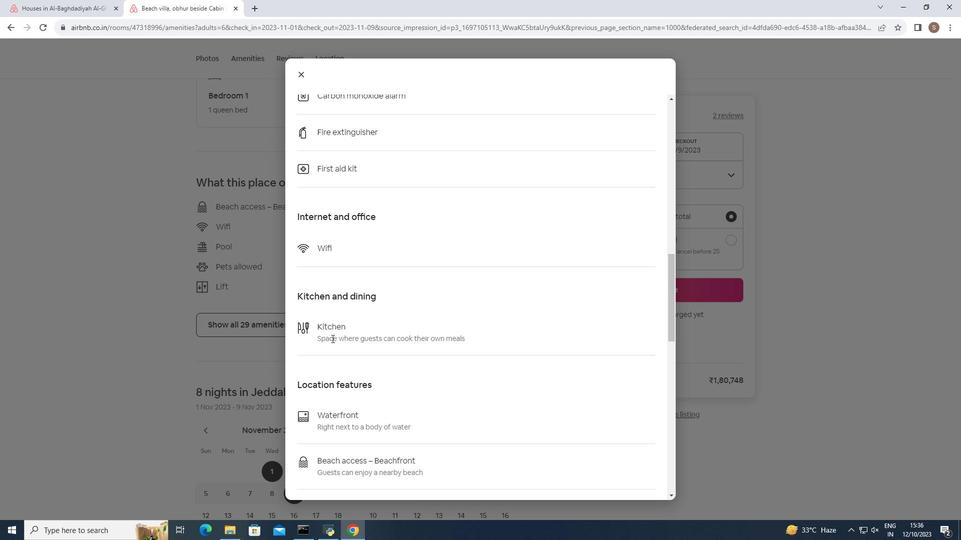 
Action: Mouse moved to (332, 340)
Screenshot: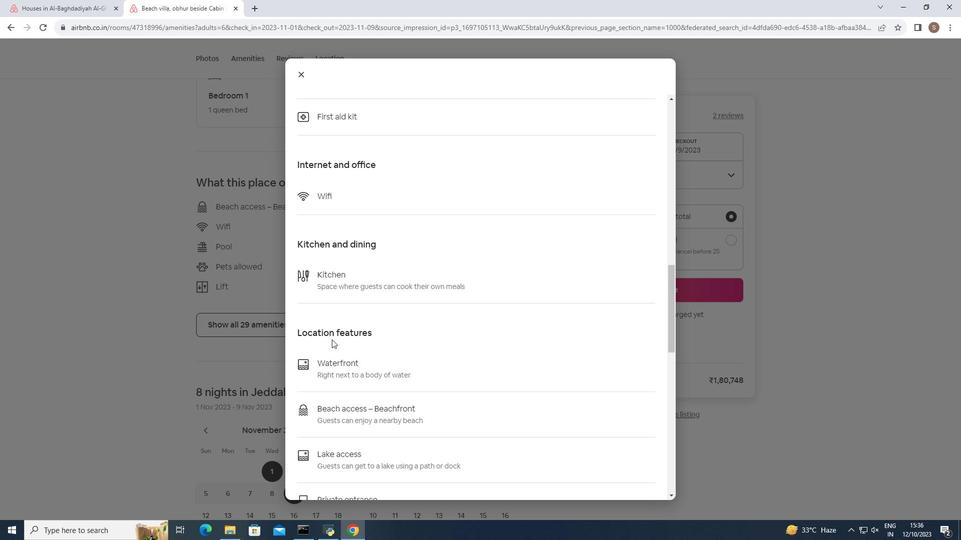
Action: Mouse scrolled (332, 339) with delta (0, 0)
Screenshot: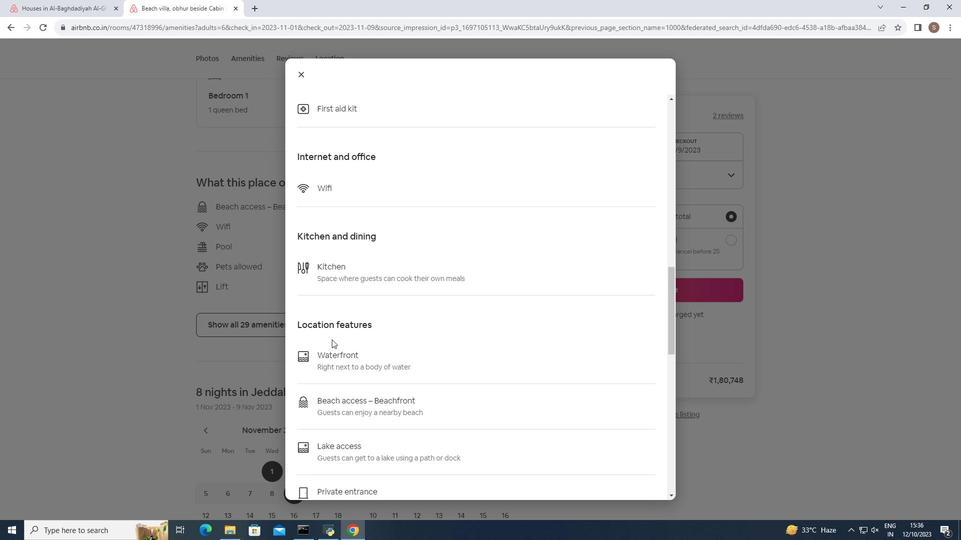 
Action: Mouse scrolled (332, 339) with delta (0, 0)
Screenshot: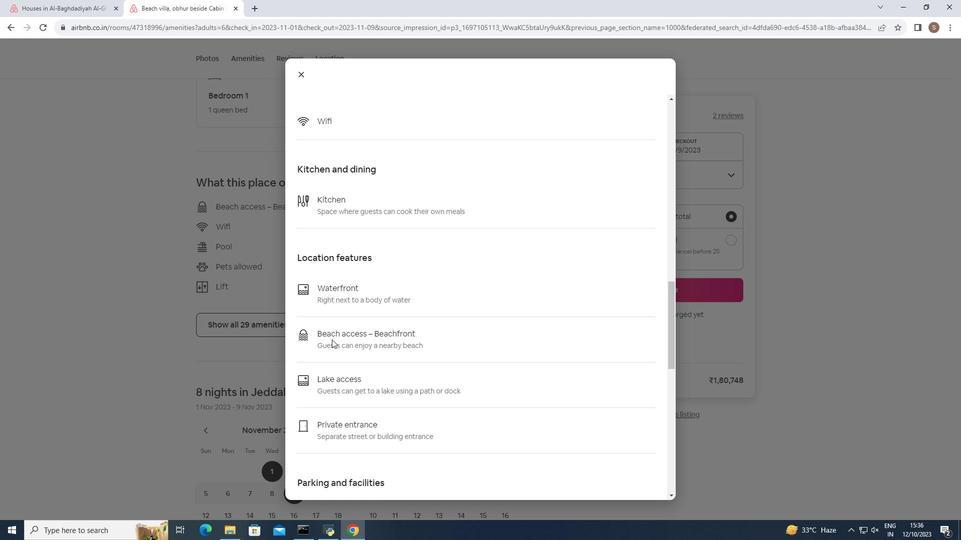
Action: Mouse scrolled (332, 339) with delta (0, 0)
Screenshot: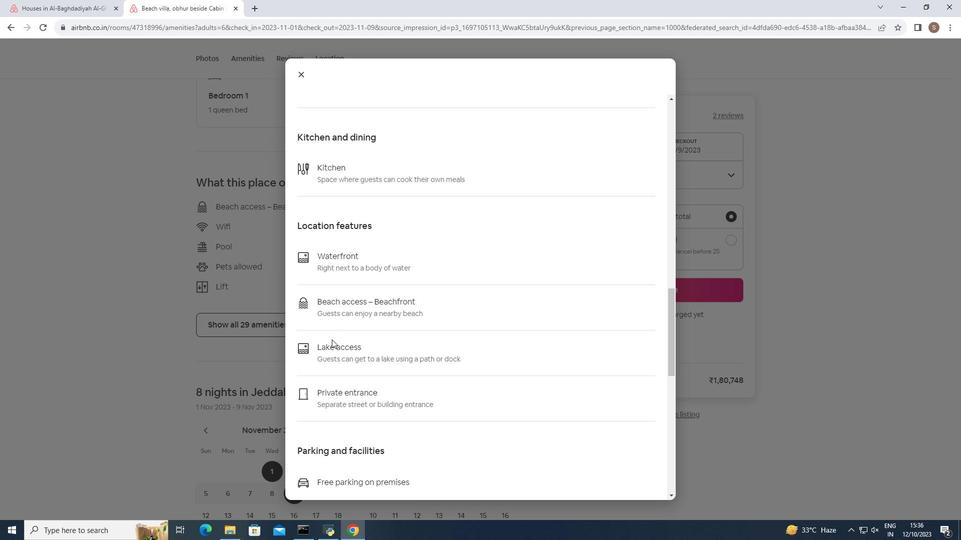 
Action: Mouse scrolled (332, 339) with delta (0, 0)
Screenshot: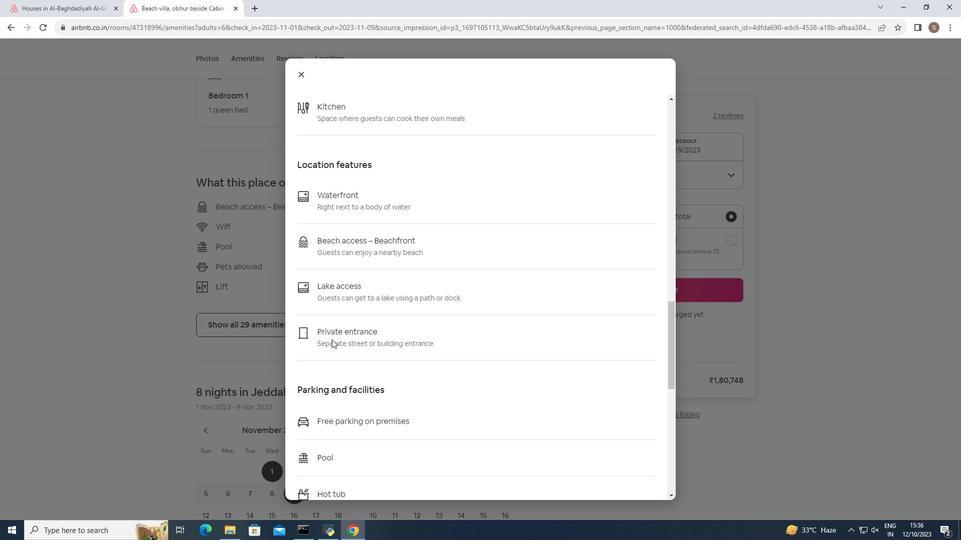 
Action: Mouse scrolled (332, 339) with delta (0, 0)
Screenshot: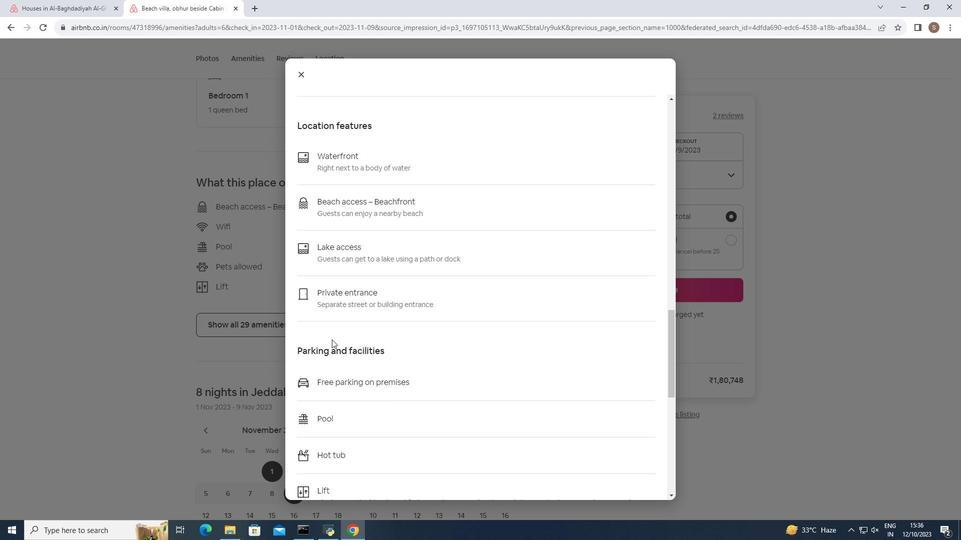 
Action: Mouse scrolled (332, 339) with delta (0, 0)
Screenshot: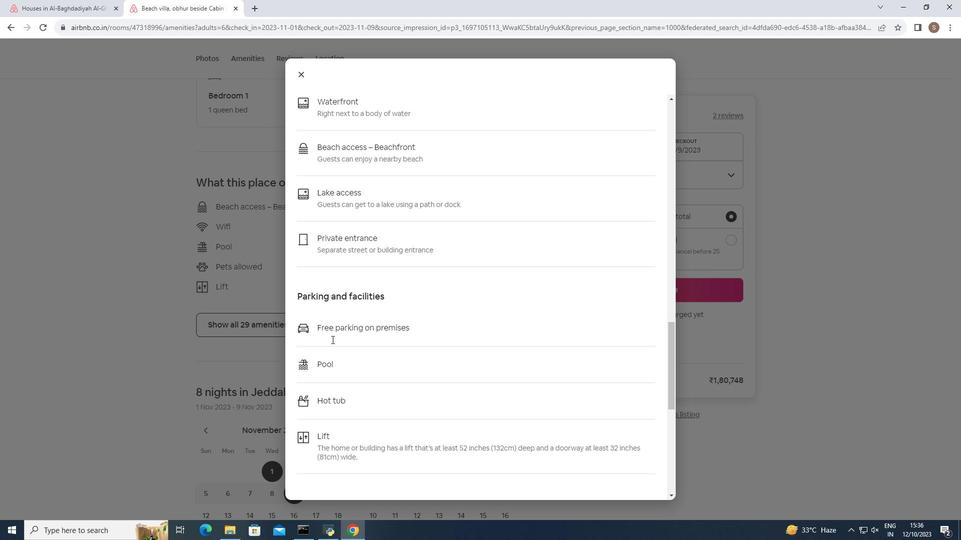 
Action: Mouse scrolled (332, 339) with delta (0, 0)
Screenshot: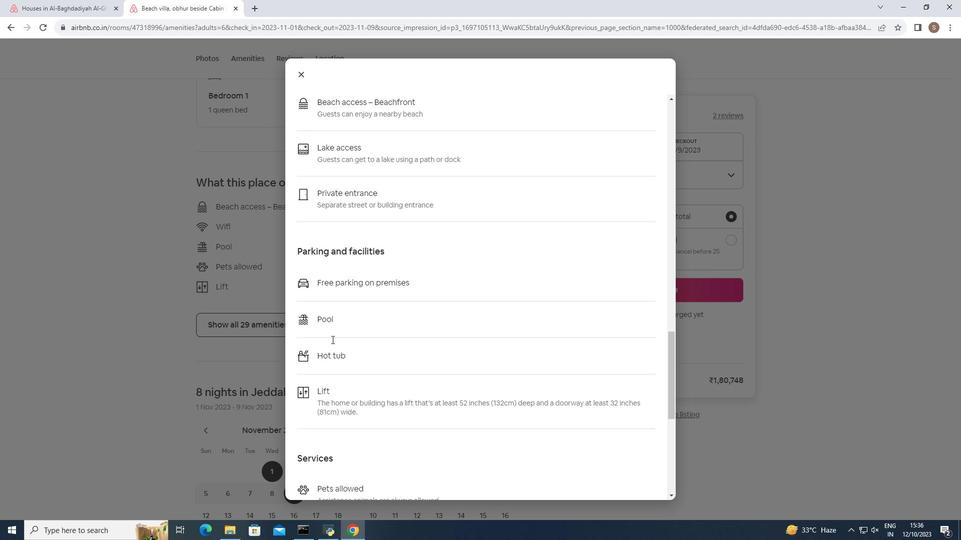 
Action: Mouse scrolled (332, 339) with delta (0, 0)
Screenshot: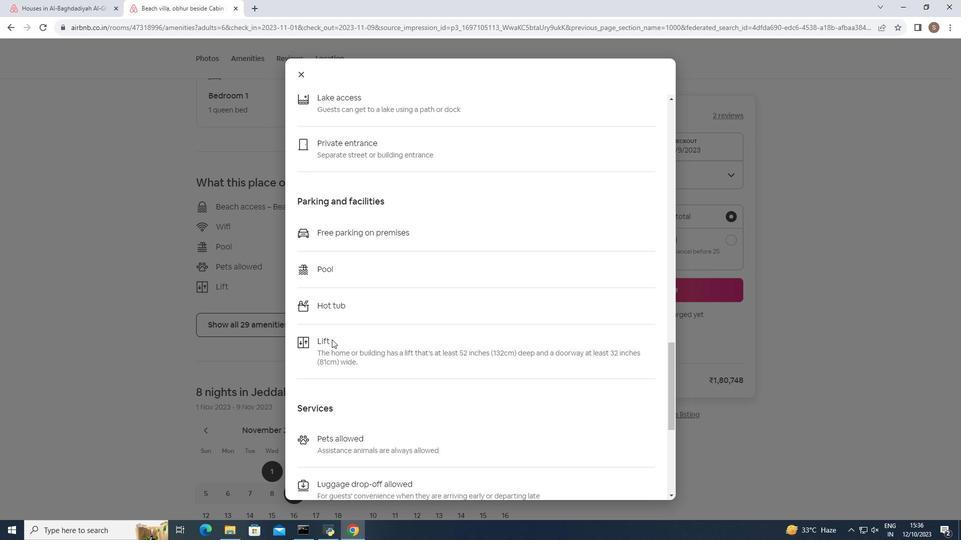 
Action: Mouse scrolled (332, 339) with delta (0, 0)
Screenshot: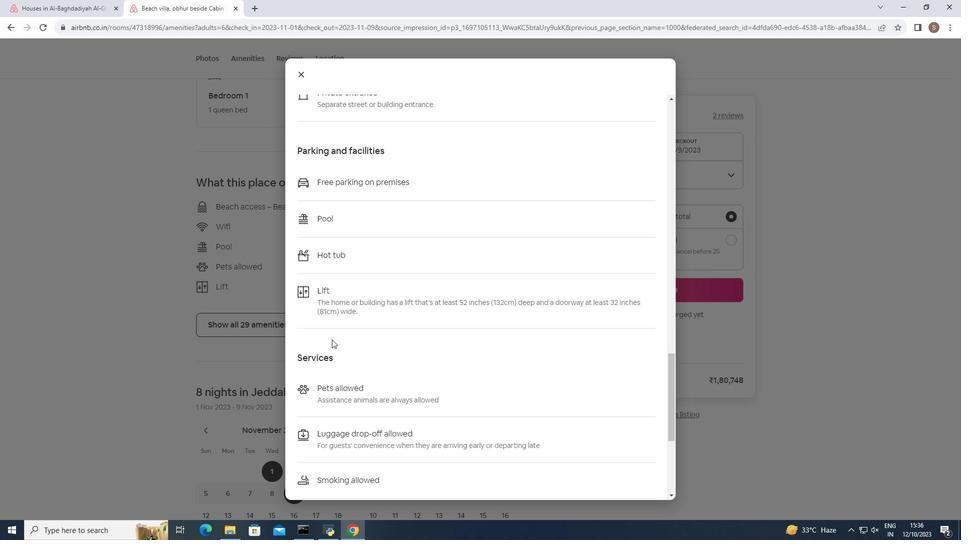 
Action: Mouse scrolled (332, 339) with delta (0, 0)
Screenshot: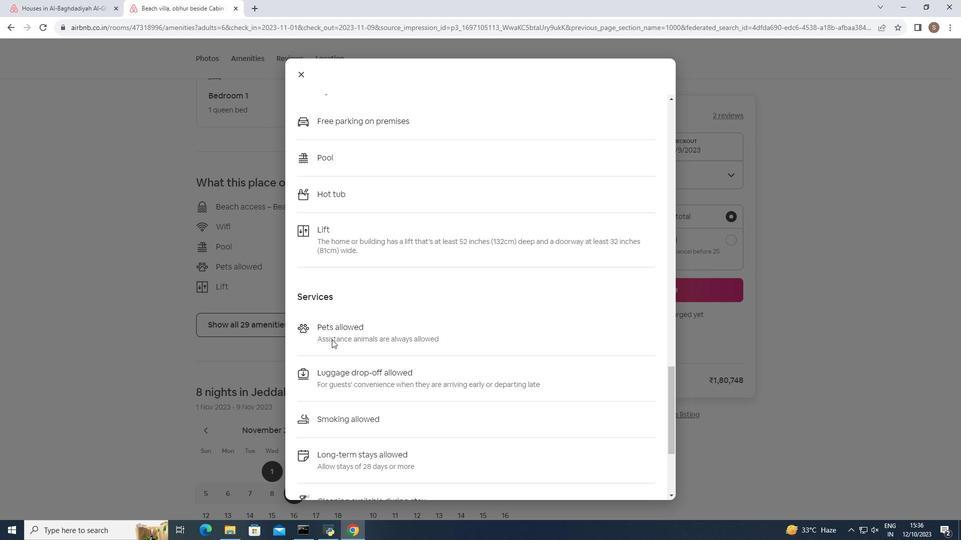 
Action: Mouse scrolled (332, 339) with delta (0, 0)
Screenshot: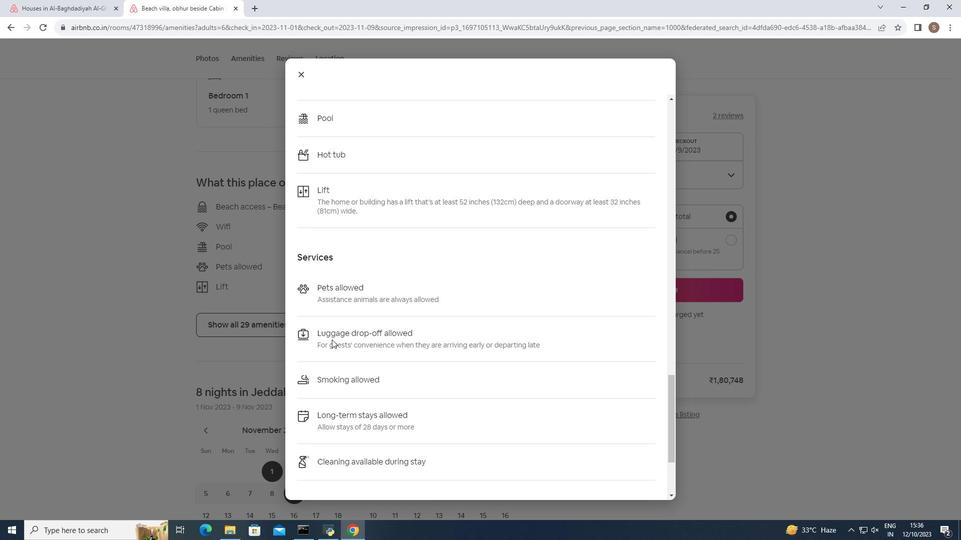 
Action: Mouse scrolled (332, 339) with delta (0, 0)
Screenshot: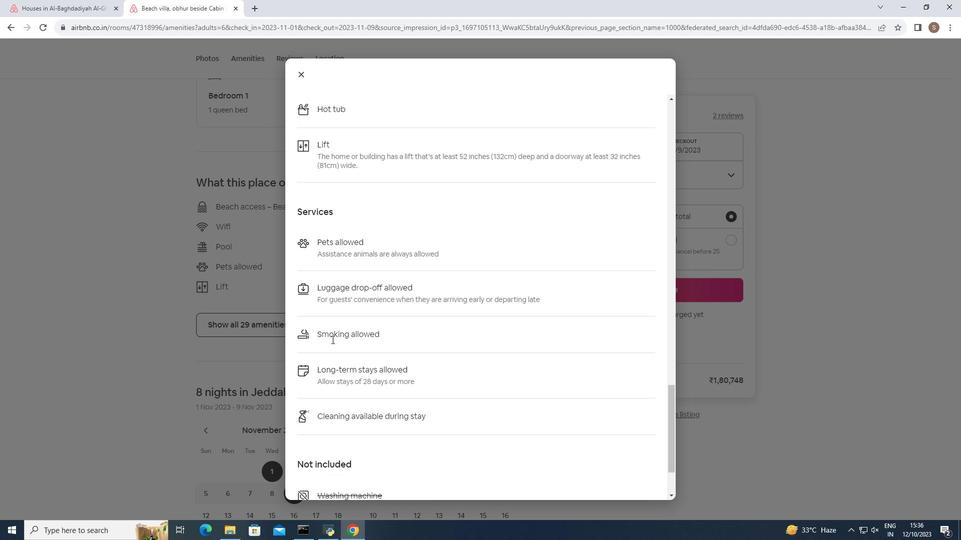 
Action: Mouse scrolled (332, 339) with delta (0, 0)
Screenshot: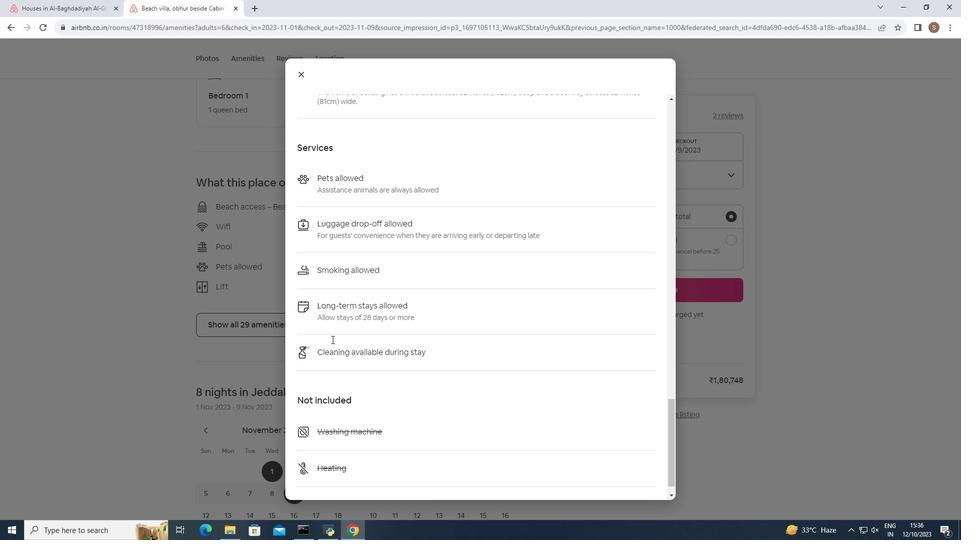 
Action: Mouse scrolled (332, 339) with delta (0, 0)
Screenshot: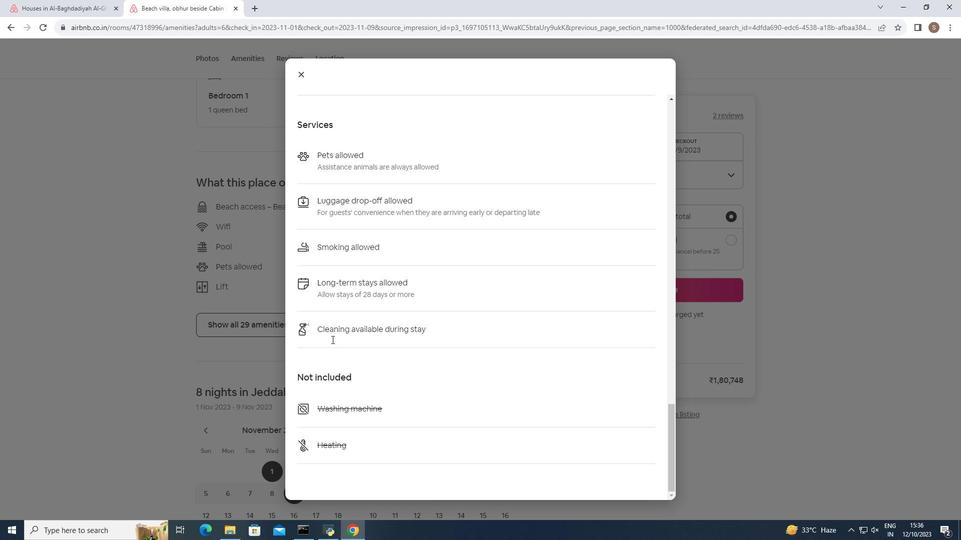 
Action: Mouse scrolled (332, 339) with delta (0, 0)
Screenshot: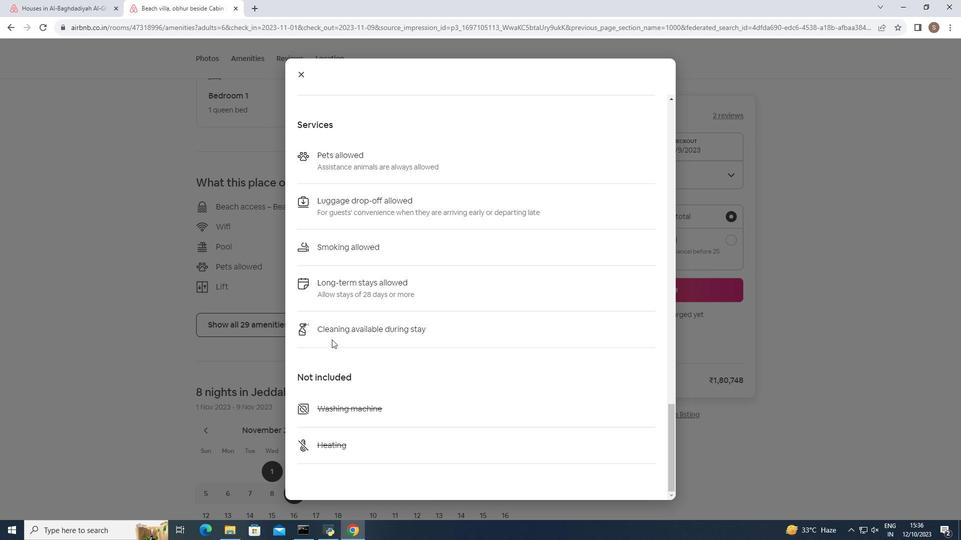 
Action: Mouse scrolled (332, 339) with delta (0, 0)
Screenshot: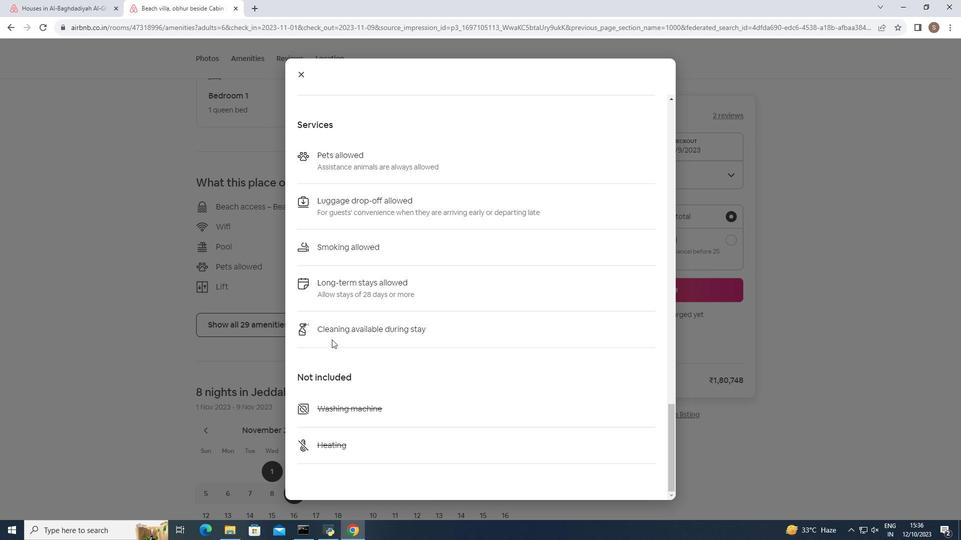 
Action: Mouse moved to (301, 74)
Screenshot: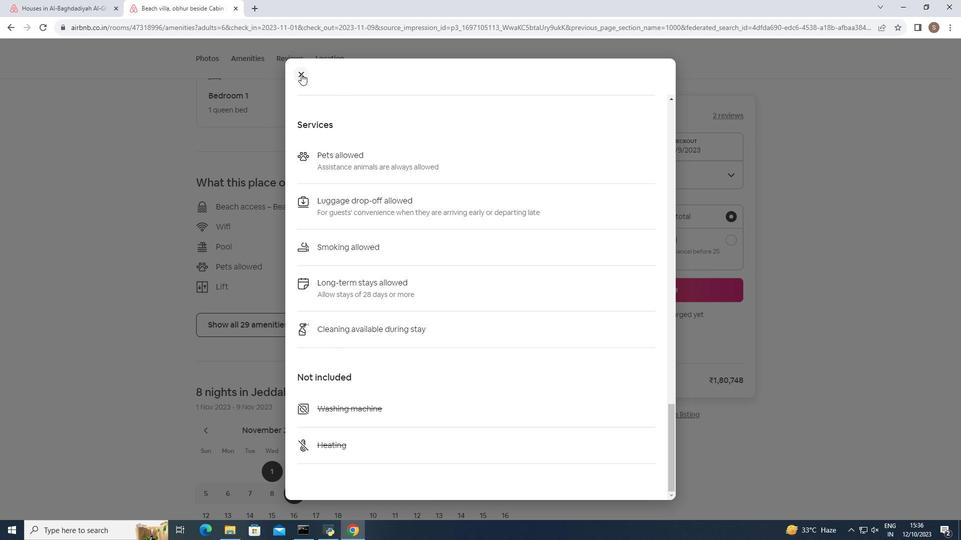 
Action: Mouse pressed left at (301, 74)
Screenshot: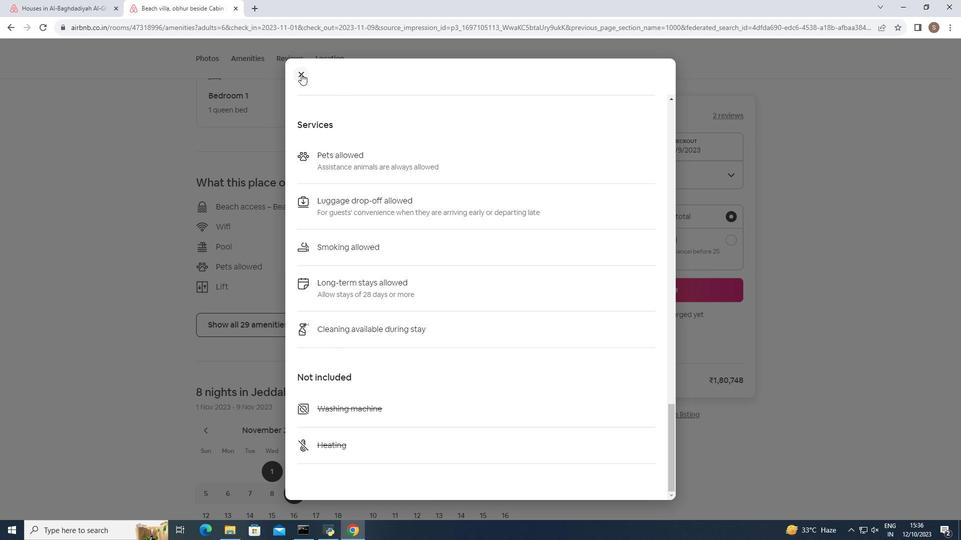 
Action: Mouse moved to (282, 205)
Screenshot: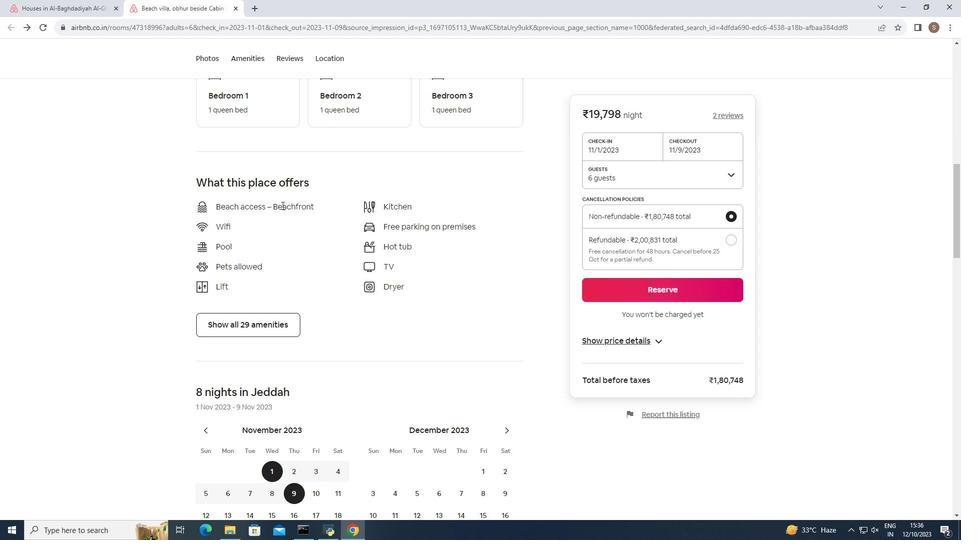 
Action: Mouse scrolled (282, 205) with delta (0, 0)
Screenshot: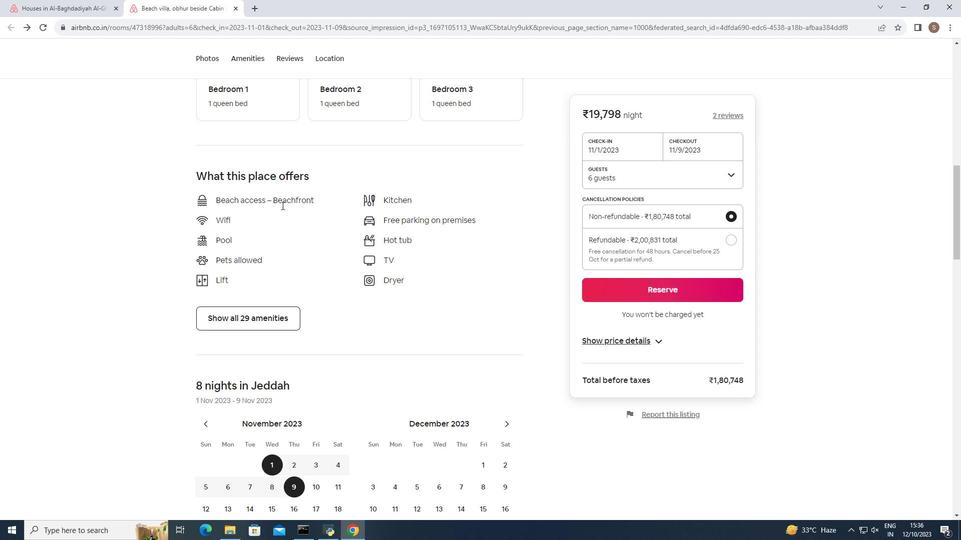 
Action: Mouse scrolled (282, 205) with delta (0, 0)
Screenshot: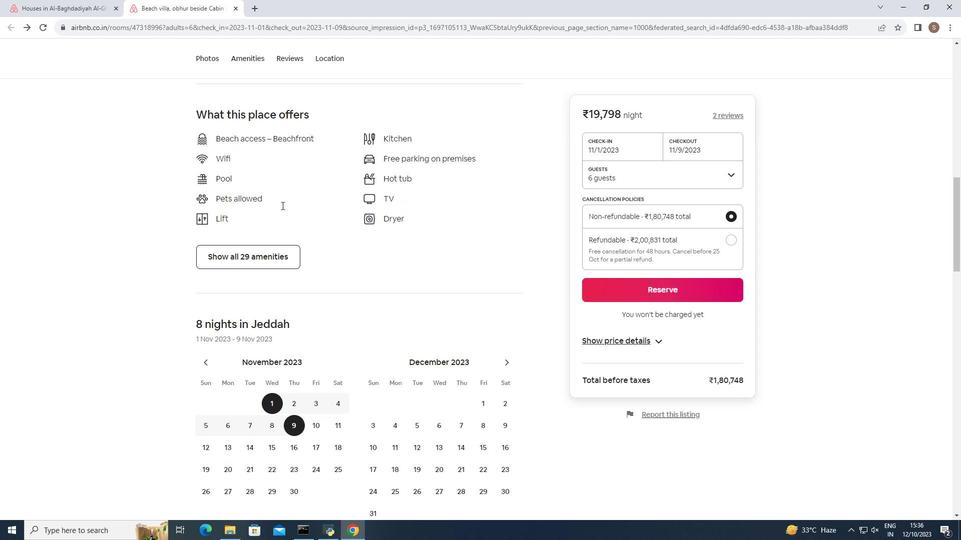 
Action: Mouse scrolled (282, 205) with delta (0, 0)
Screenshot: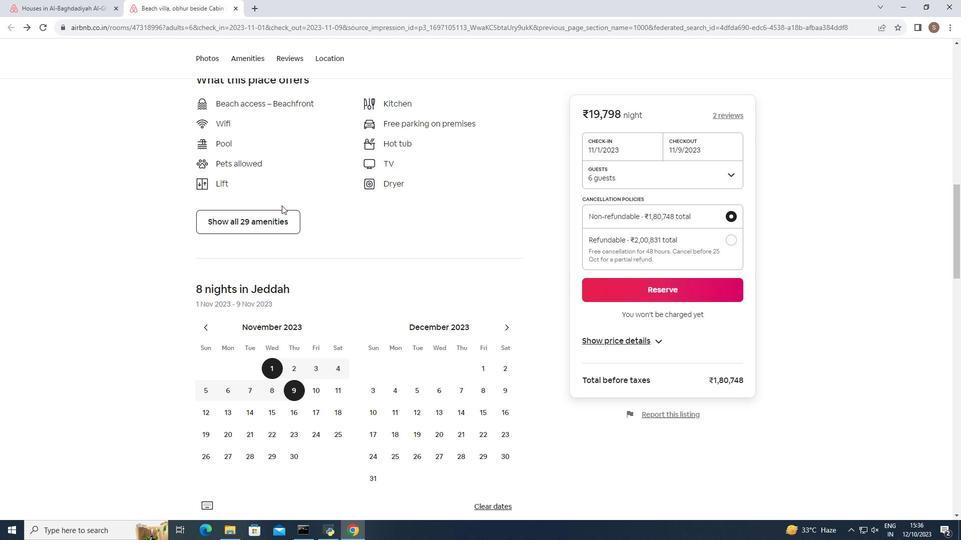 
Action: Mouse scrolled (282, 205) with delta (0, 0)
Screenshot: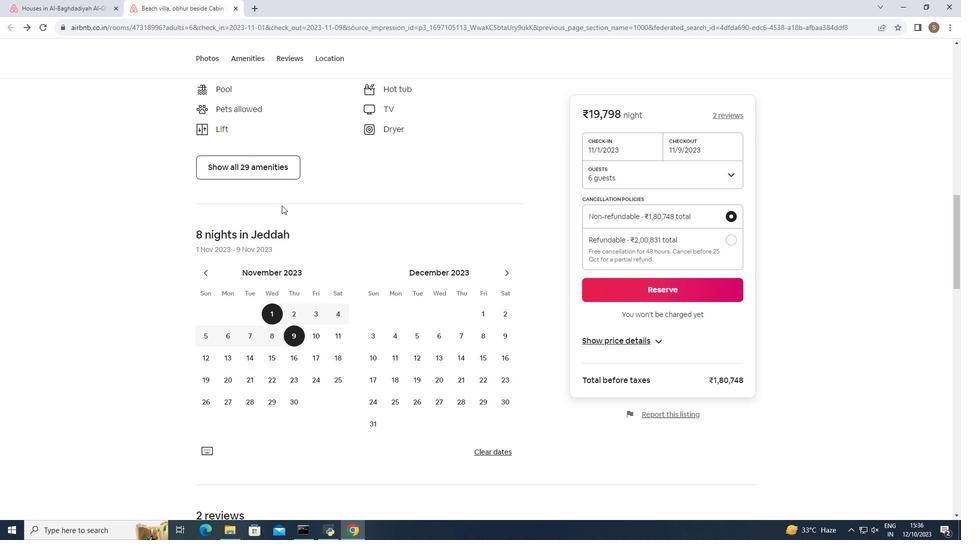 
Action: Mouse scrolled (282, 205) with delta (0, 0)
Screenshot: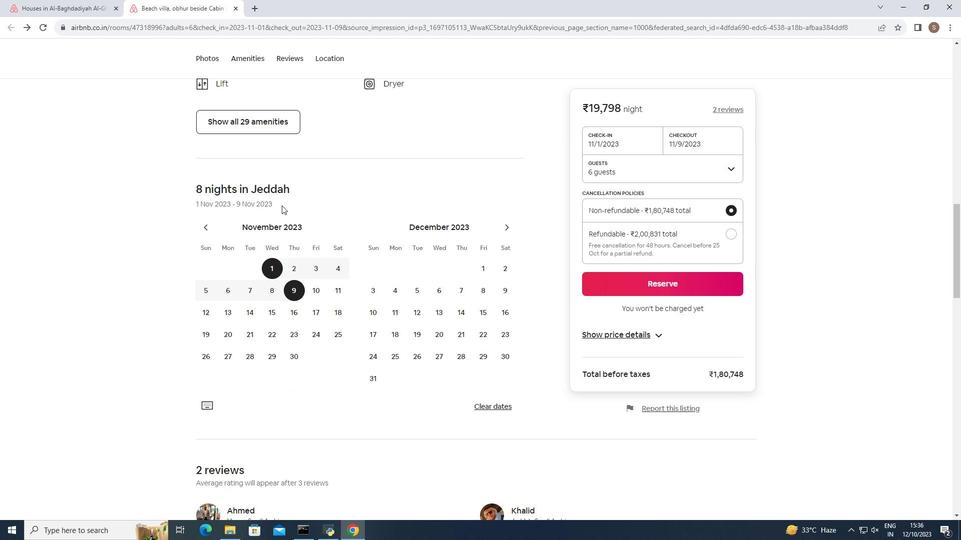 
Action: Mouse scrolled (282, 205) with delta (0, 0)
Screenshot: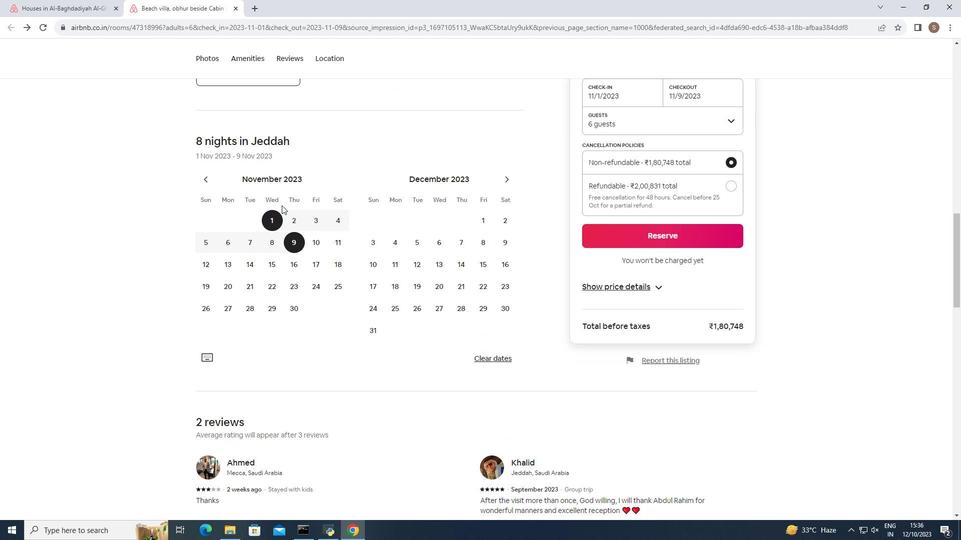 
Action: Mouse scrolled (282, 205) with delta (0, 0)
Screenshot: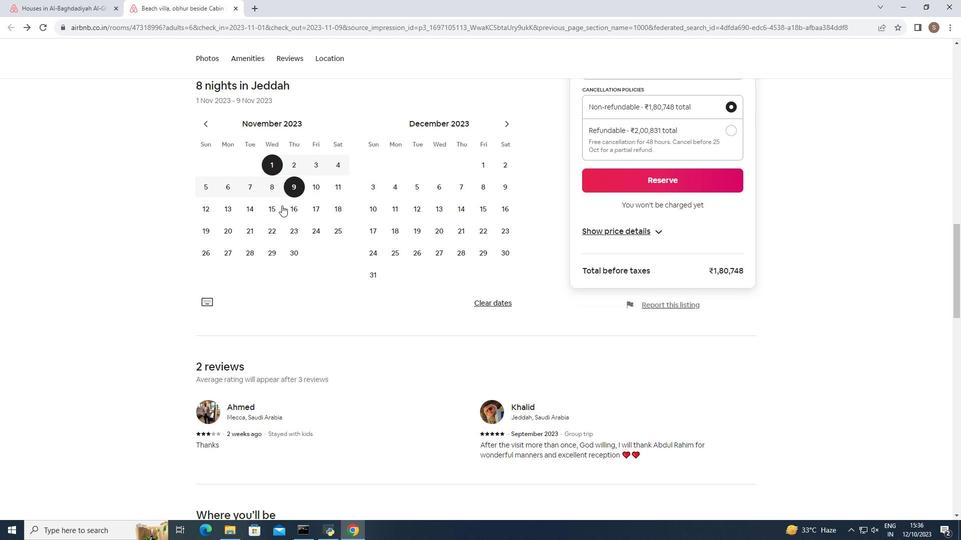 
Action: Mouse scrolled (282, 205) with delta (0, 0)
Screenshot: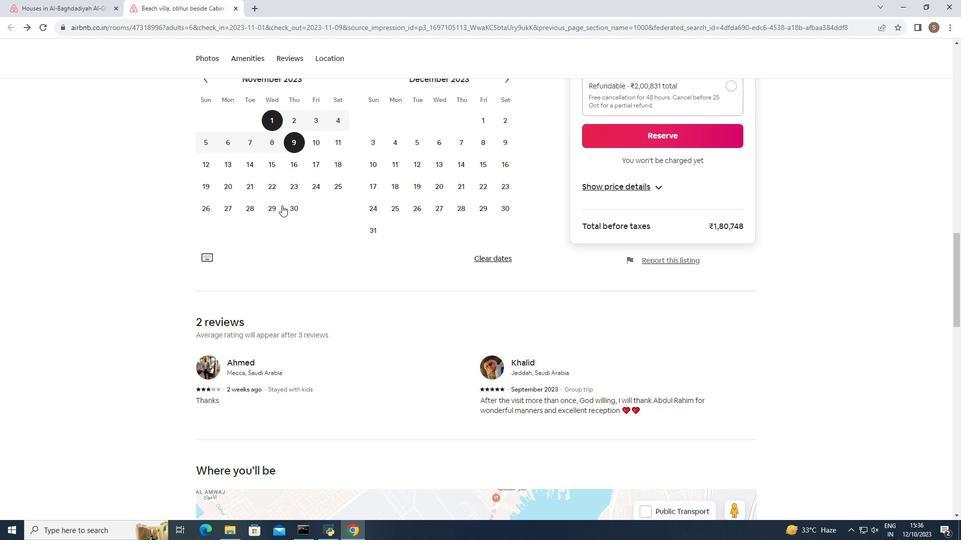 
Action: Mouse scrolled (282, 205) with delta (0, 0)
Screenshot: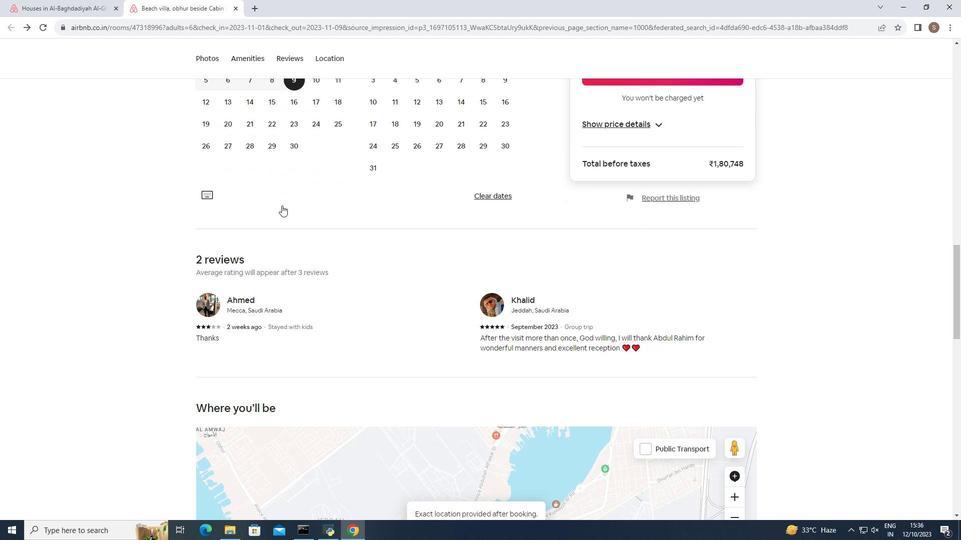
Action: Mouse scrolled (282, 205) with delta (0, 0)
Screenshot: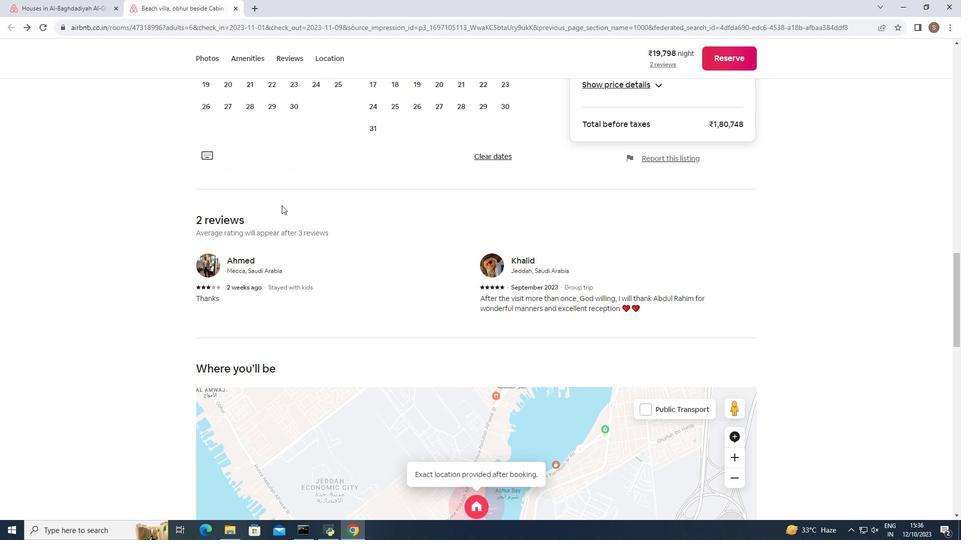 
Action: Mouse scrolled (282, 205) with delta (0, 0)
Screenshot: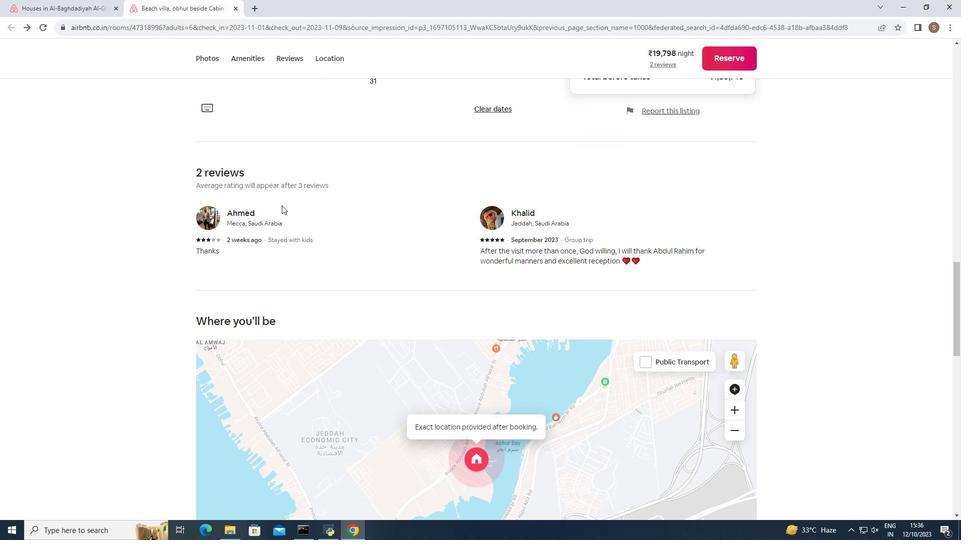 
Action: Mouse scrolled (282, 205) with delta (0, 0)
Screenshot: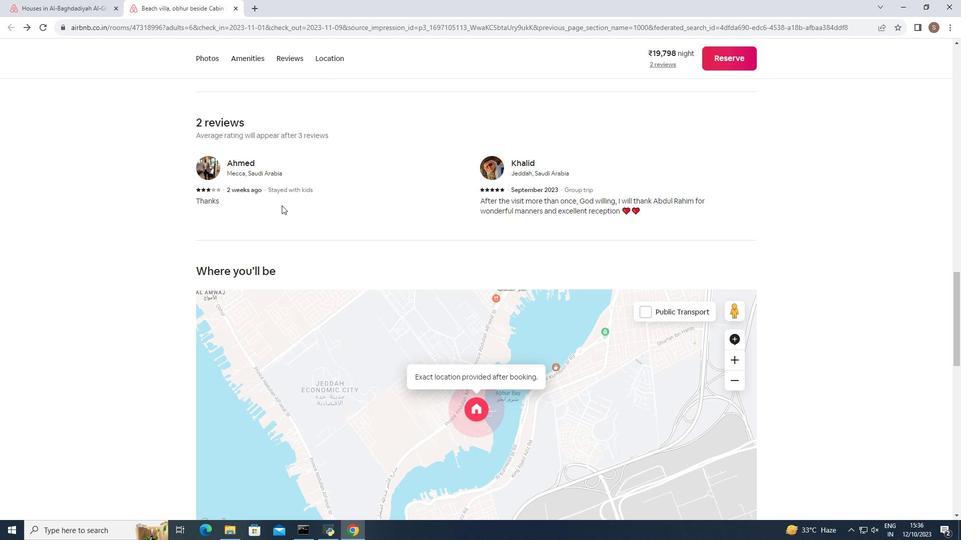
Action: Mouse scrolled (282, 205) with delta (0, 0)
Screenshot: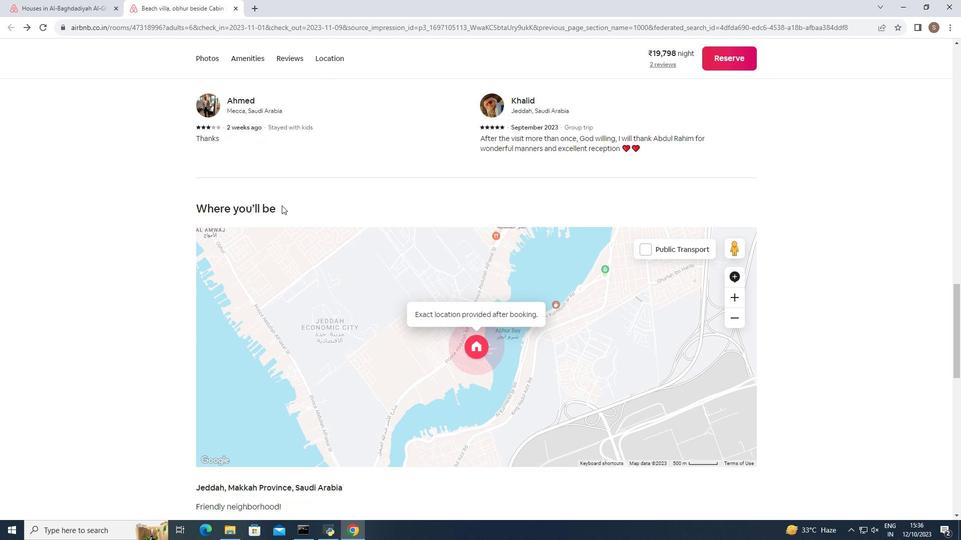 
Action: Mouse scrolled (282, 205) with delta (0, 0)
Screenshot: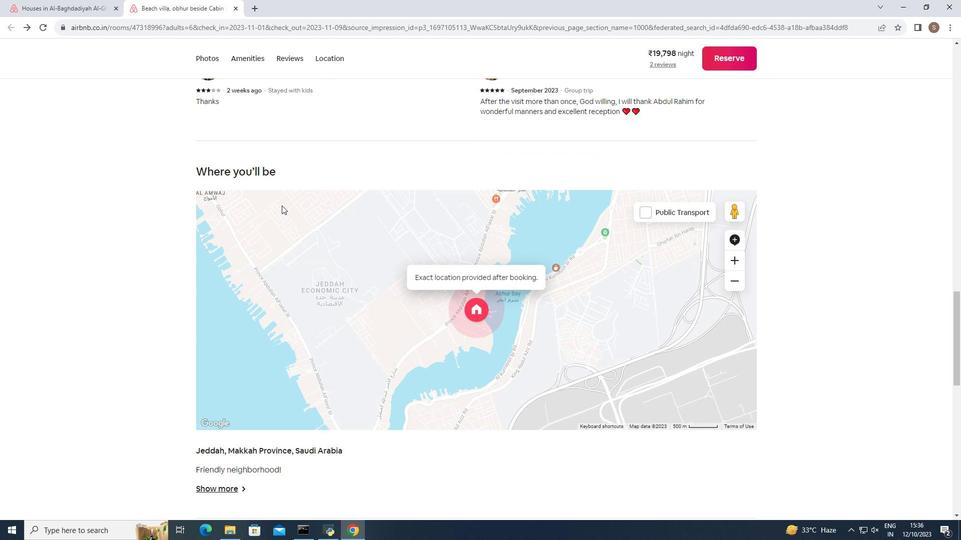 
Action: Mouse scrolled (282, 205) with delta (0, 0)
Screenshot: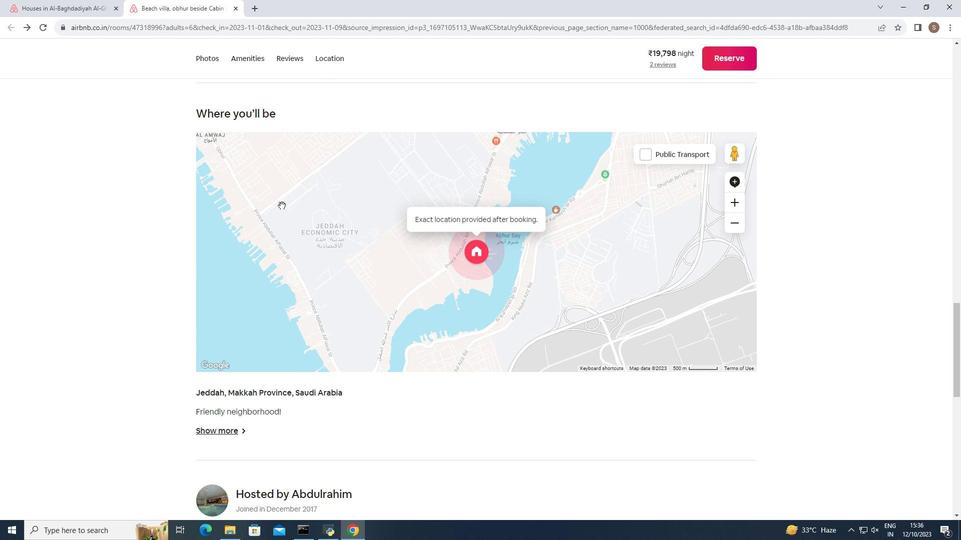 
Action: Mouse scrolled (282, 205) with delta (0, 0)
Screenshot: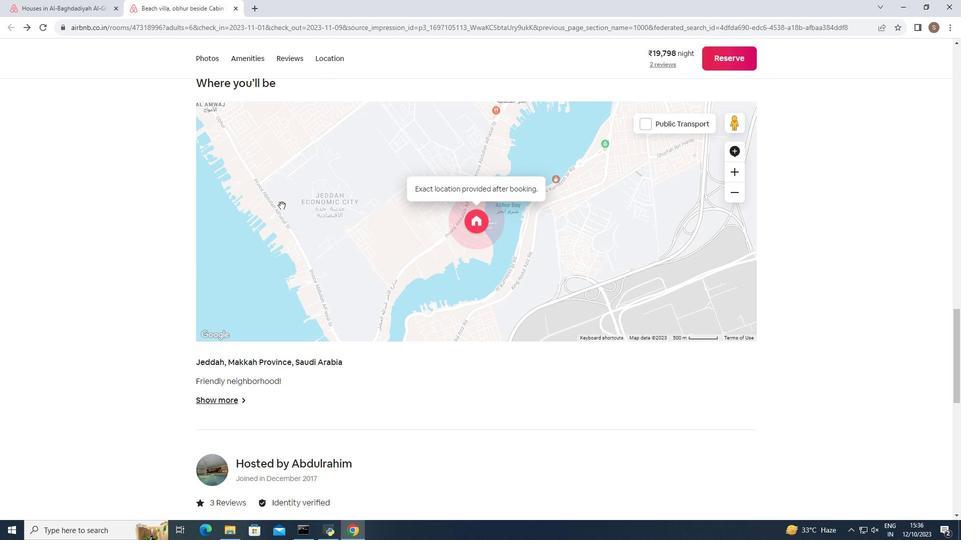 
Action: Mouse scrolled (282, 205) with delta (0, 0)
Screenshot: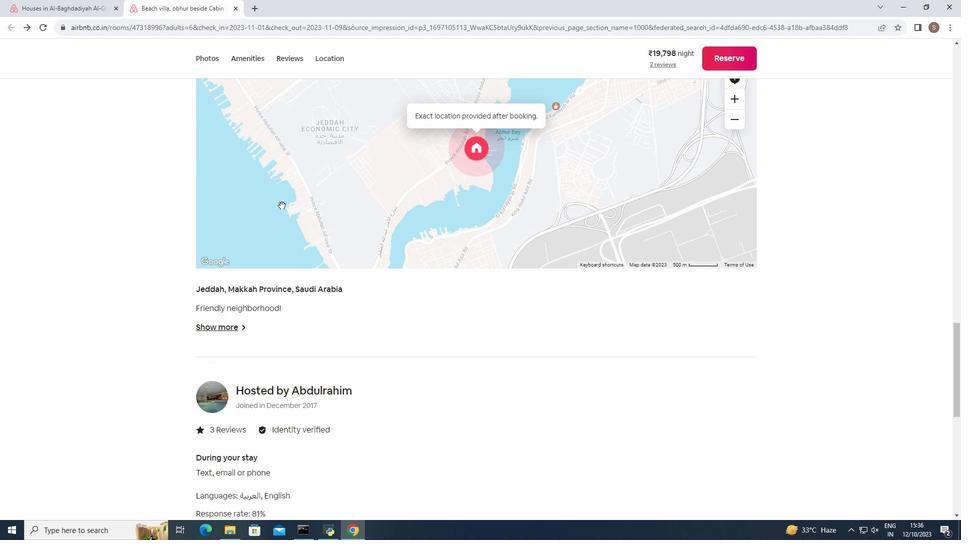
Action: Mouse moved to (282, 205)
Screenshot: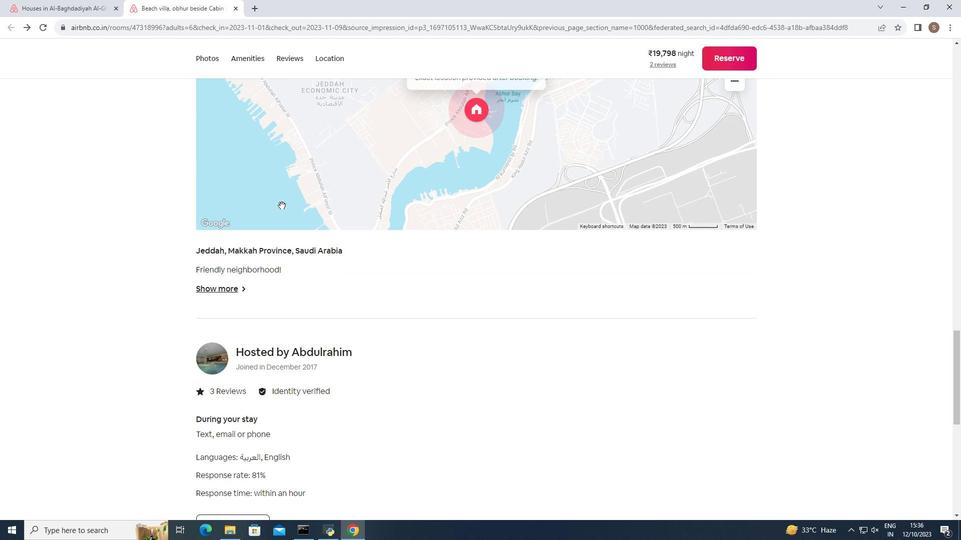 
Action: Mouse scrolled (282, 205) with delta (0, 0)
Screenshot: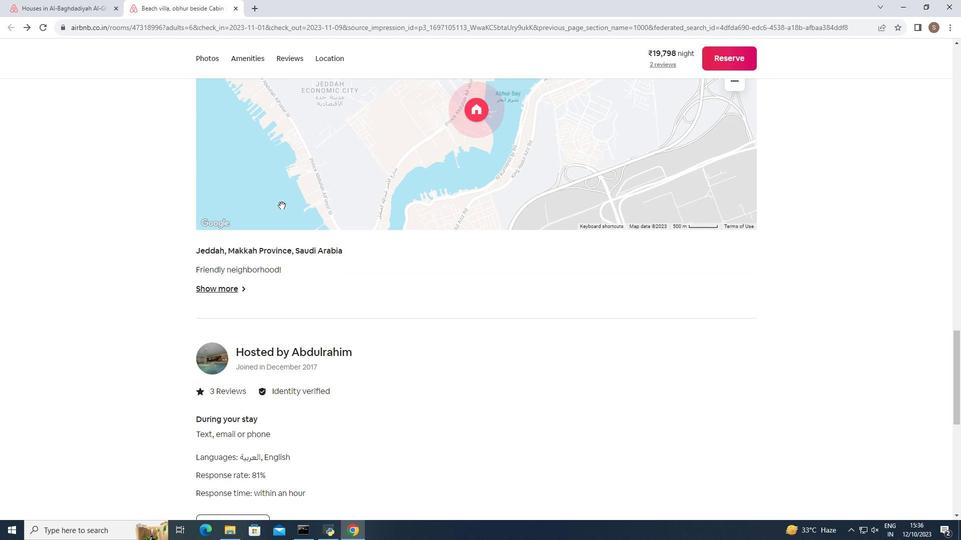 
Action: Mouse scrolled (282, 205) with delta (0, 0)
Screenshot: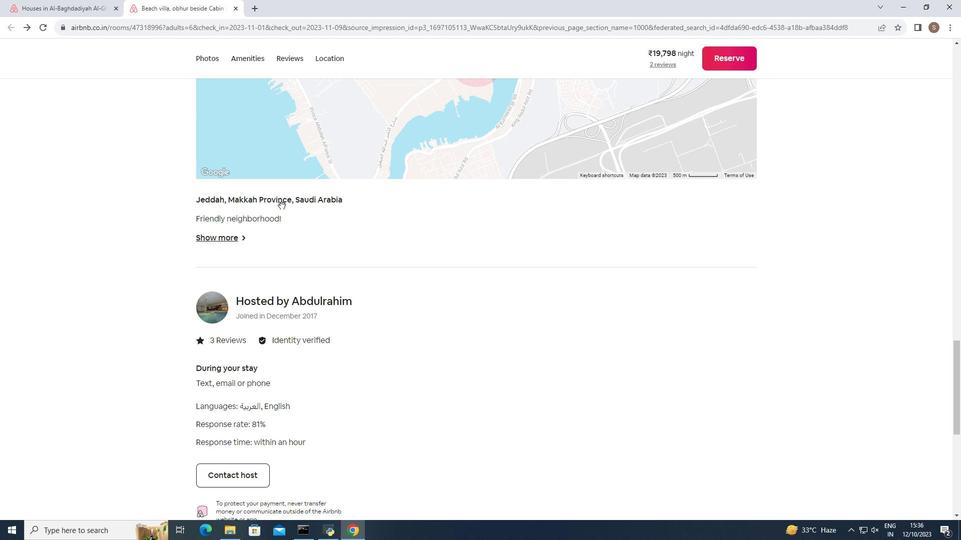 
Action: Mouse scrolled (282, 205) with delta (0, 0)
Screenshot: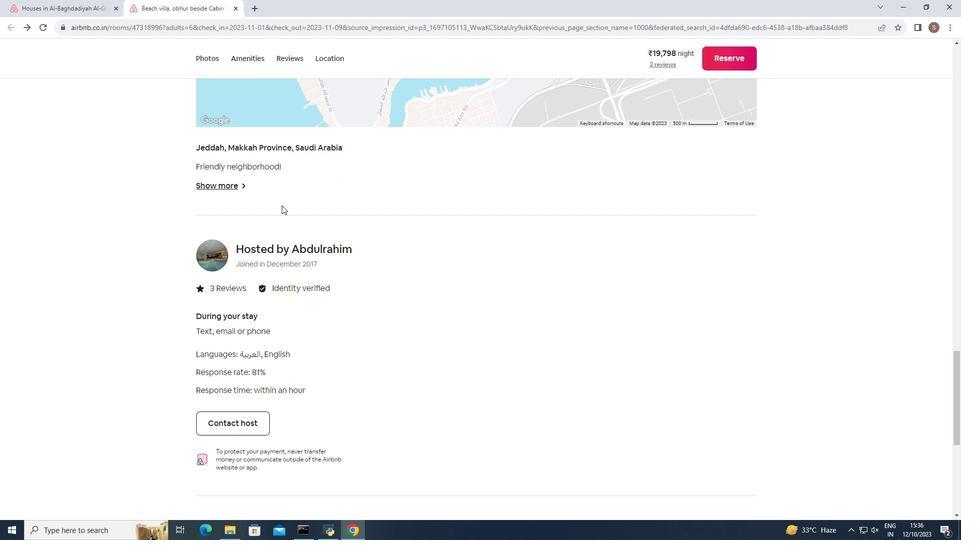 
Action: Mouse scrolled (282, 205) with delta (0, 0)
Screenshot: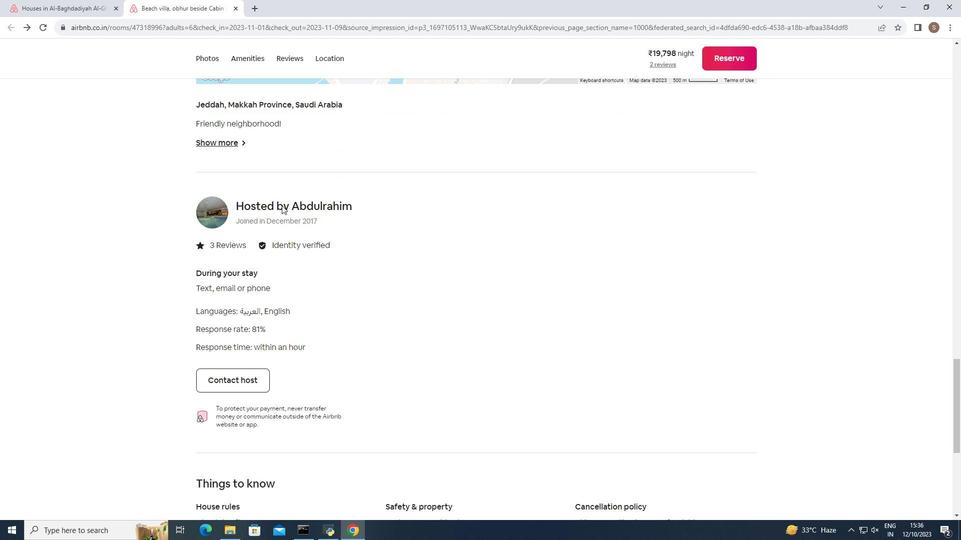 
Action: Mouse scrolled (282, 205) with delta (0, 0)
Screenshot: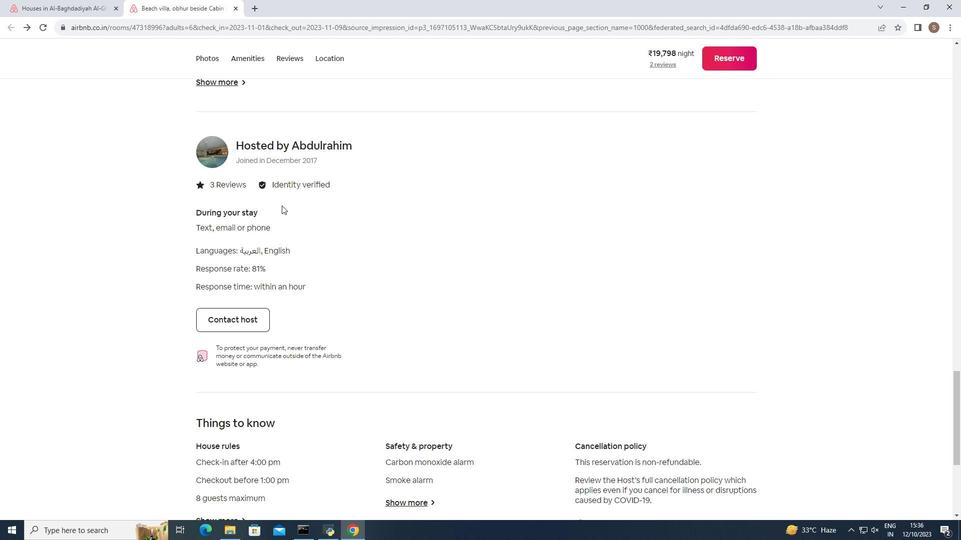 
Action: Mouse scrolled (282, 205) with delta (0, 0)
Screenshot: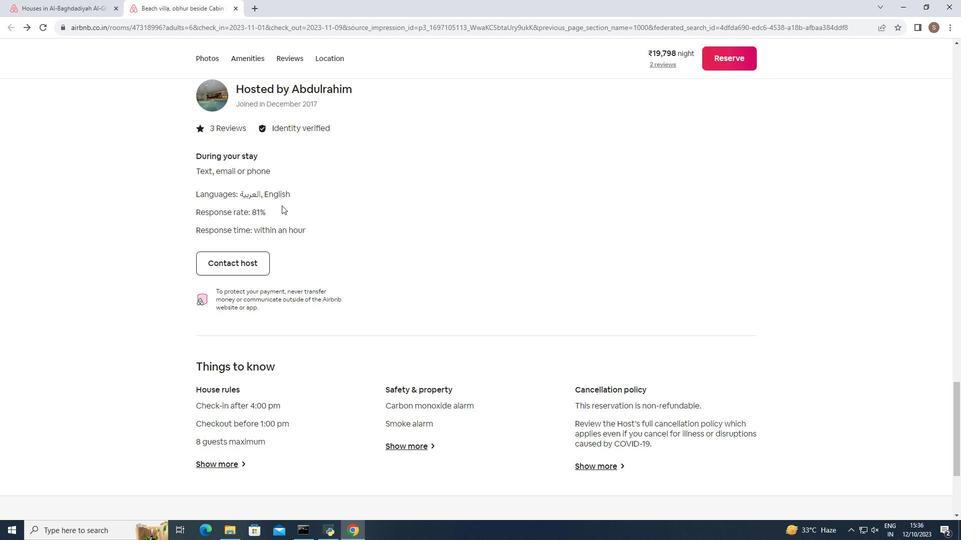 
Action: Mouse scrolled (282, 205) with delta (0, 0)
Screenshot: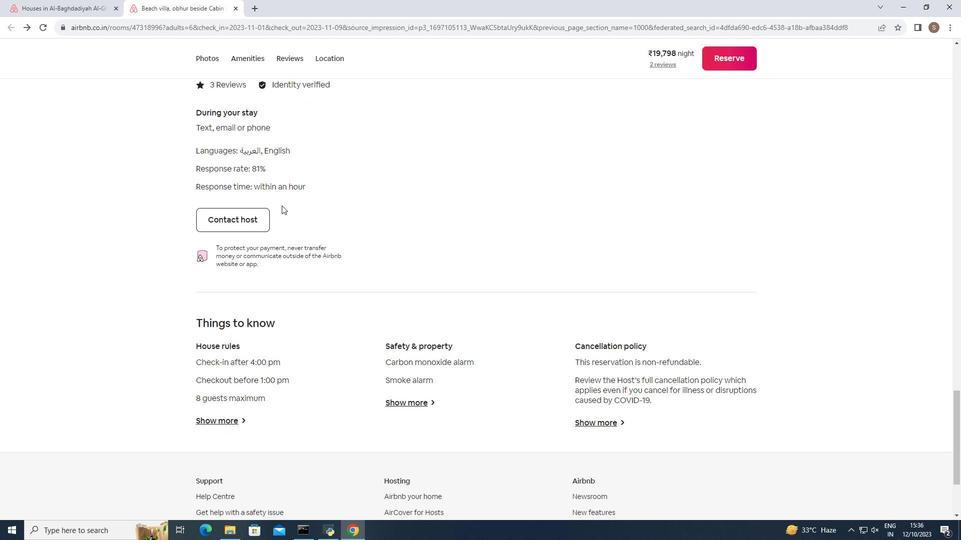 
Action: Mouse scrolled (282, 205) with delta (0, 0)
Screenshot: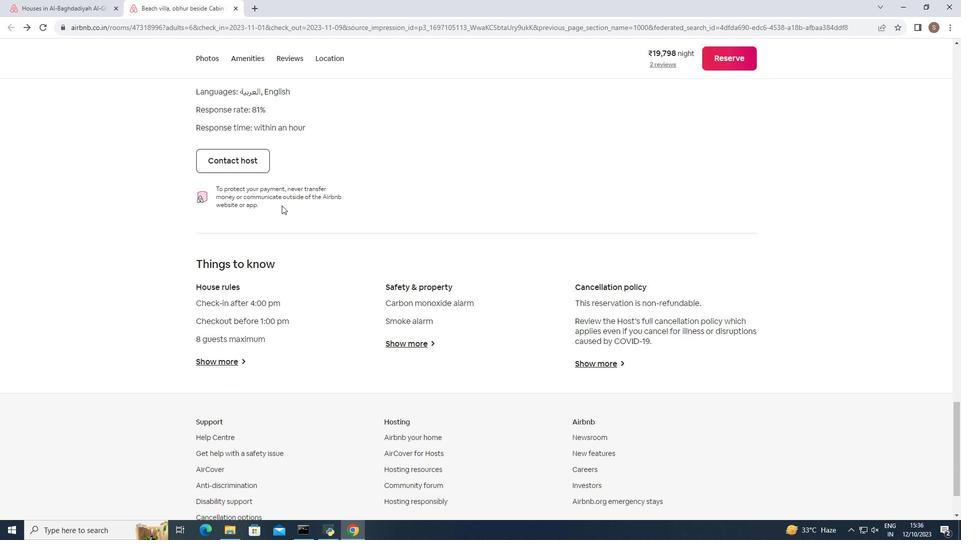 
Action: Mouse scrolled (282, 205) with delta (0, 0)
Screenshot: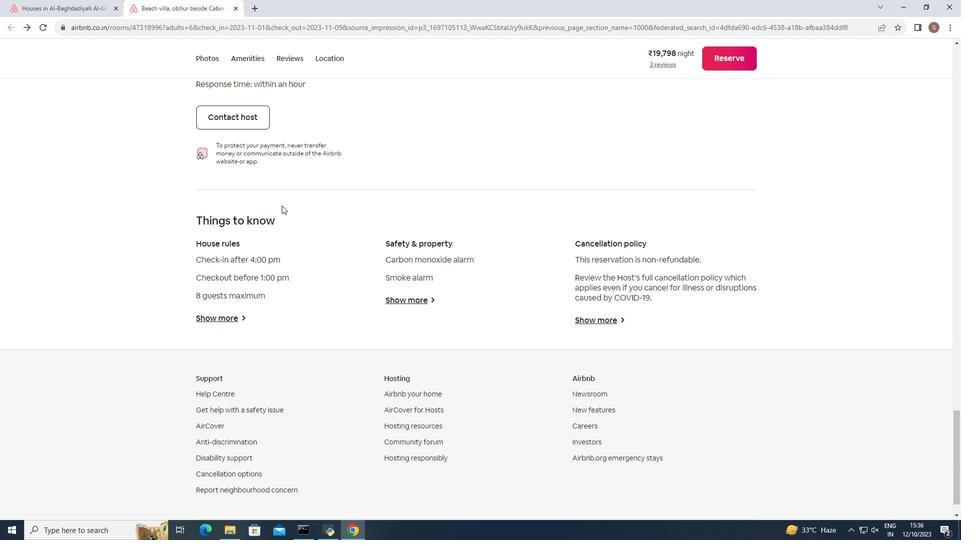 
Action: Mouse scrolled (282, 205) with delta (0, 0)
Screenshot: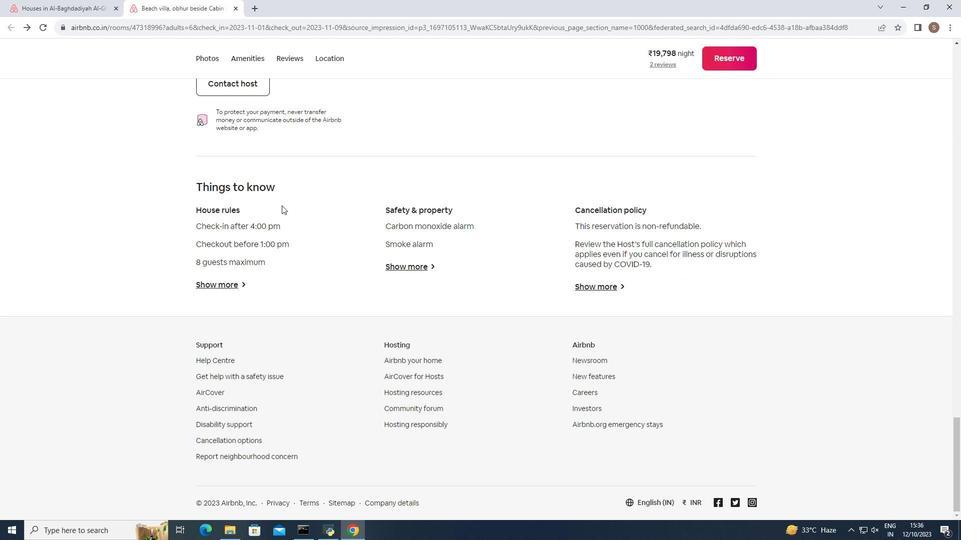
Action: Mouse scrolled (282, 205) with delta (0, 0)
Screenshot: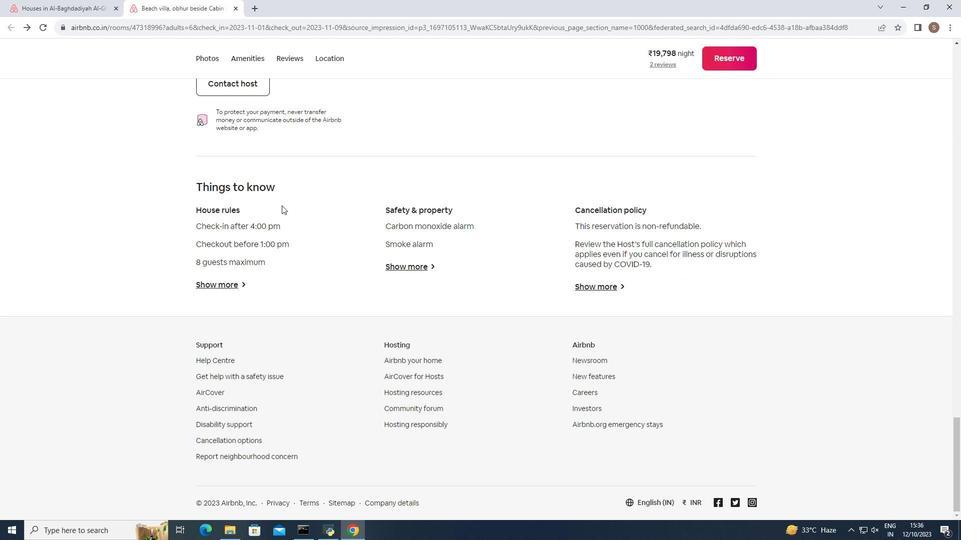 
Action: Mouse moved to (335, 57)
Screenshot: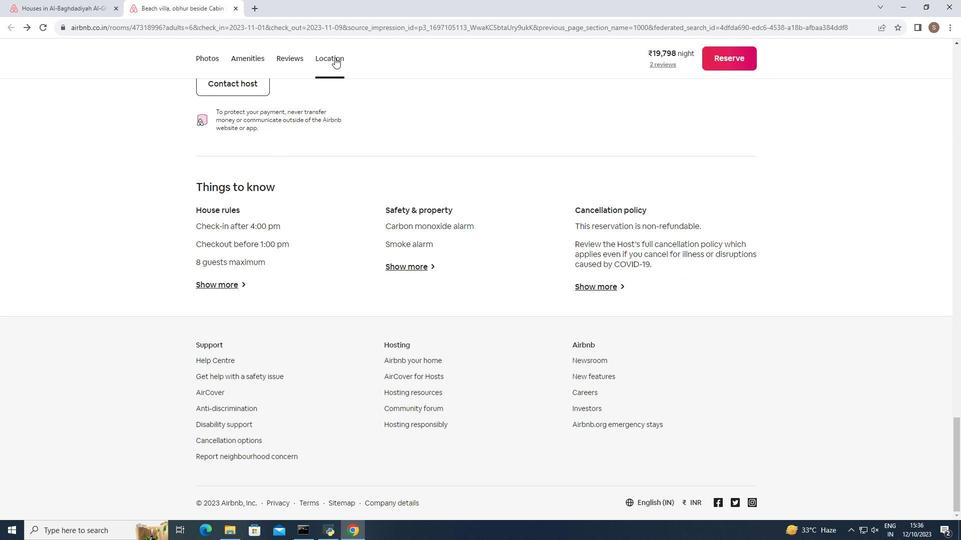 
Action: Mouse pressed left at (335, 57)
Screenshot: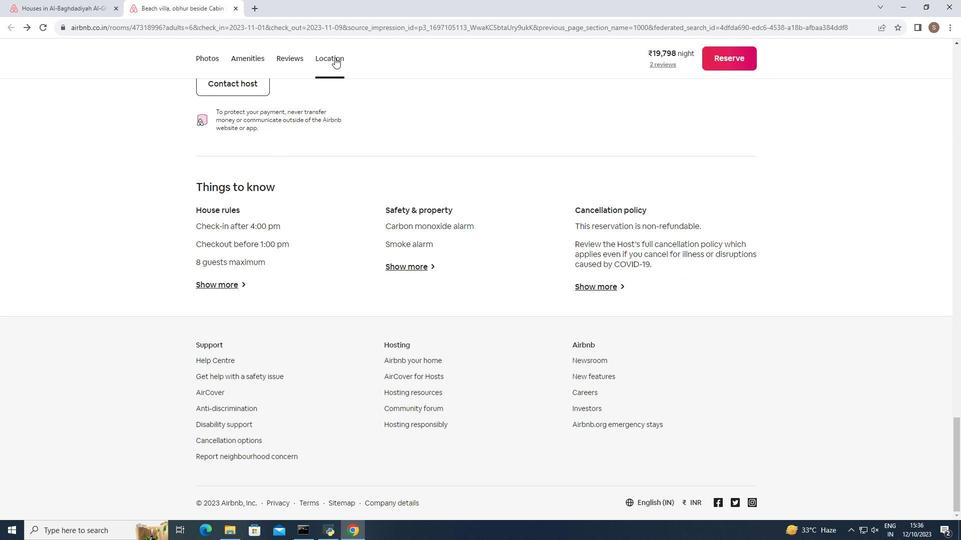 
Action: Mouse moved to (284, 61)
Screenshot: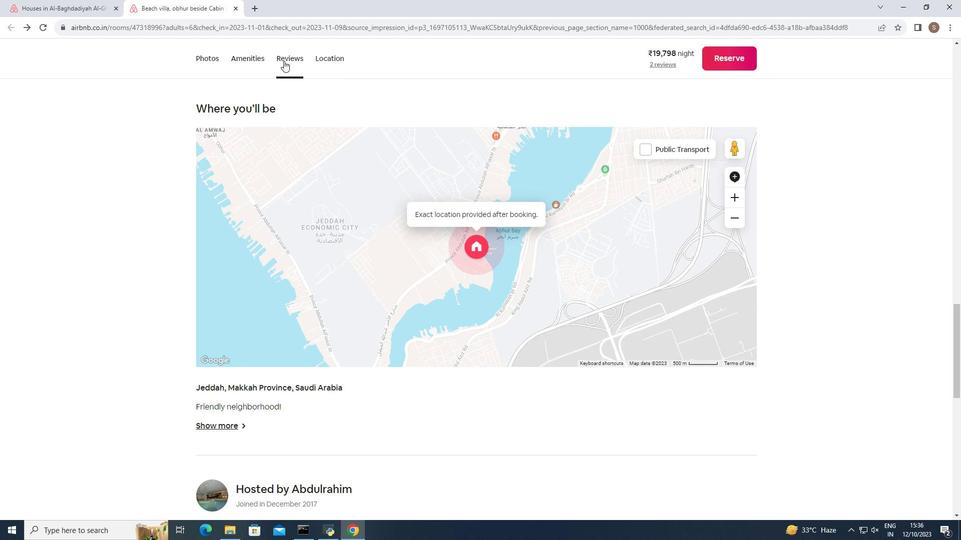
Action: Mouse pressed left at (284, 61)
Screenshot: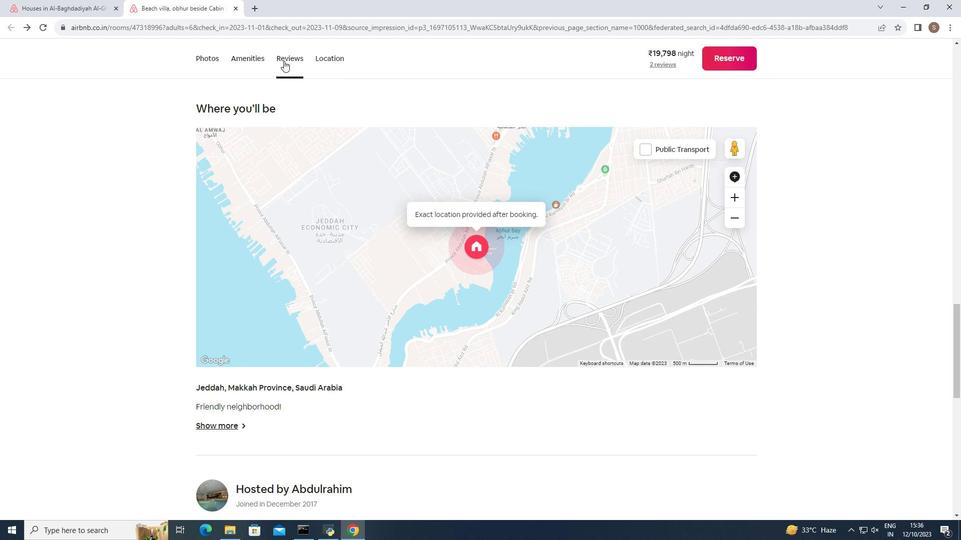 
Action: Mouse moved to (253, 62)
Screenshot: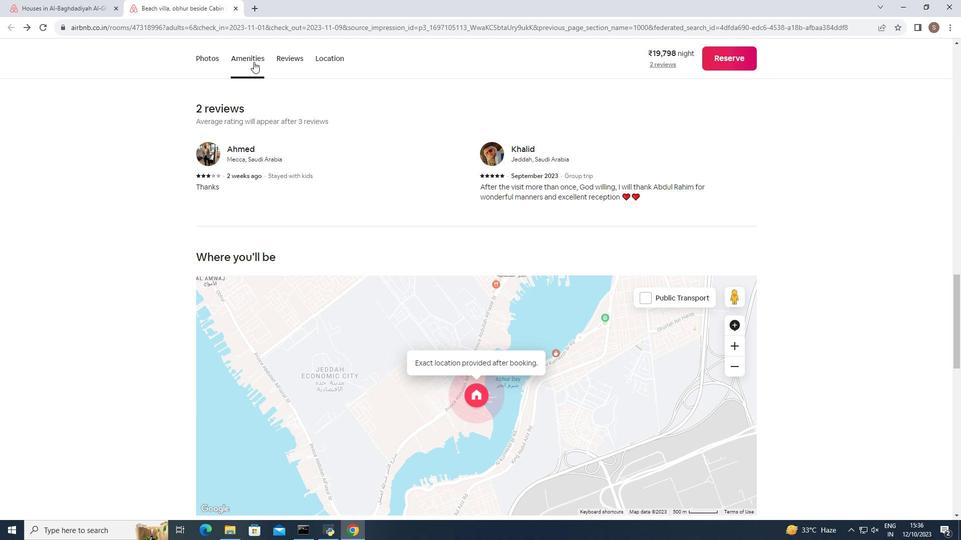 
Action: Mouse pressed left at (253, 62)
Screenshot: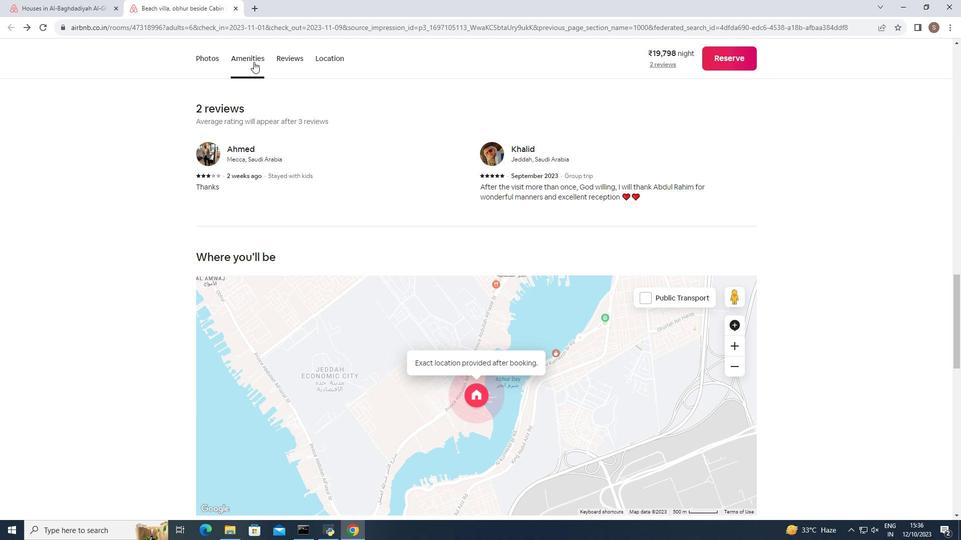
Action: Mouse moved to (203, 55)
Screenshot: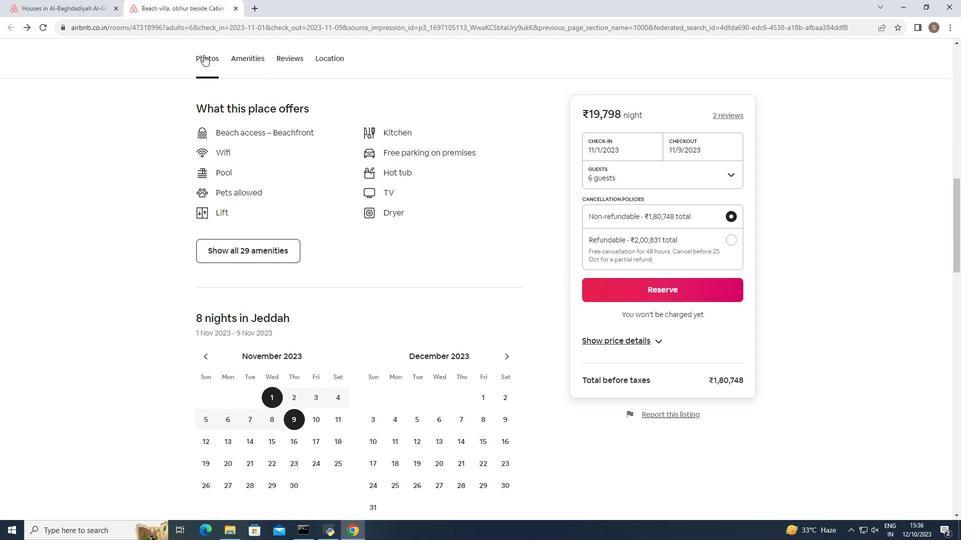 
Action: Mouse pressed left at (203, 55)
Screenshot: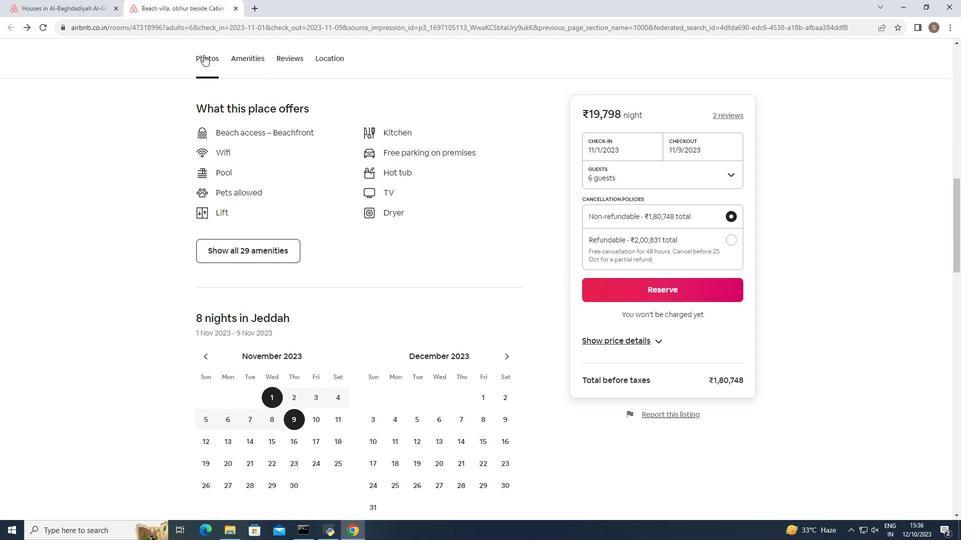 
Action: Mouse moved to (237, 9)
Screenshot: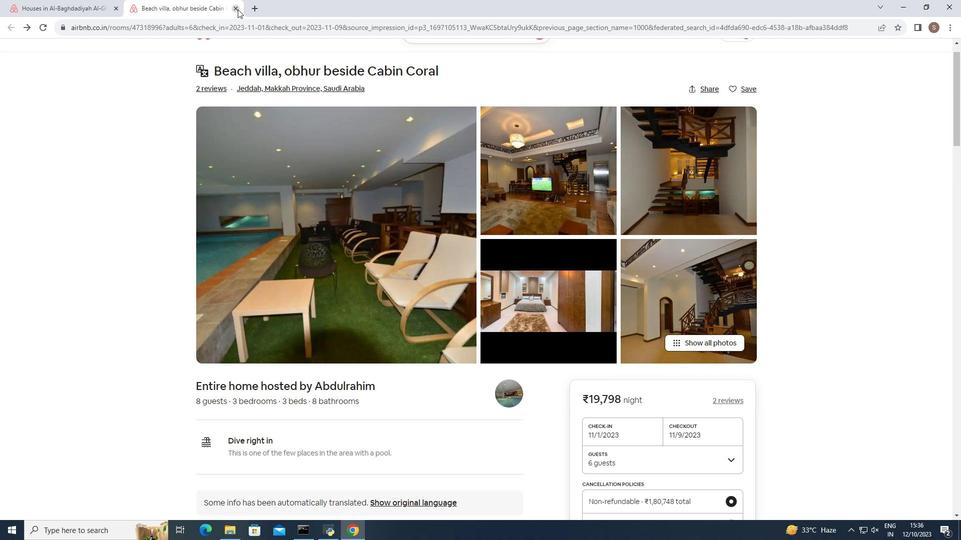 
Action: Mouse pressed left at (237, 9)
Screenshot: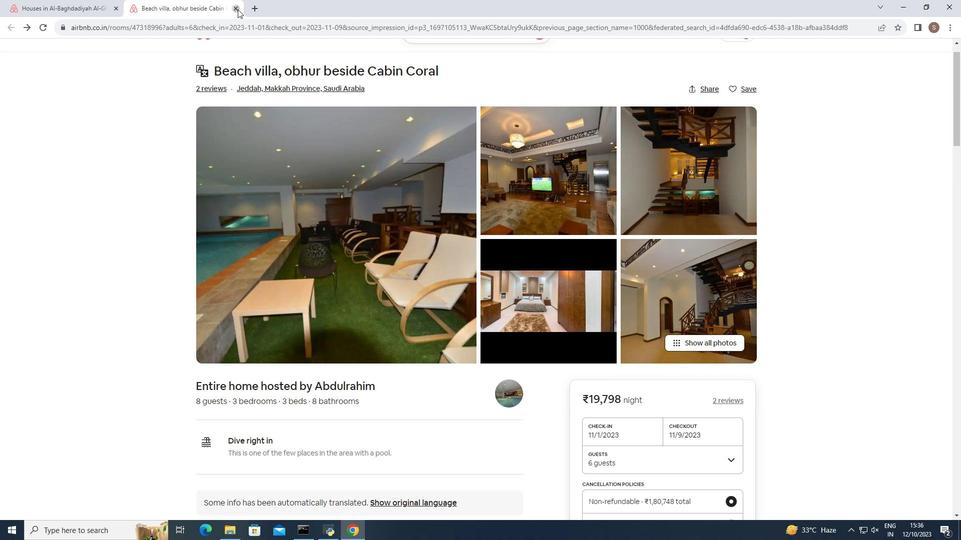 
Action: Mouse moved to (263, 277)
Screenshot: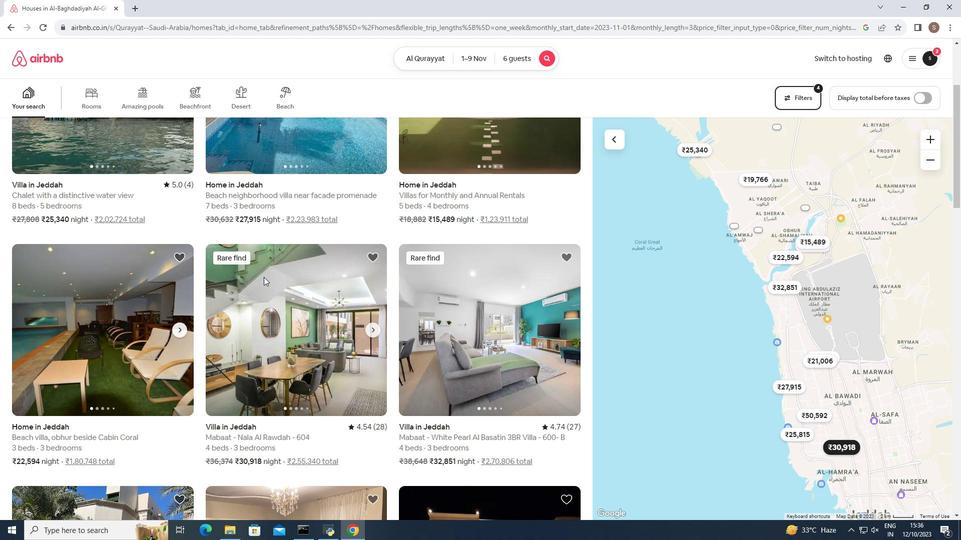 
Action: Mouse scrolled (263, 277) with delta (0, 0)
Screenshot: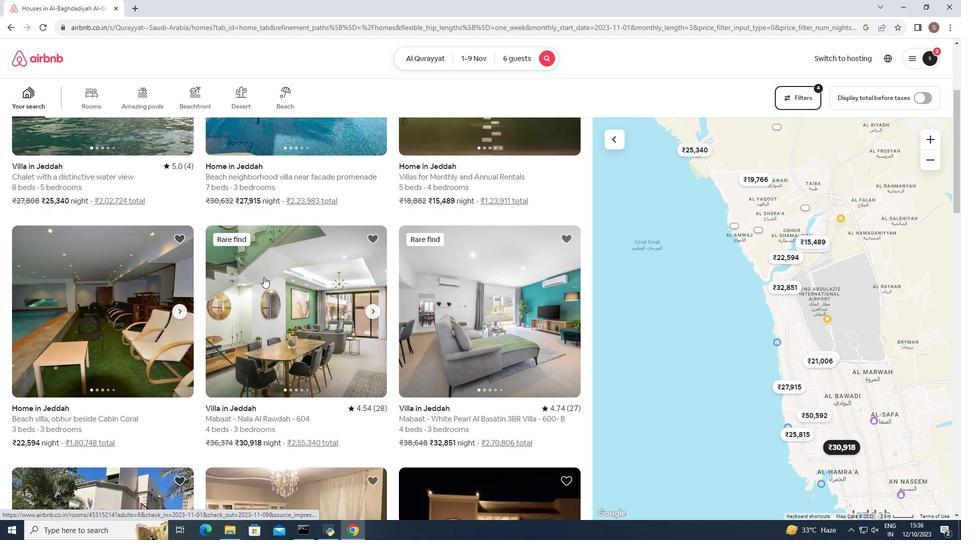 
Action: Mouse scrolled (263, 277) with delta (0, 0)
Screenshot: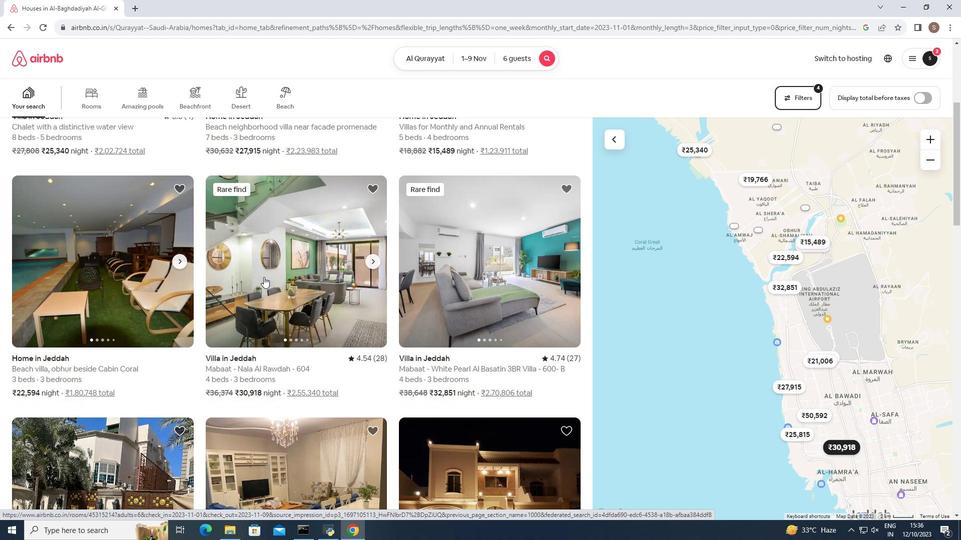 
Action: Mouse scrolled (263, 277) with delta (0, 0)
Screenshot: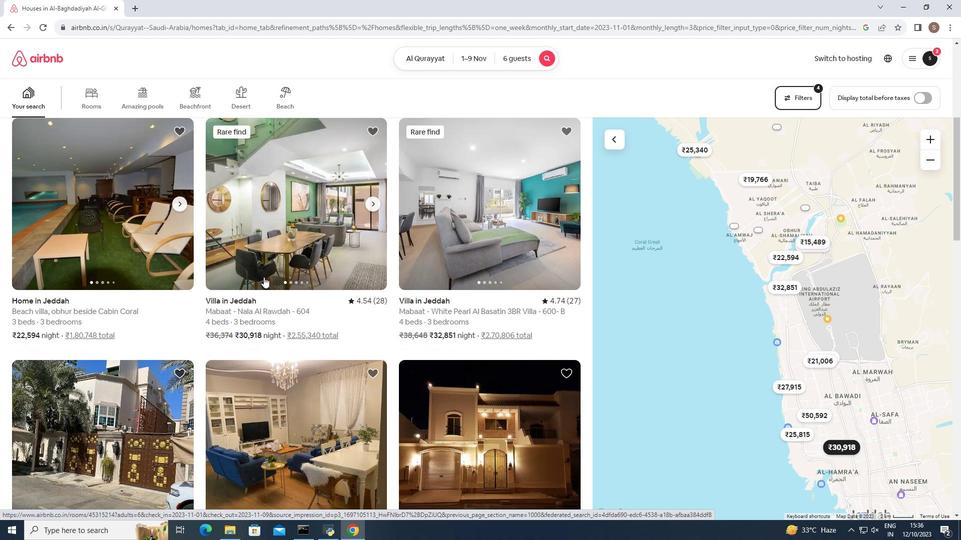 
Action: Mouse scrolled (263, 277) with delta (0, 0)
Screenshot: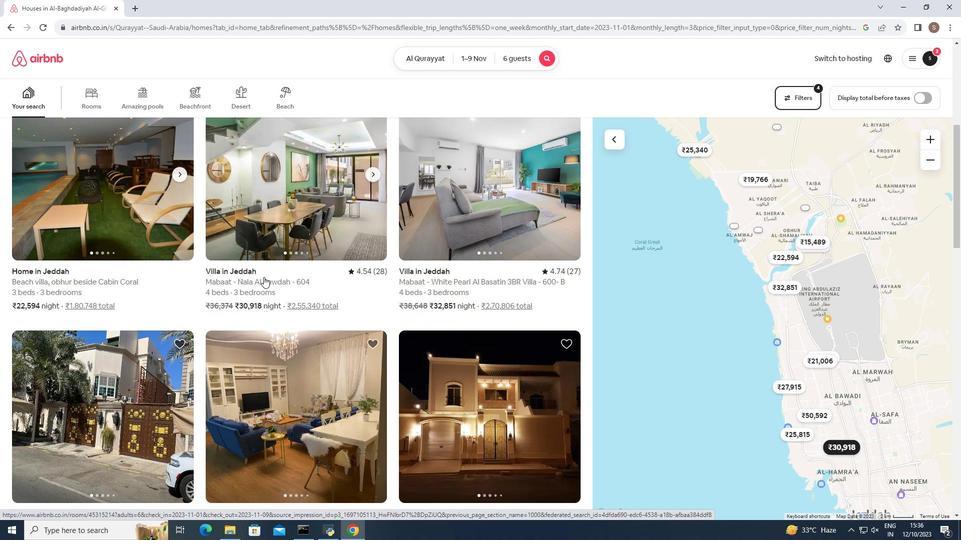 
Action: Mouse scrolled (263, 277) with delta (0, 0)
Screenshot: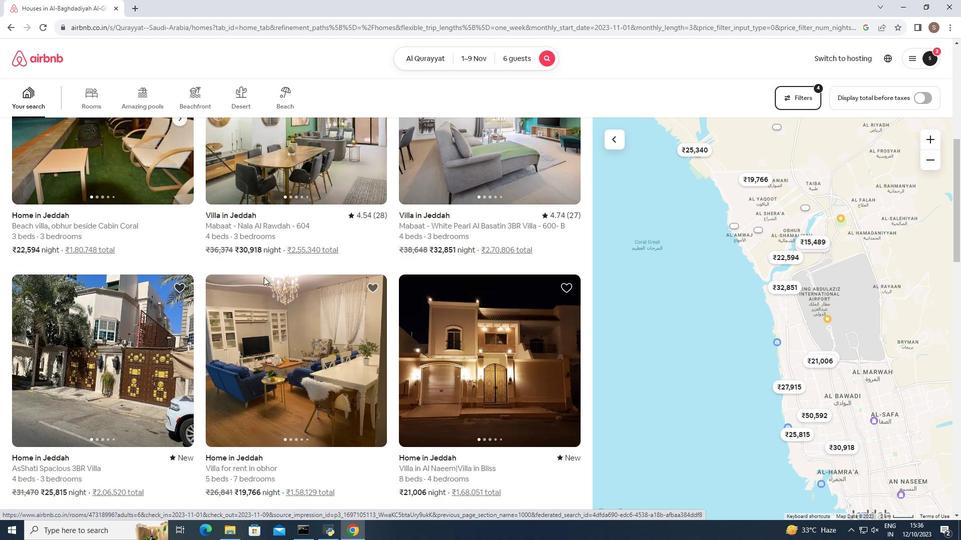 
Action: Mouse scrolled (263, 277) with delta (0, 0)
Screenshot: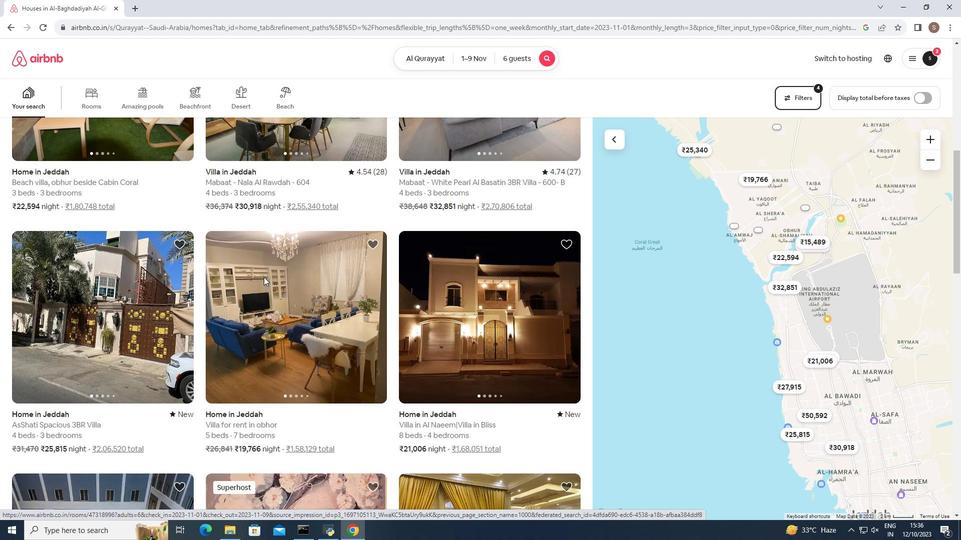 
Action: Mouse scrolled (263, 277) with delta (0, 0)
Screenshot: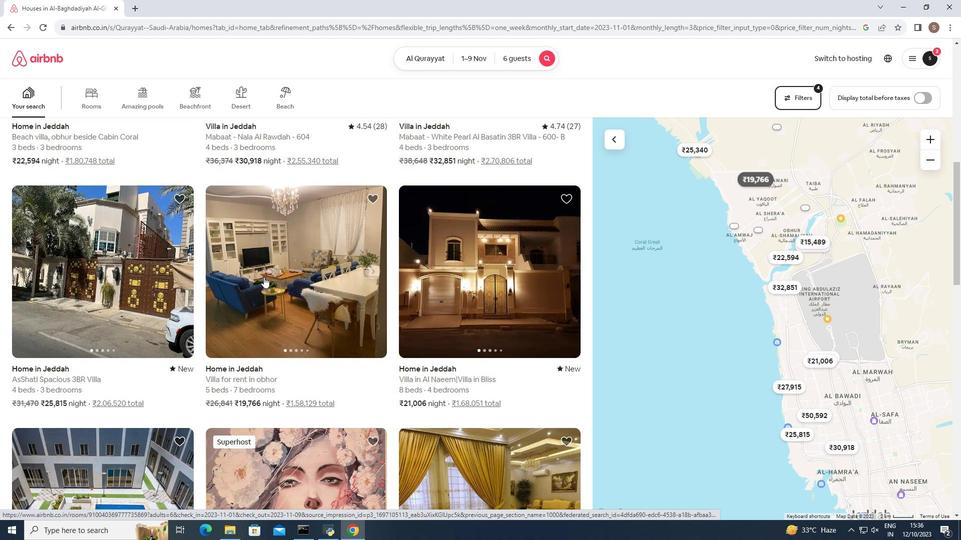 
Action: Mouse scrolled (263, 277) with delta (0, 0)
Screenshot: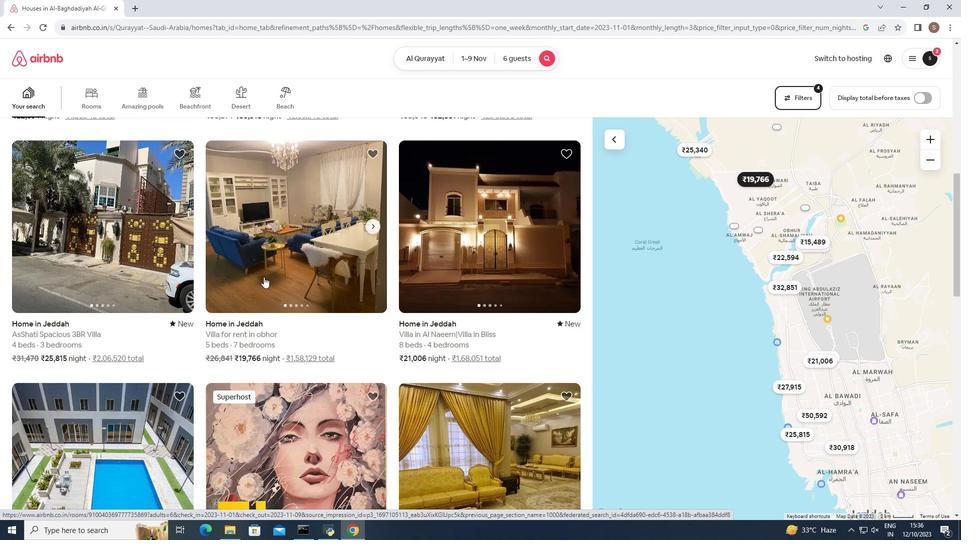 
Action: Mouse scrolled (263, 277) with delta (0, 0)
Screenshot: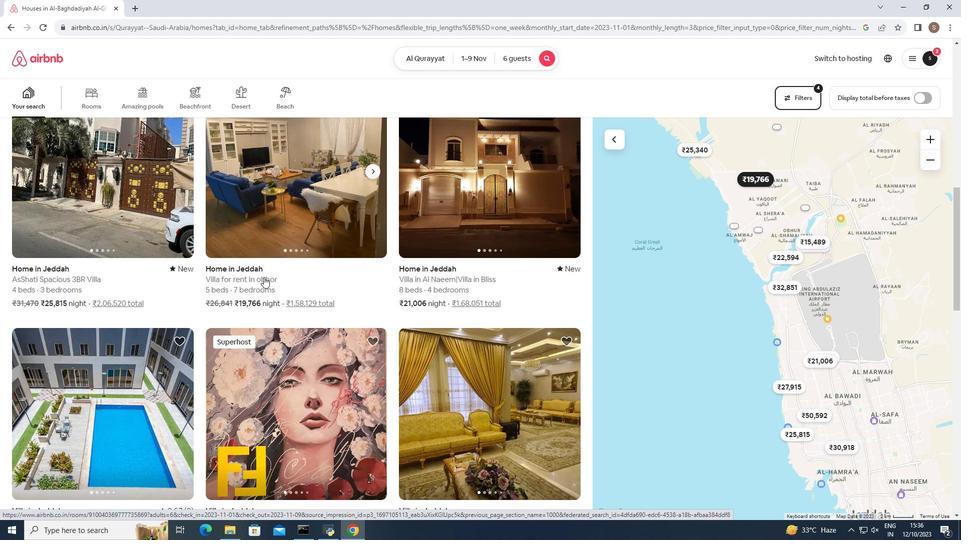 
Action: Mouse scrolled (263, 277) with delta (0, 0)
Screenshot: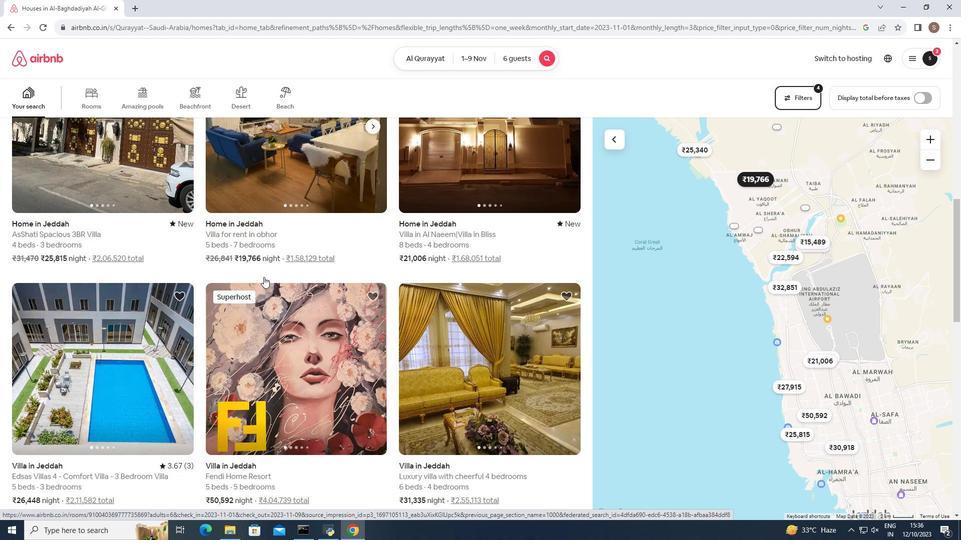 
Action: Mouse scrolled (263, 277) with delta (0, 0)
Screenshot: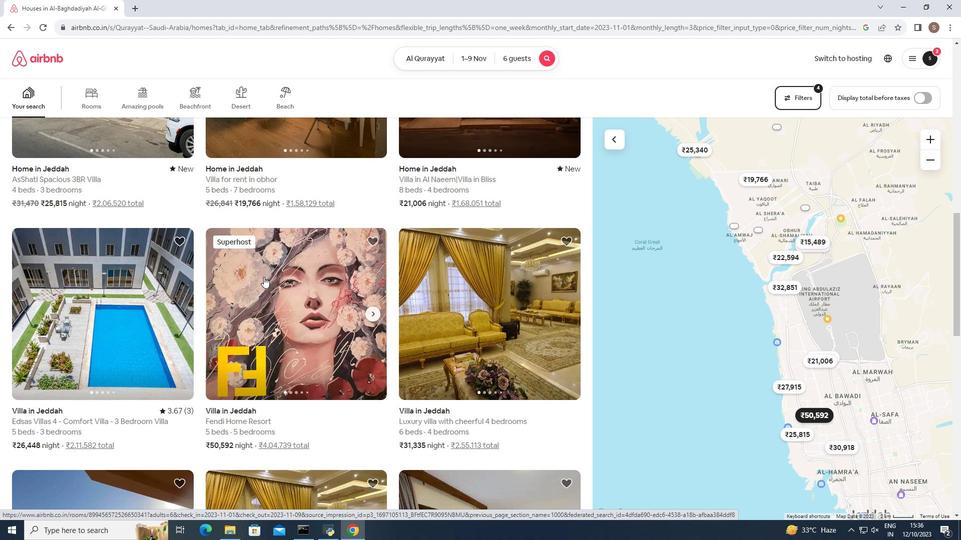 
Action: Mouse scrolled (263, 277) with delta (0, 0)
Screenshot: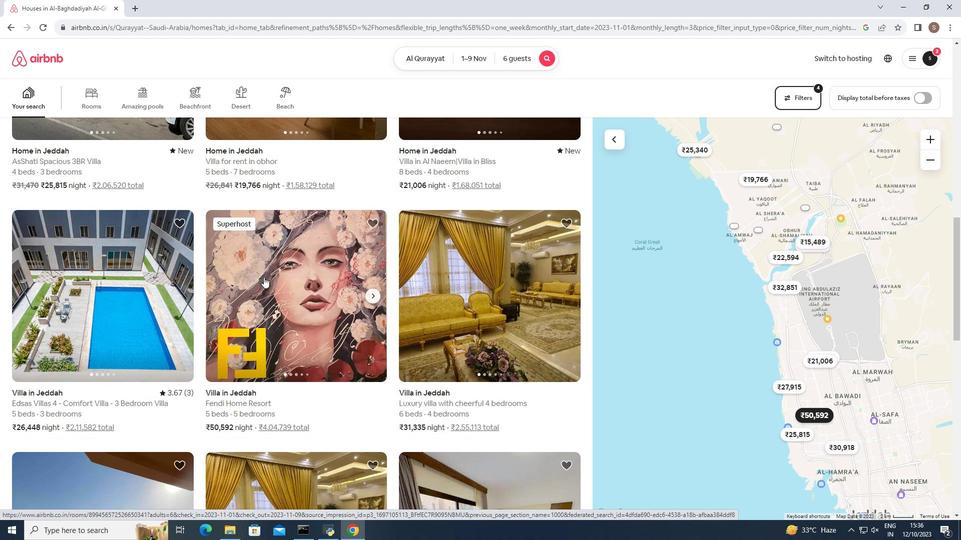 
Action: Mouse scrolled (263, 277) with delta (0, 0)
Screenshot: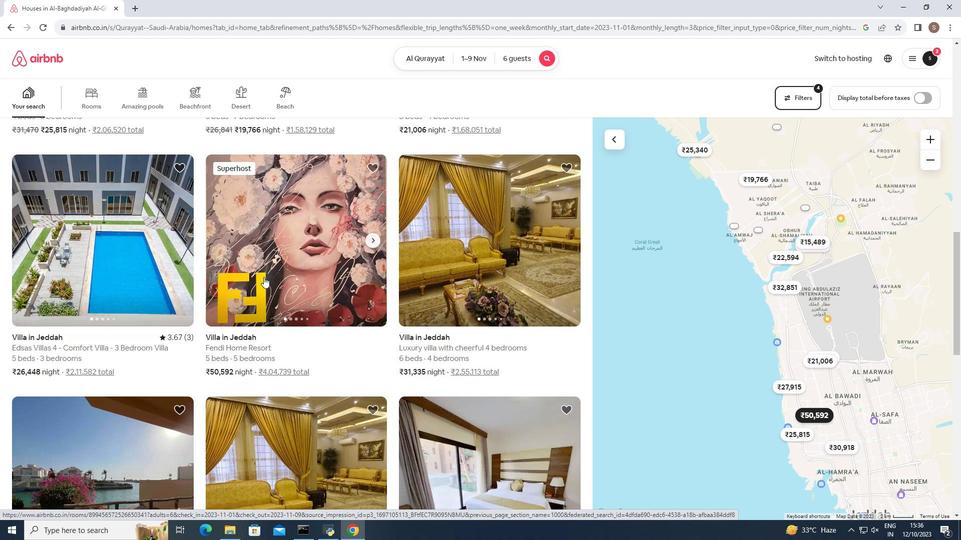 
Action: Mouse scrolled (263, 277) with delta (0, 0)
Screenshot: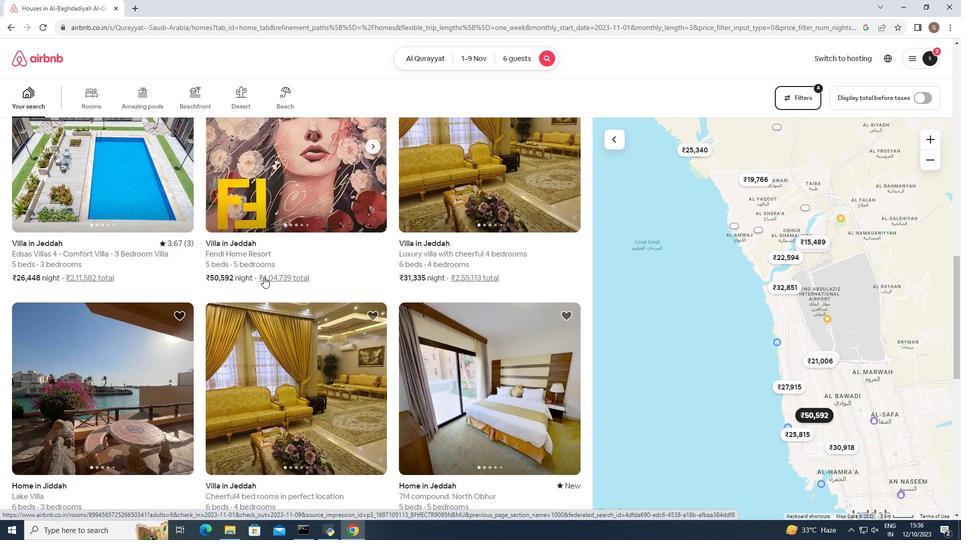 
Action: Mouse scrolled (263, 277) with delta (0, 0)
Screenshot: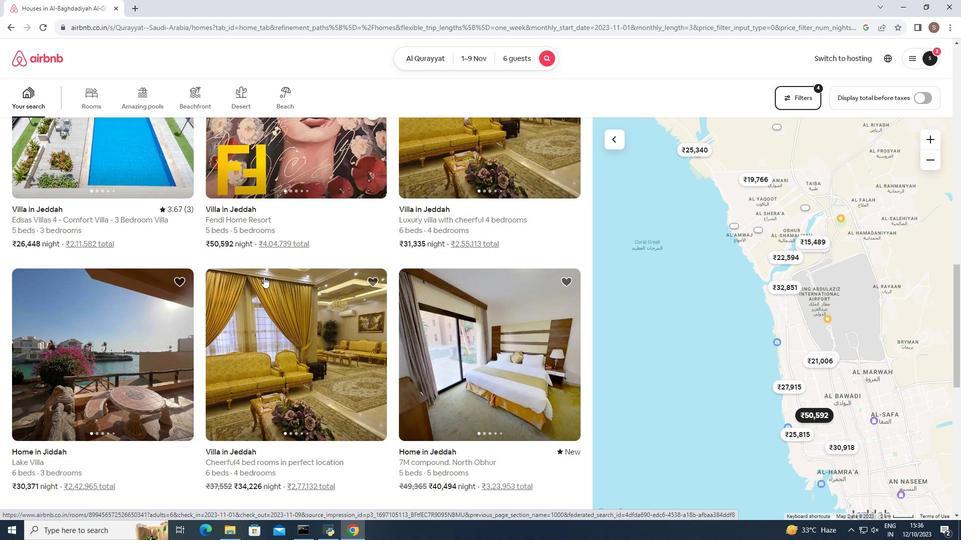 
Action: Mouse scrolled (263, 277) with delta (0, 0)
Screenshot: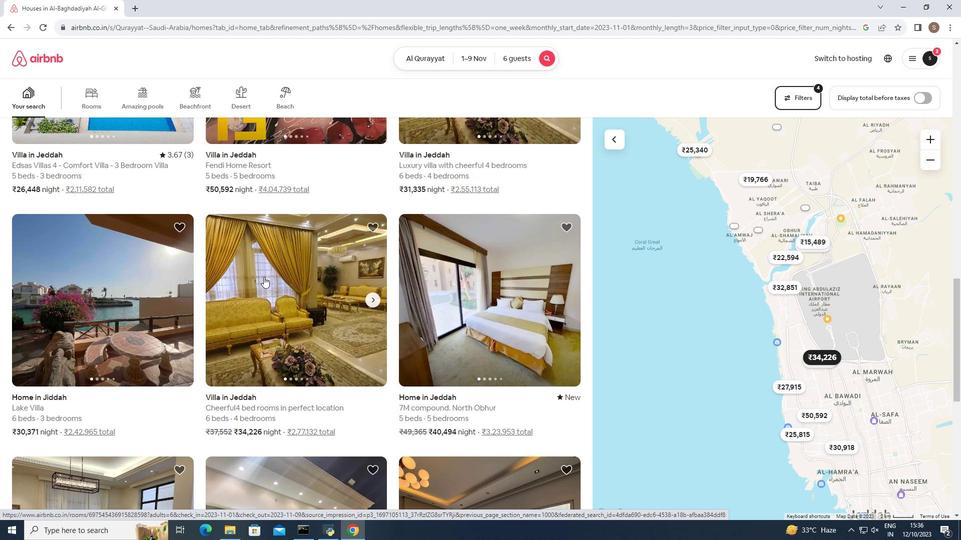 
Action: Mouse scrolled (263, 277) with delta (0, 0)
Screenshot: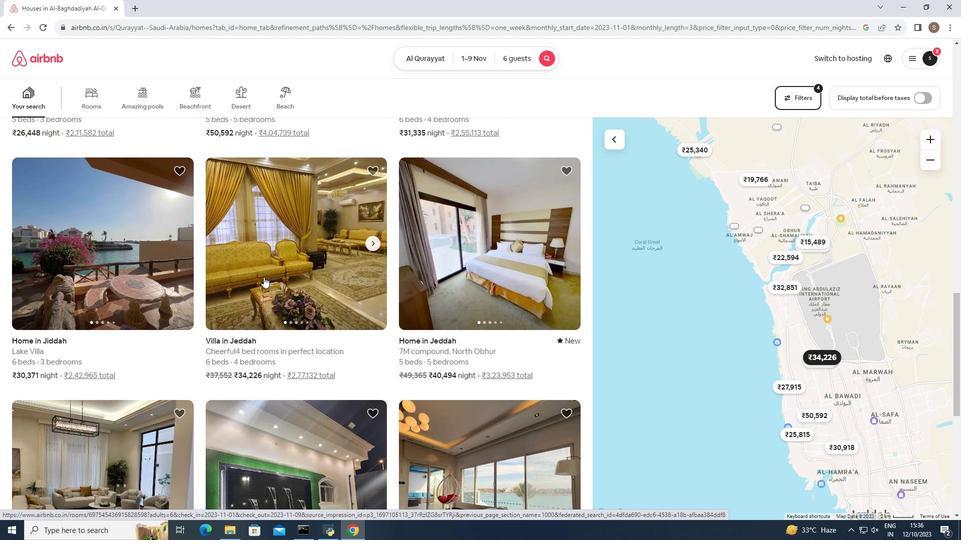 
Action: Mouse scrolled (263, 277) with delta (0, 0)
Screenshot: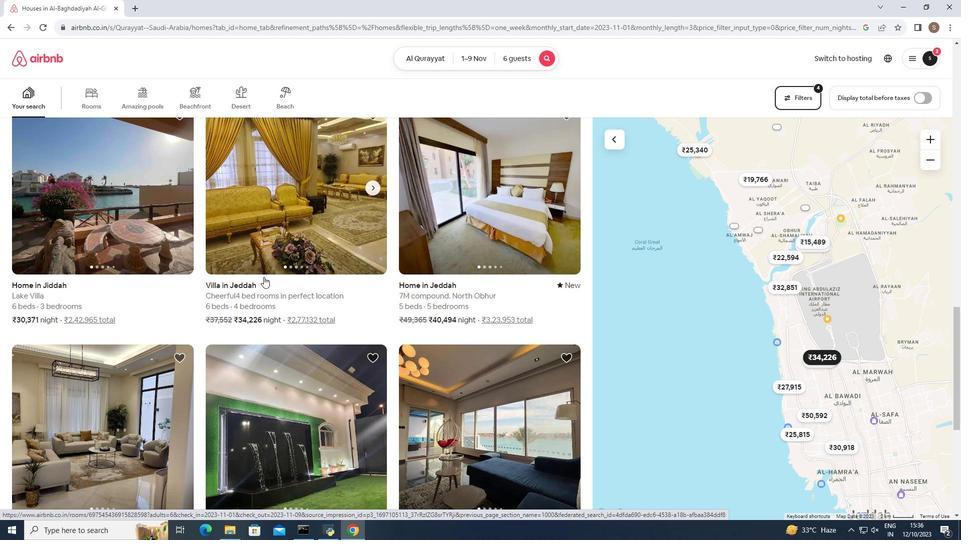 
Action: Mouse scrolled (263, 277) with delta (0, 0)
Screenshot: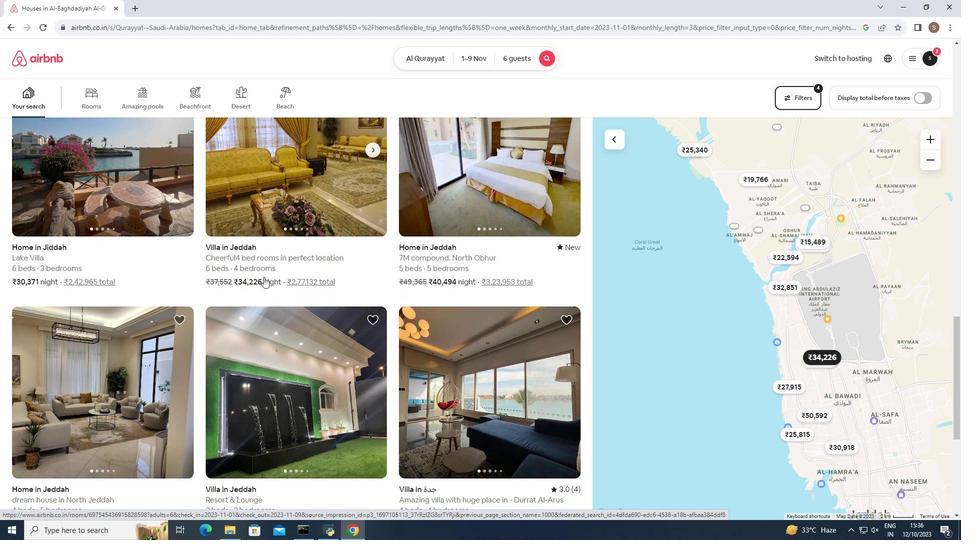 
Action: Mouse moved to (259, 371)
Screenshot: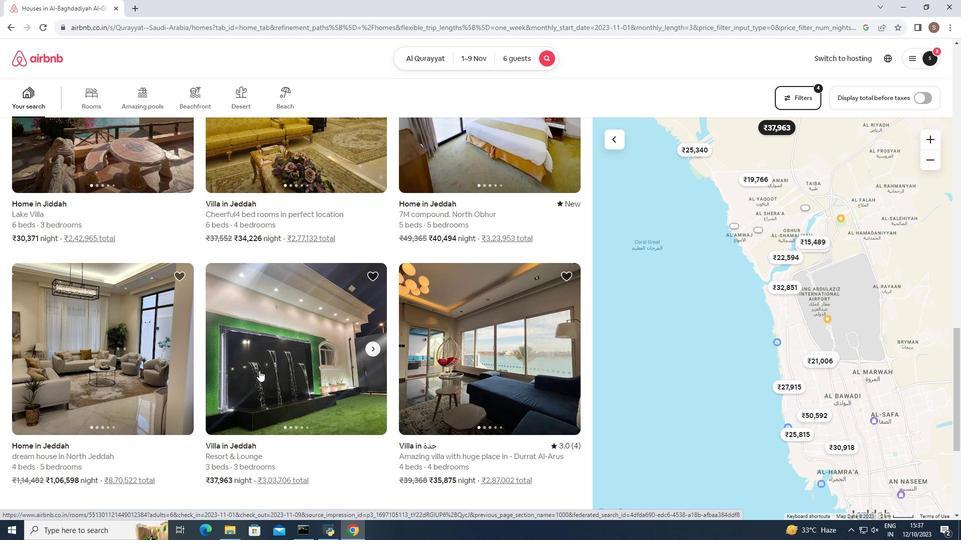 
Action: Mouse pressed left at (259, 371)
Screenshot: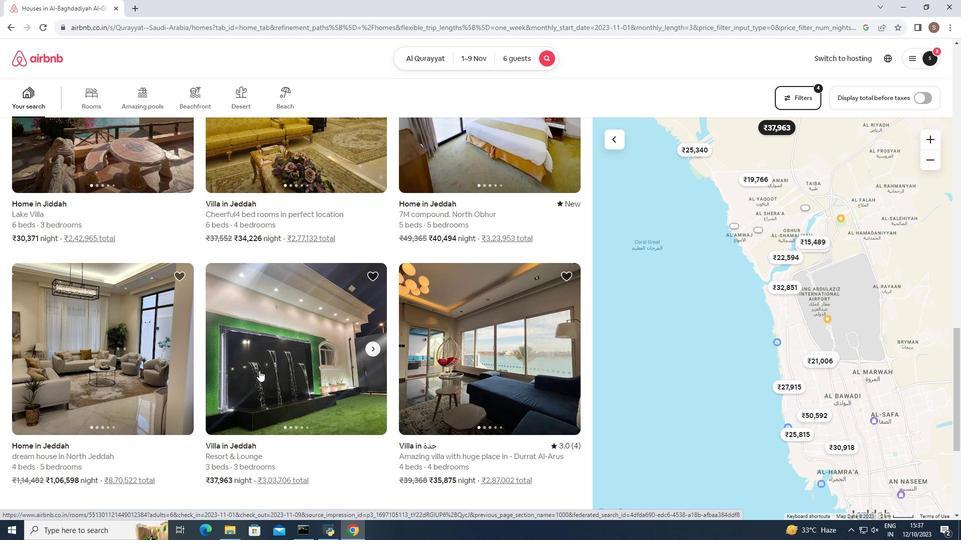 
Action: Mouse moved to (305, 300)
Screenshot: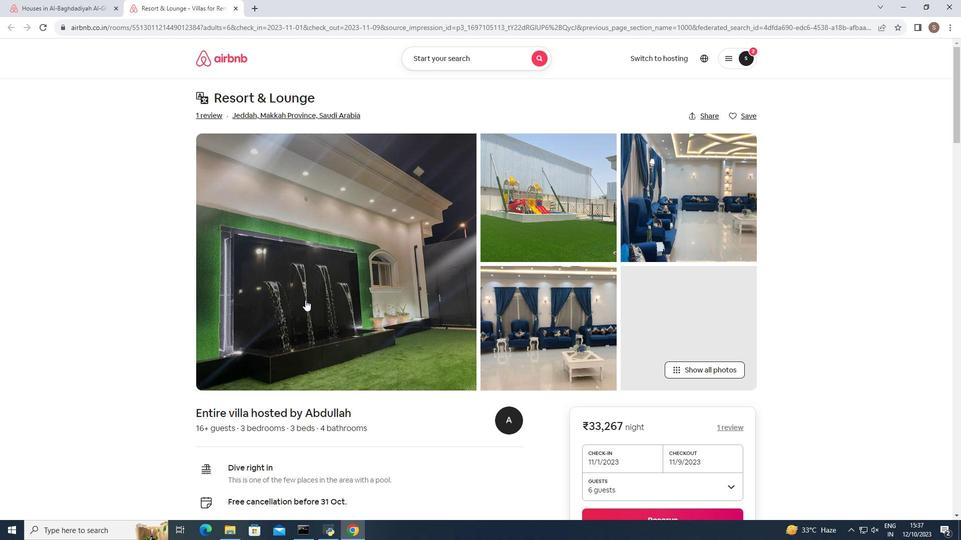 
Action: Mouse pressed left at (305, 300)
Screenshot: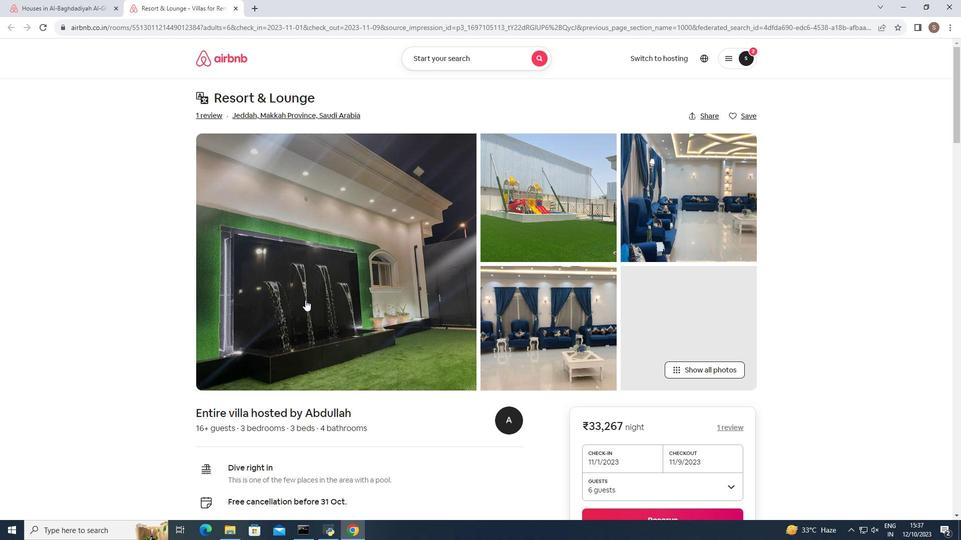 
Action: Mouse moved to (314, 338)
Screenshot: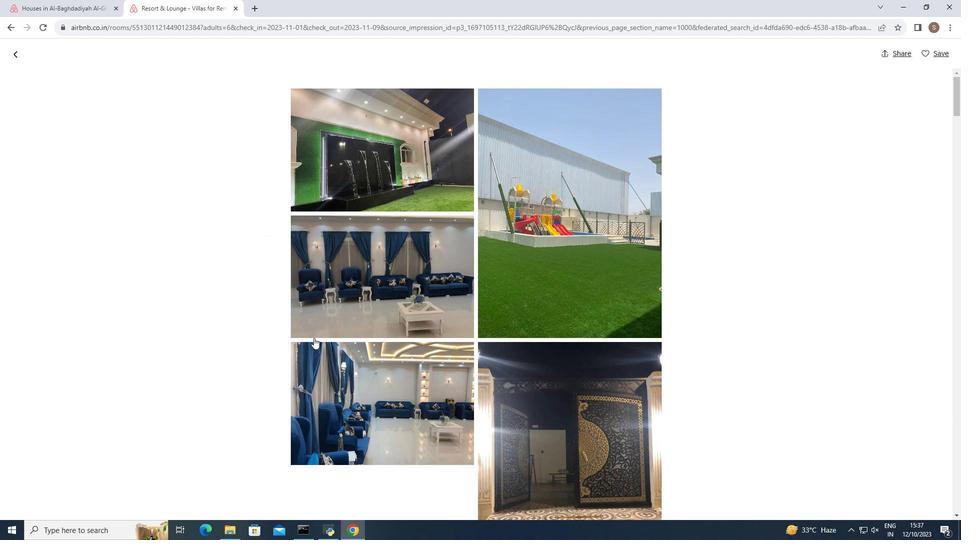 
Action: Mouse scrolled (314, 338) with delta (0, 0)
Screenshot: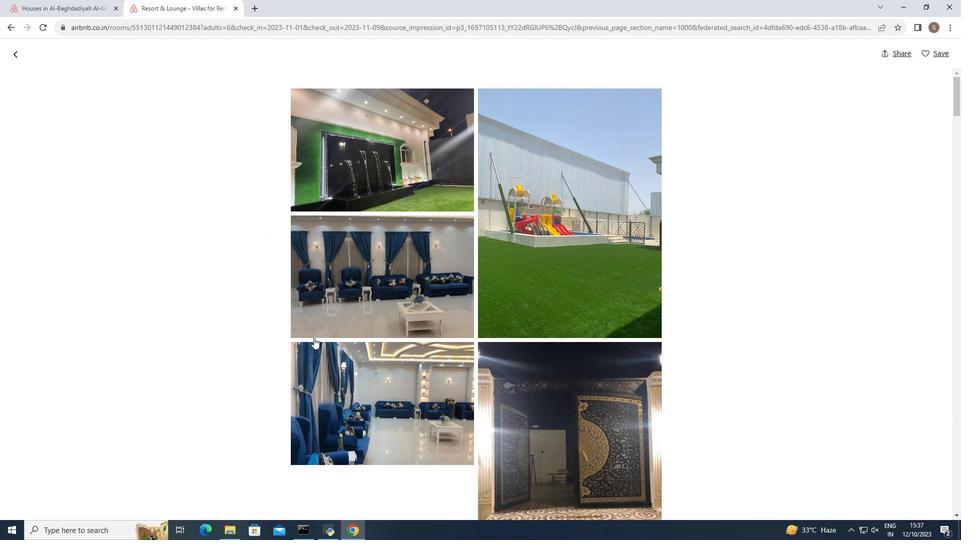 
Action: Mouse moved to (354, 337)
Screenshot: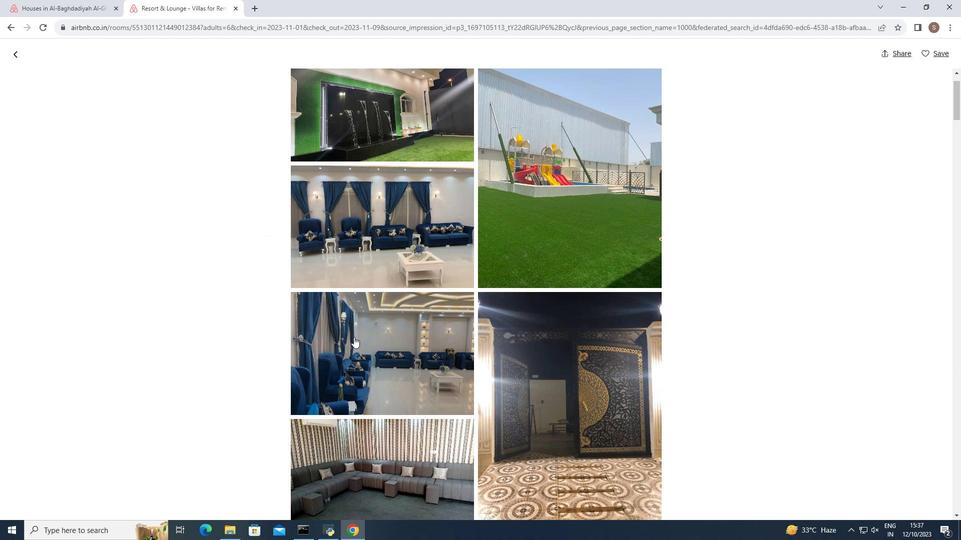 
Action: Mouse scrolled (354, 337) with delta (0, 0)
Screenshot: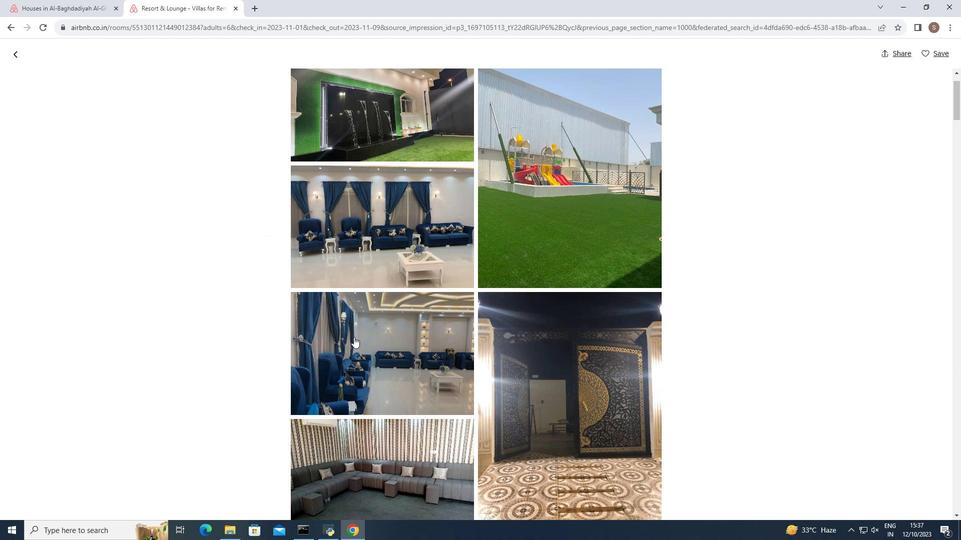 
Action: Mouse scrolled (354, 337) with delta (0, 0)
Screenshot: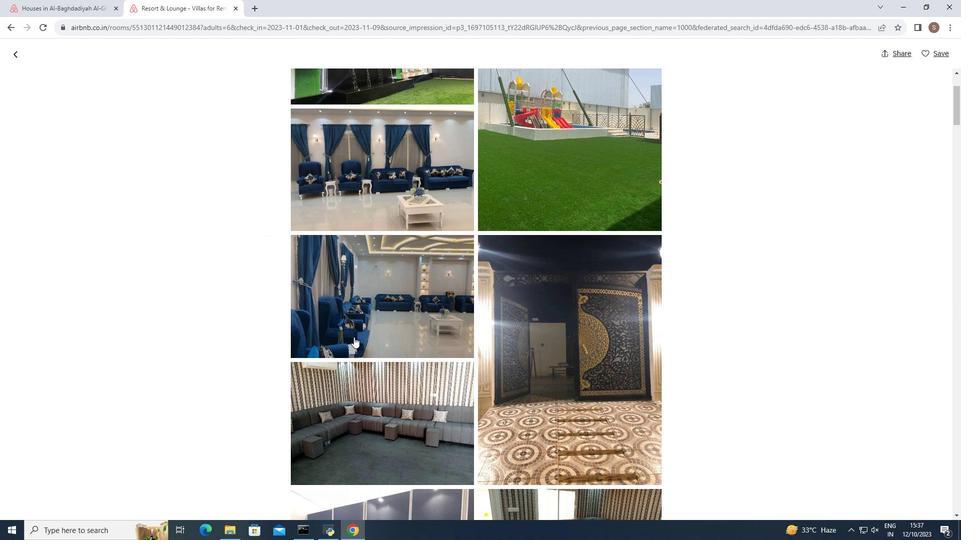 
Action: Mouse scrolled (354, 337) with delta (0, 0)
Screenshot: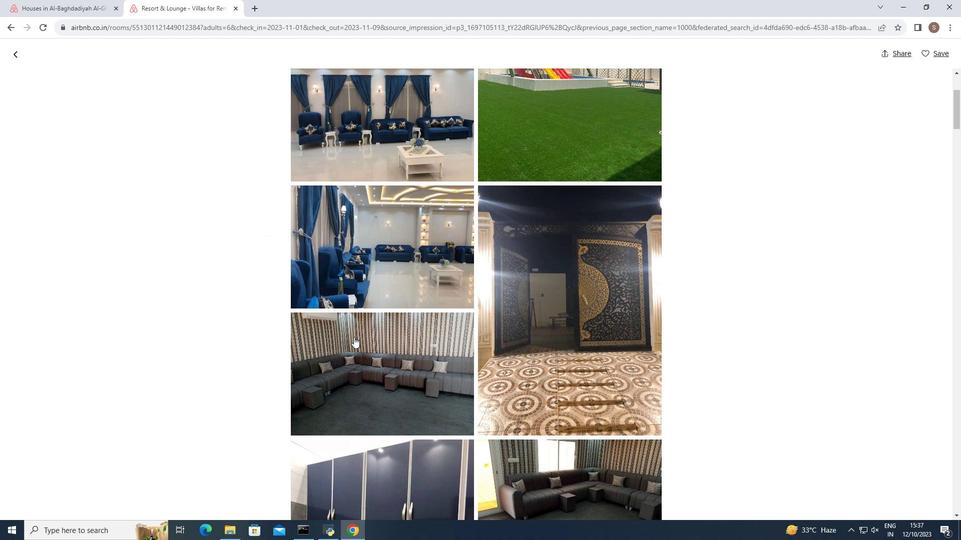 
Action: Mouse scrolled (354, 337) with delta (0, 0)
Screenshot: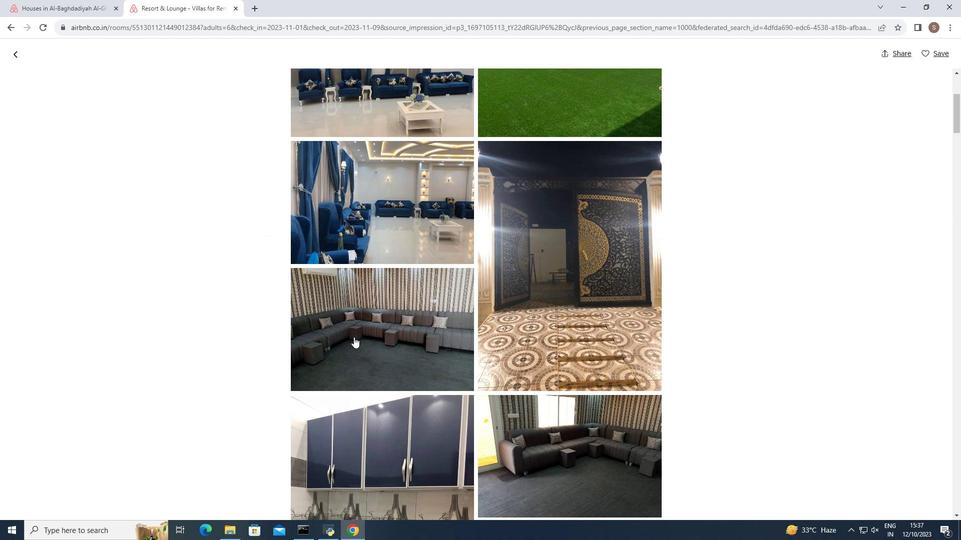 
Action: Mouse scrolled (354, 337) with delta (0, 0)
Screenshot: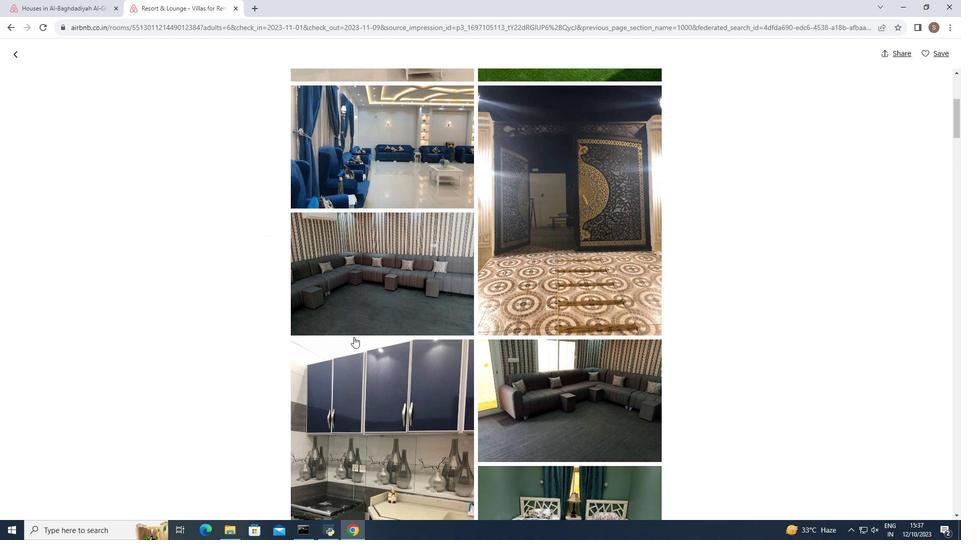 
Action: Mouse scrolled (354, 337) with delta (0, 0)
Screenshot: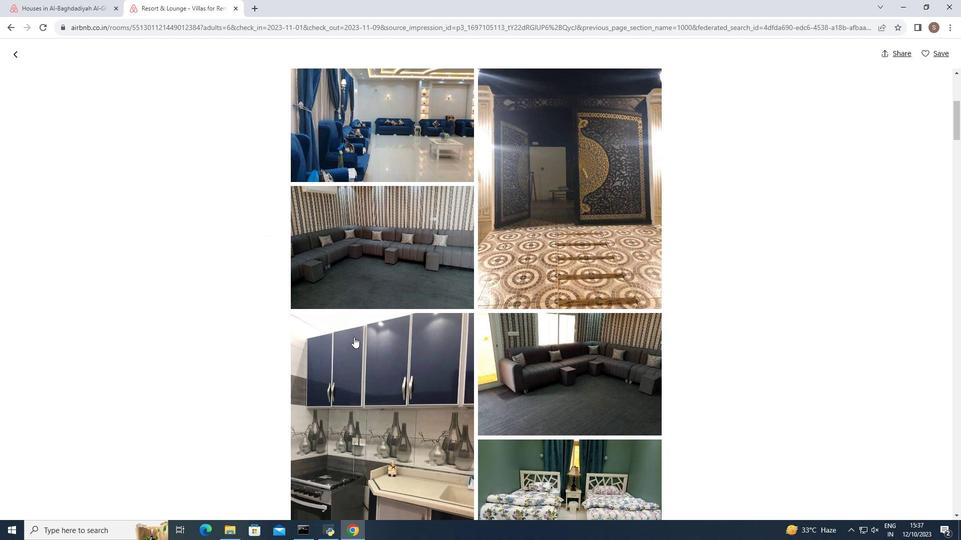 
Action: Mouse scrolled (354, 337) with delta (0, 0)
Screenshot: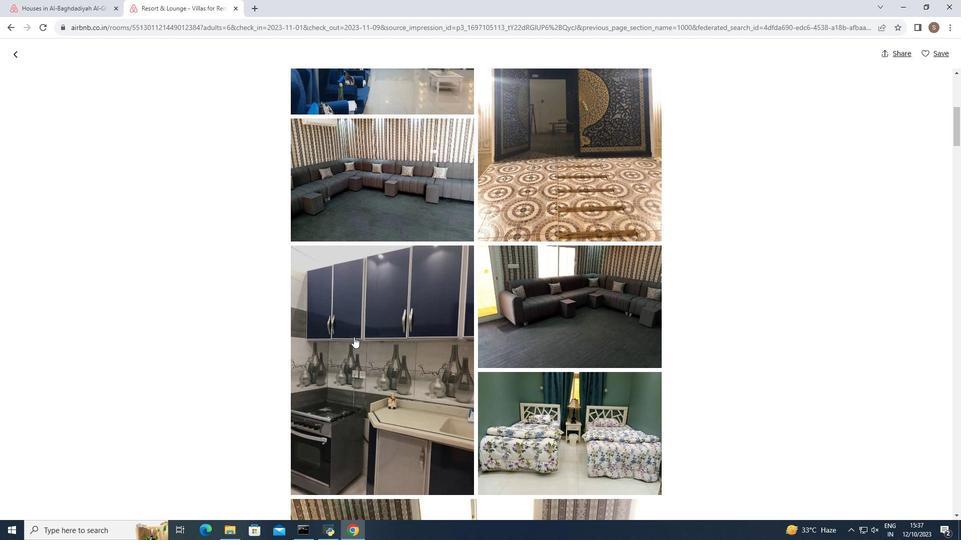 
Action: Mouse scrolled (354, 337) with delta (0, 0)
Screenshot: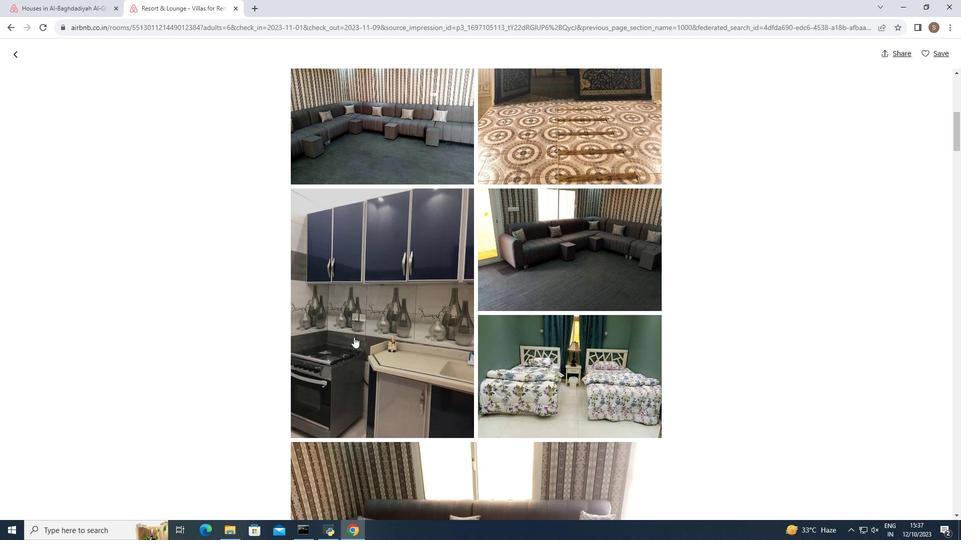 
Action: Mouse moved to (354, 337)
Screenshot: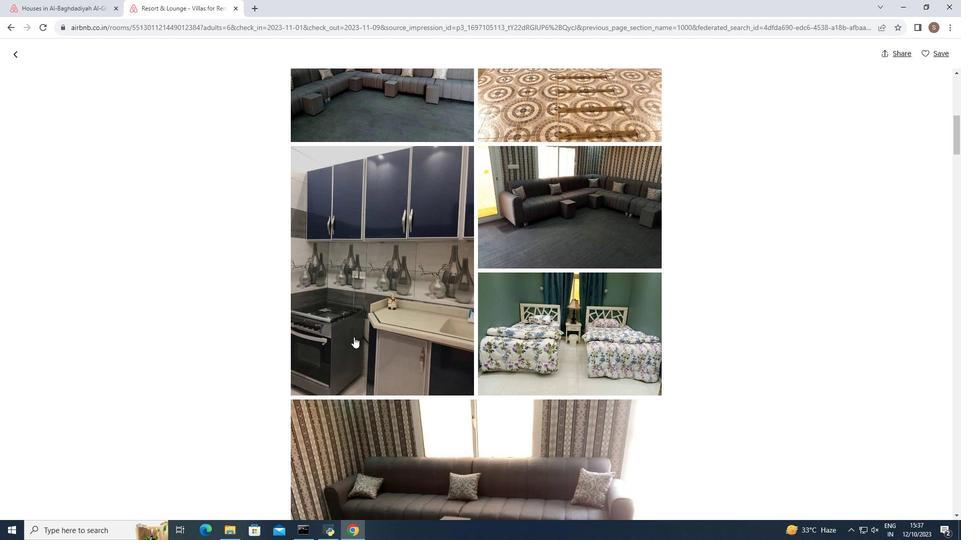 
Action: Mouse scrolled (354, 337) with delta (0, 0)
Screenshot: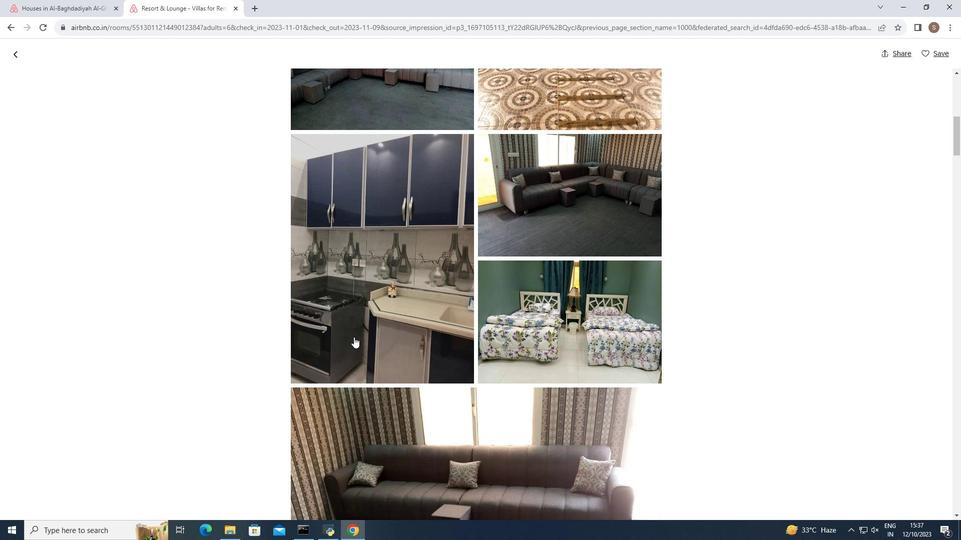 
Action: Mouse scrolled (354, 337) with delta (0, 0)
Screenshot: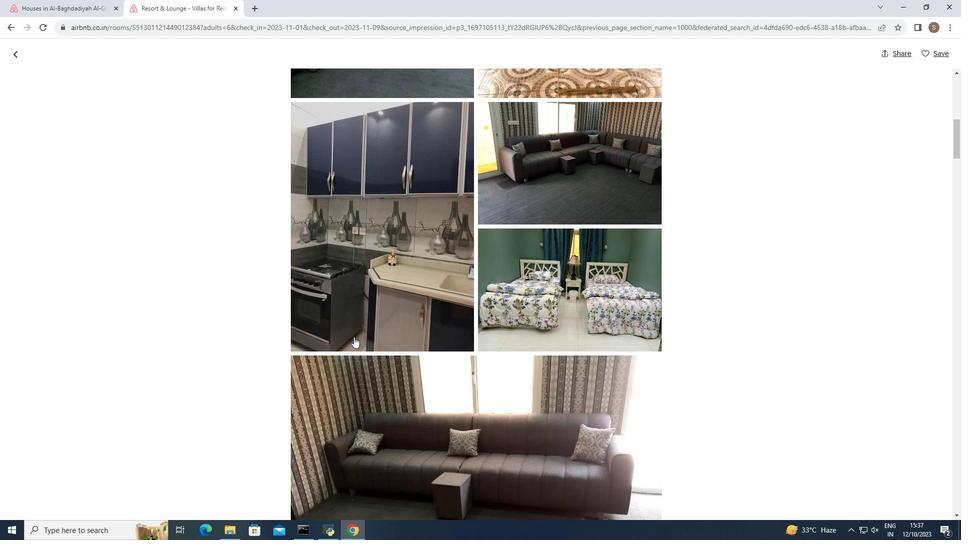 
Action: Mouse scrolled (354, 337) with delta (0, 0)
Screenshot: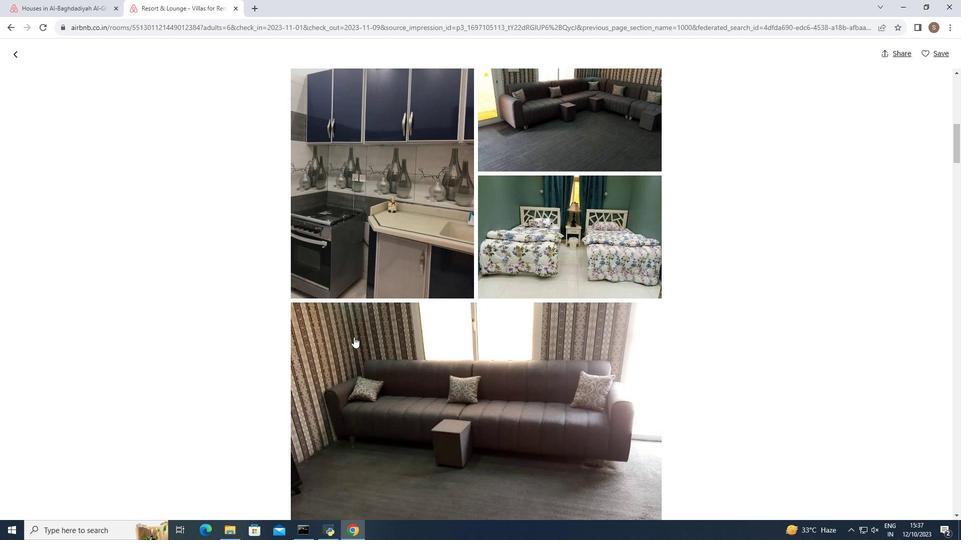 
Action: Mouse moved to (354, 337)
Screenshot: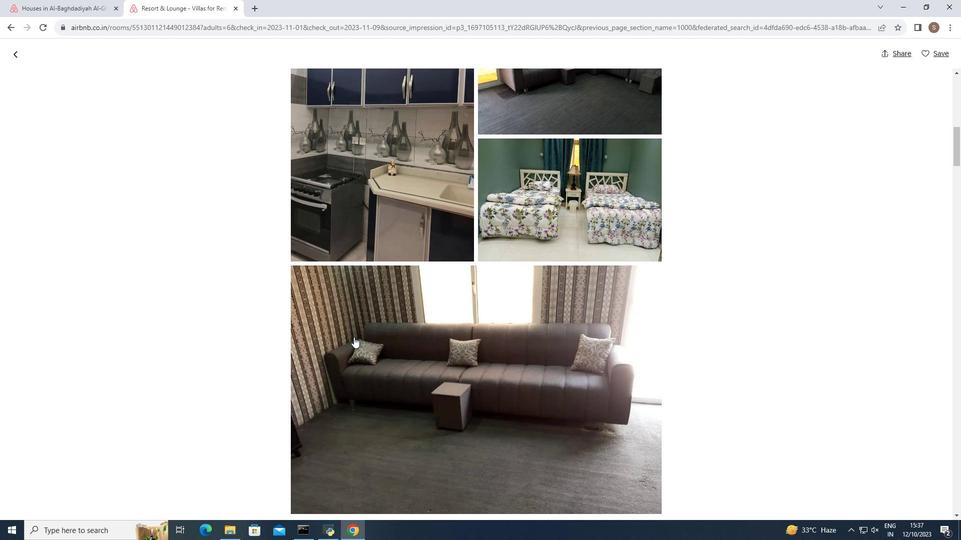 
Action: Mouse scrolled (354, 337) with delta (0, 0)
Screenshot: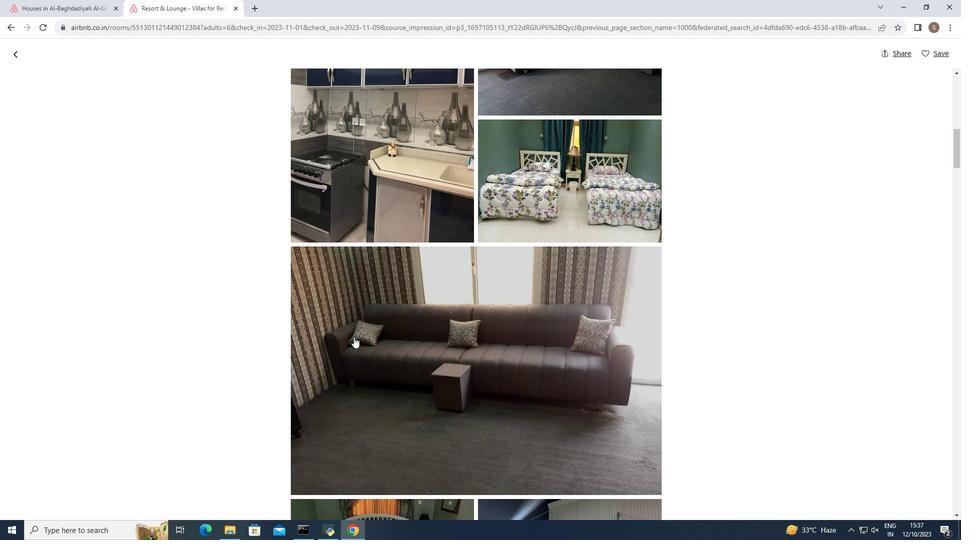 
Action: Mouse scrolled (354, 337) with delta (0, 0)
Screenshot: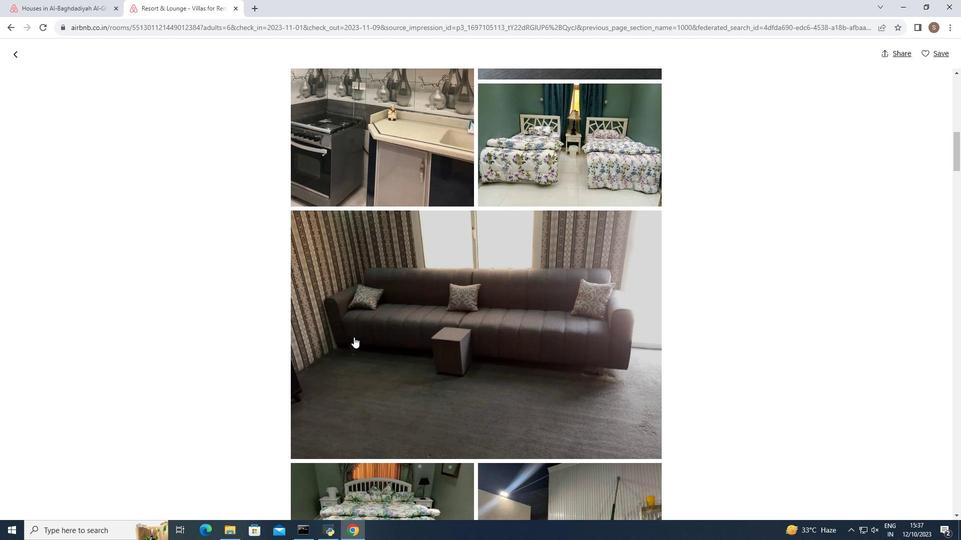 
Action: Mouse scrolled (354, 337) with delta (0, 0)
Screenshot: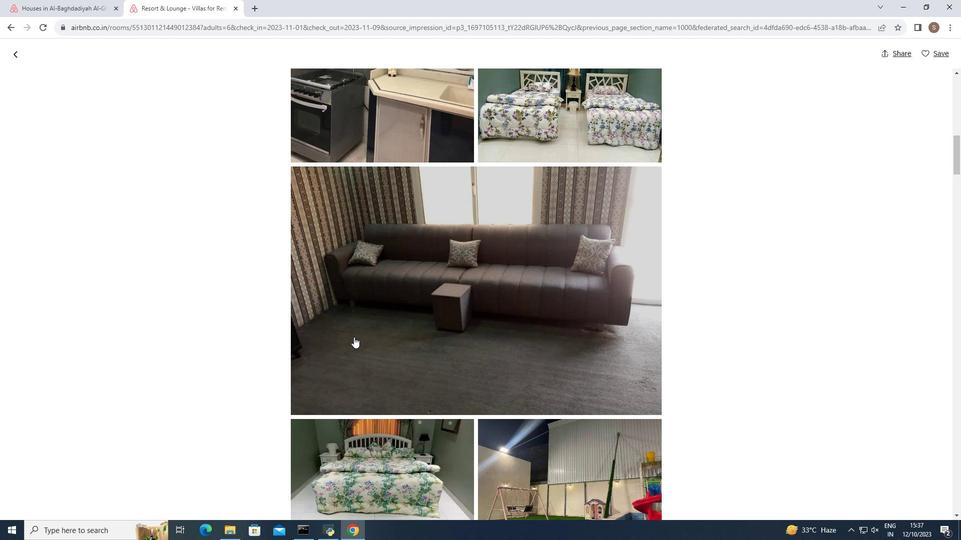 
Action: Mouse scrolled (354, 337) with delta (0, 0)
Screenshot: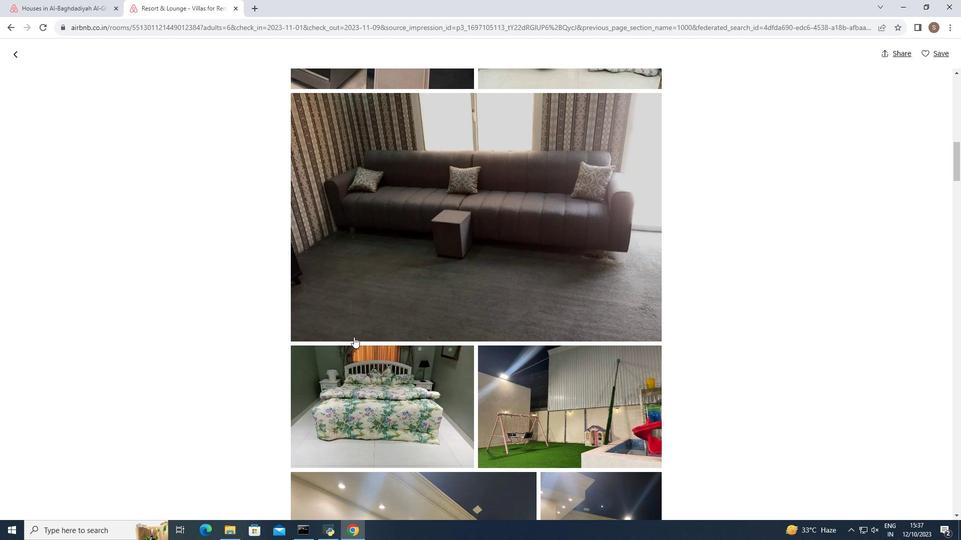
Action: Mouse scrolled (354, 337) with delta (0, 0)
Screenshot: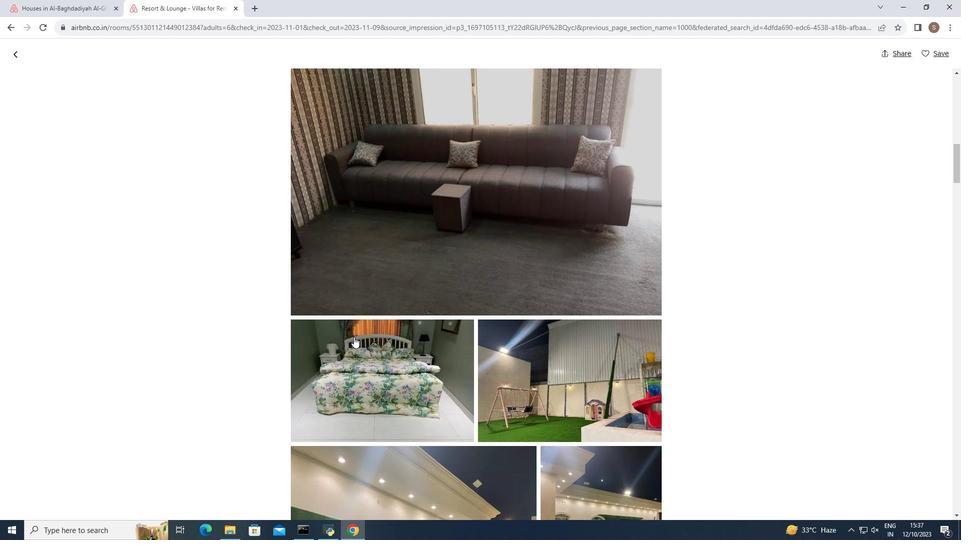 
Action: Mouse scrolled (354, 337) with delta (0, 0)
Screenshot: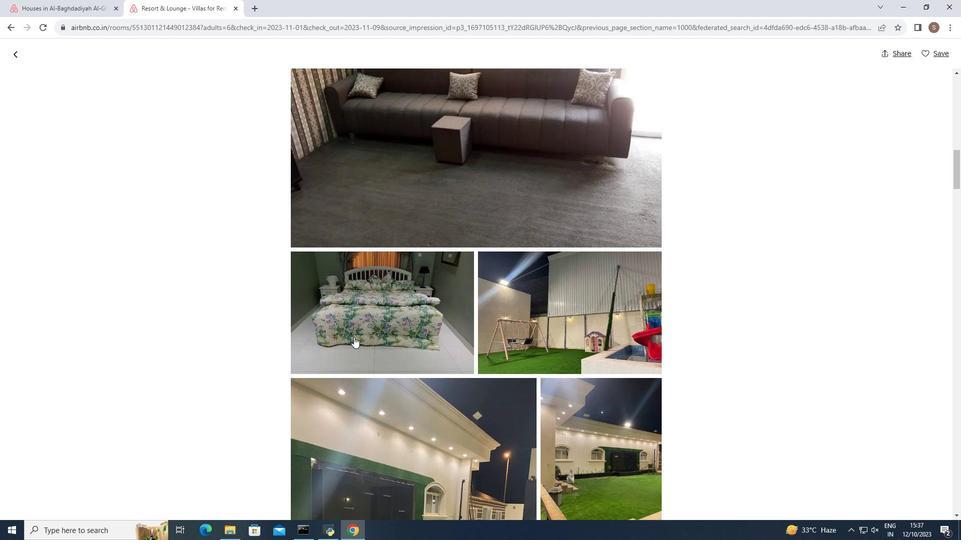 
Action: Mouse scrolled (354, 337) with delta (0, 0)
Screenshot: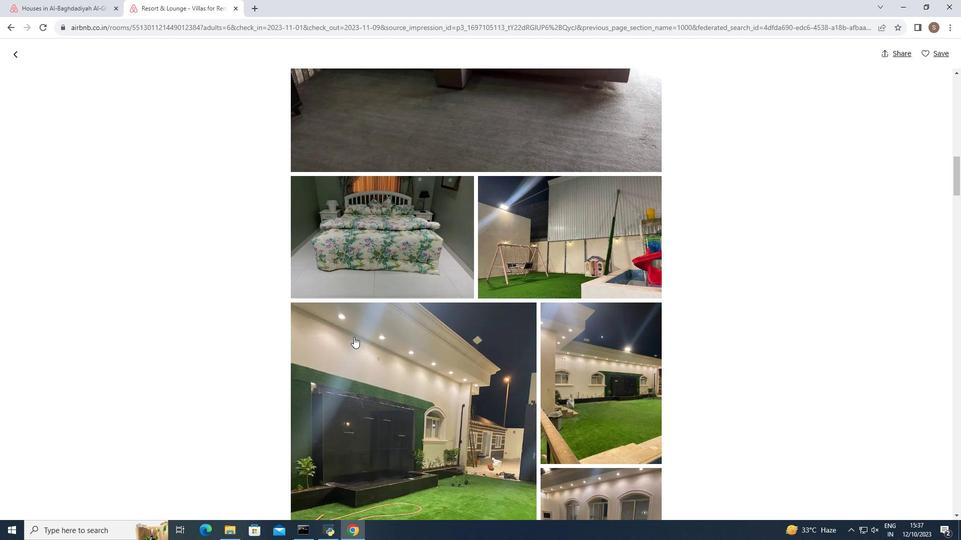 
Action: Mouse scrolled (354, 337) with delta (0, 0)
Screenshot: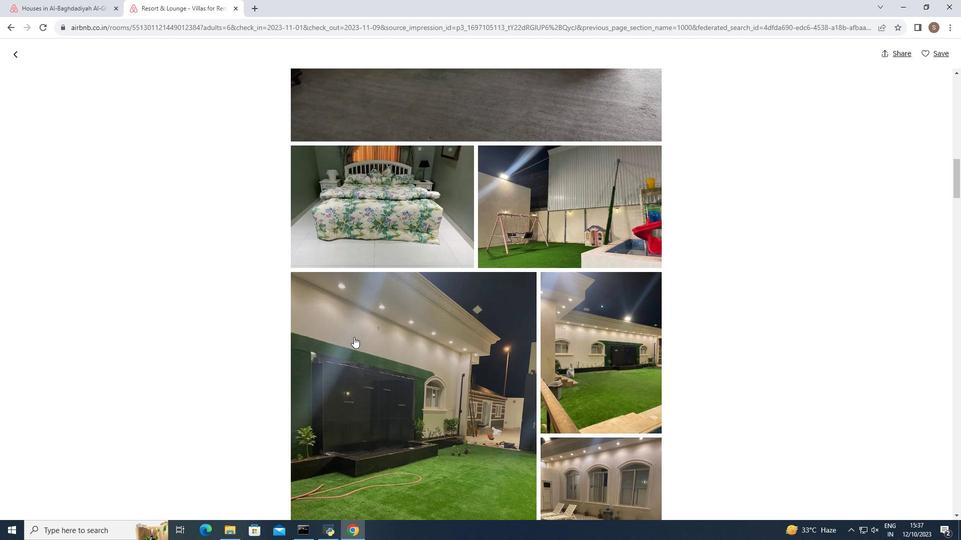 
Action: Mouse scrolled (354, 337) with delta (0, 0)
Screenshot: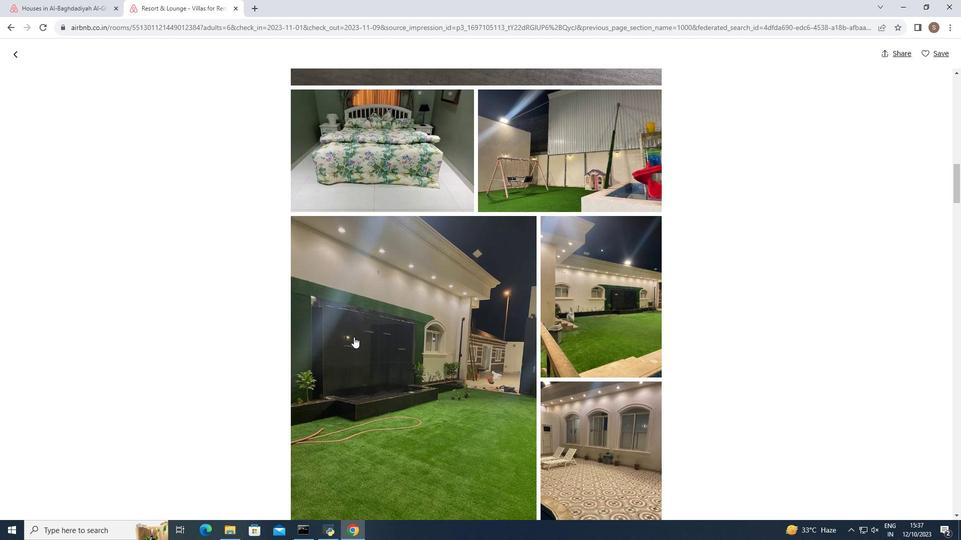 
Action: Mouse scrolled (354, 337) with delta (0, 0)
Screenshot: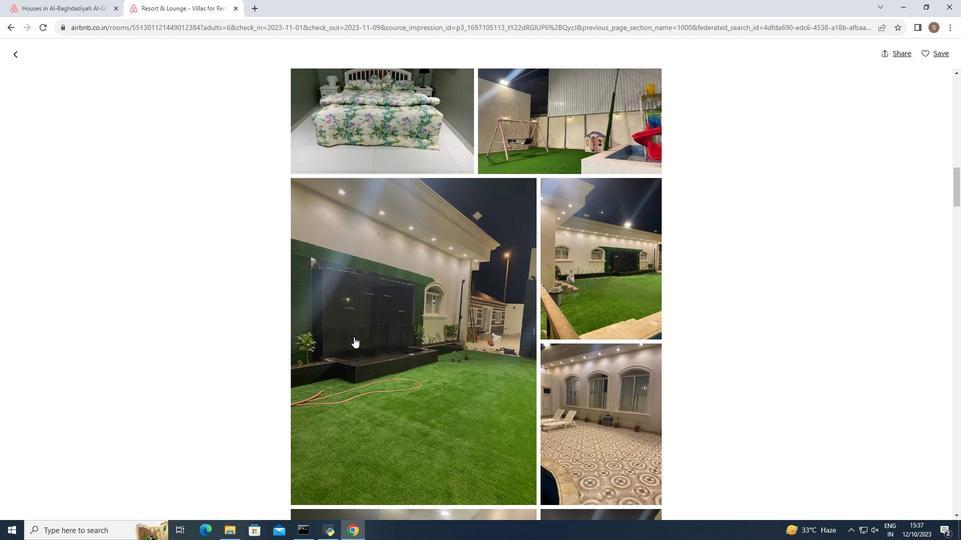 
Action: Mouse scrolled (354, 337) with delta (0, 0)
Screenshot: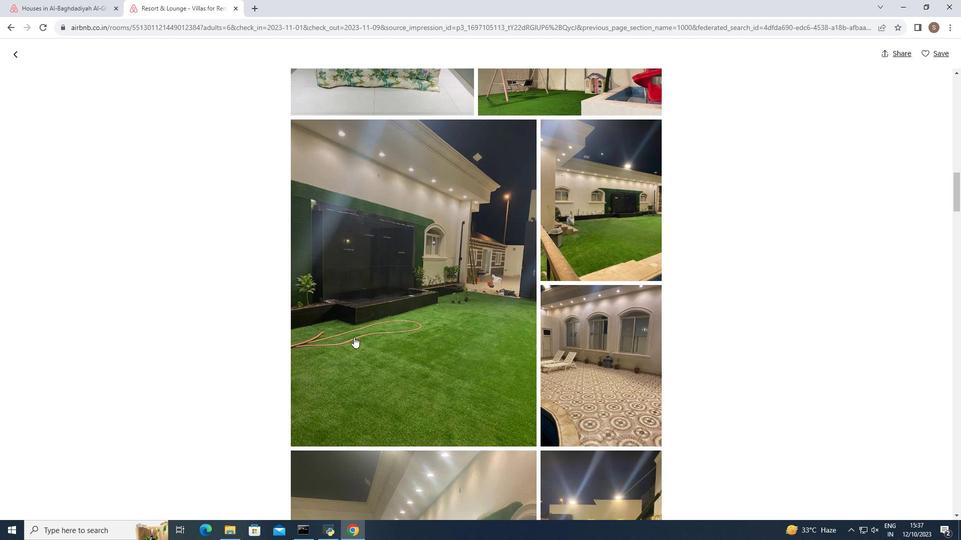
Action: Mouse scrolled (354, 337) with delta (0, 0)
Screenshot: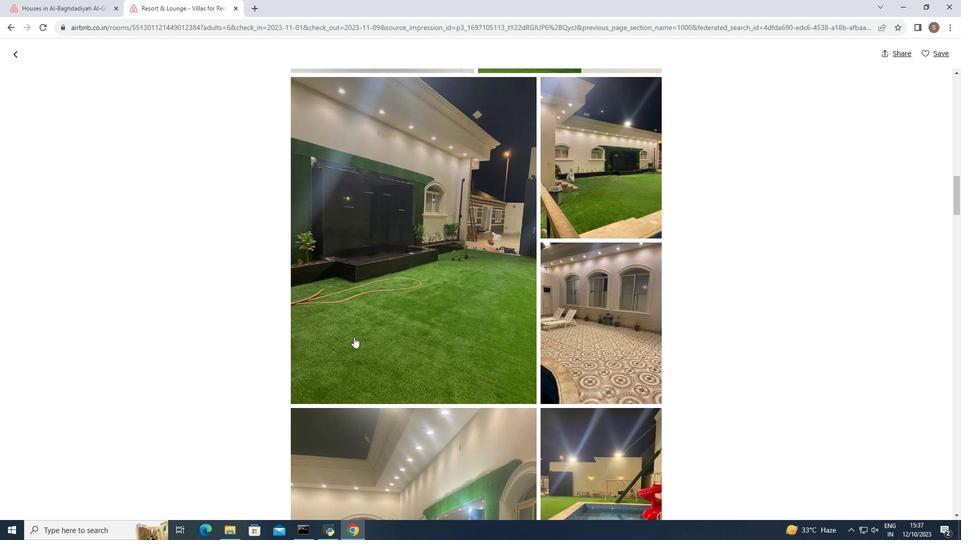 
Action: Mouse scrolled (354, 337) with delta (0, 0)
Screenshot: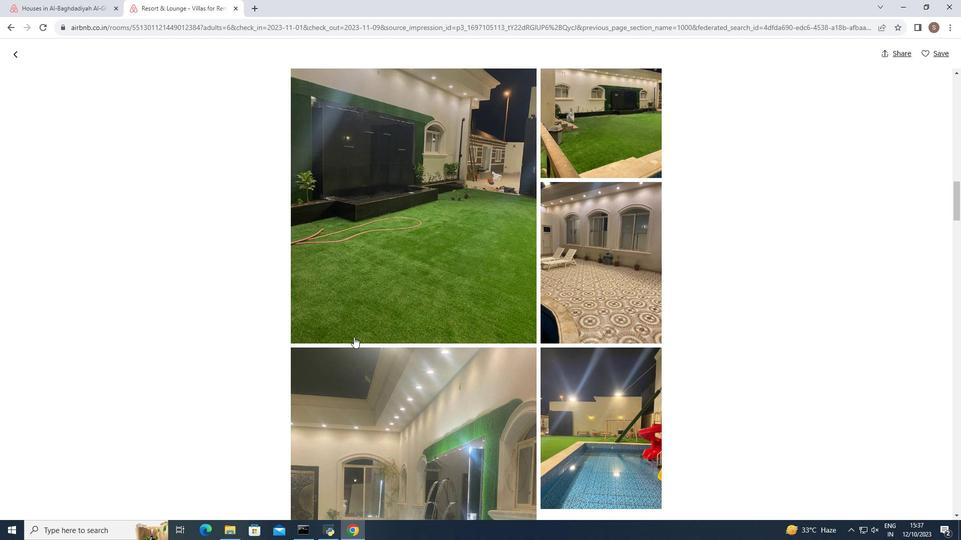 
Action: Mouse scrolled (354, 337) with delta (0, 0)
Screenshot: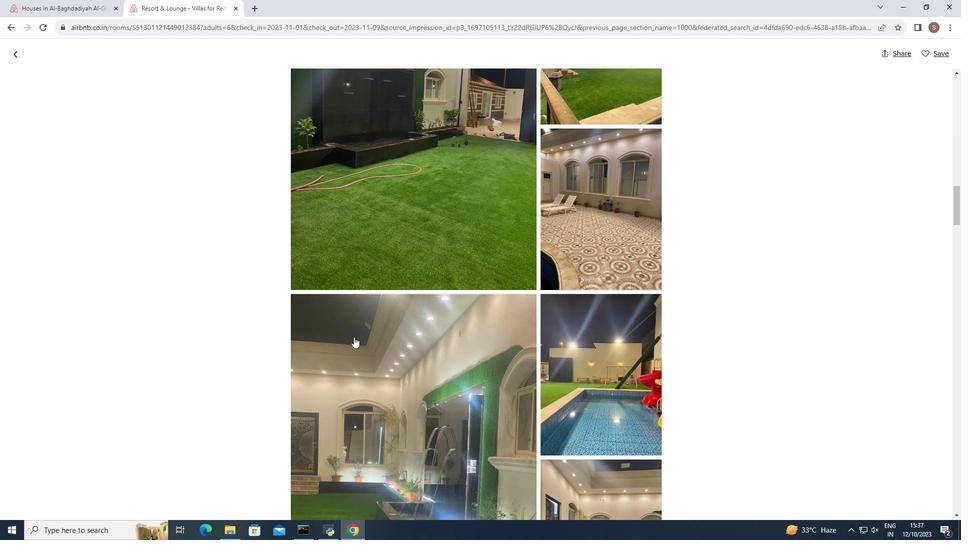 
Action: Mouse scrolled (354, 337) with delta (0, 0)
Screenshot: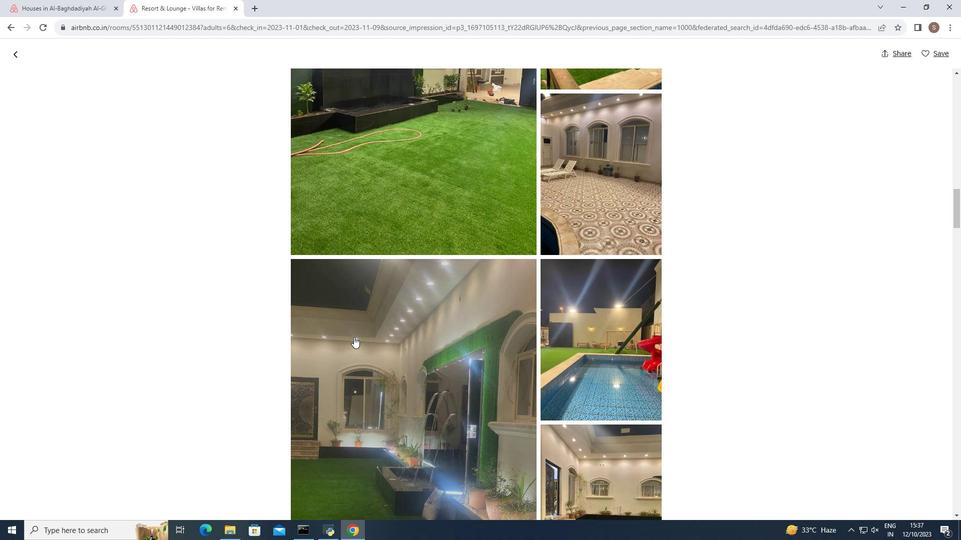 
Action: Mouse scrolled (354, 337) with delta (0, 0)
Screenshot: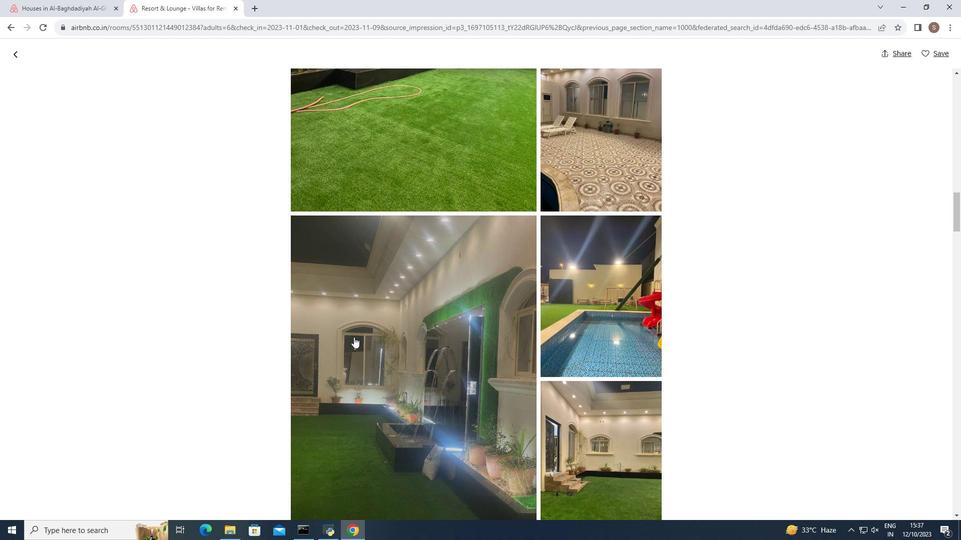 
Action: Mouse scrolled (354, 337) with delta (0, 0)
Screenshot: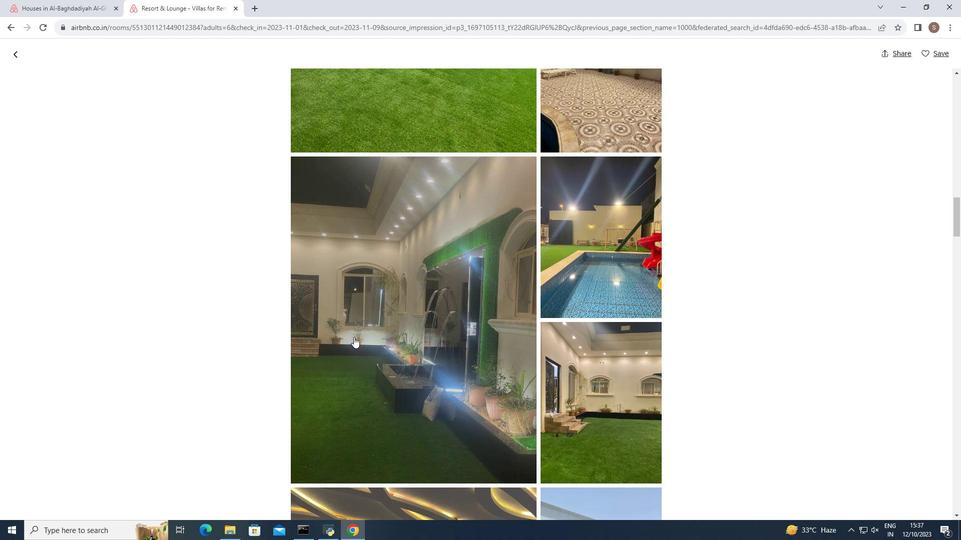 
Action: Mouse scrolled (354, 337) with delta (0, 0)
Screenshot: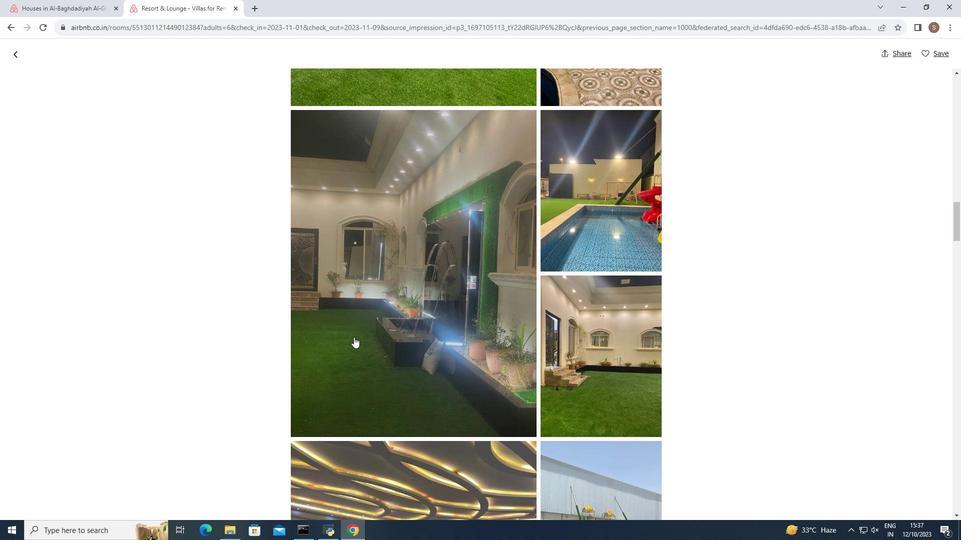 
Action: Mouse scrolled (354, 337) with delta (0, 0)
Screenshot: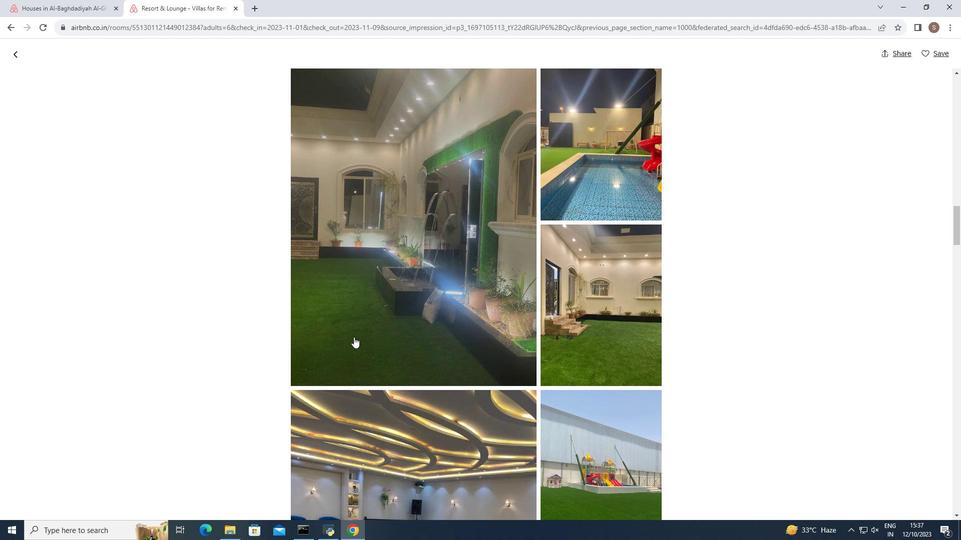 
Action: Mouse scrolled (354, 337) with delta (0, 0)
Screenshot: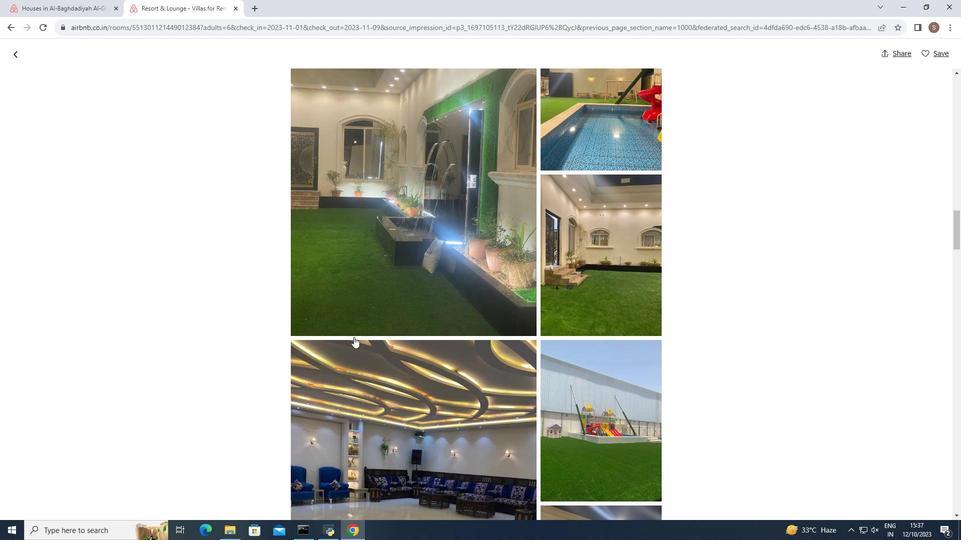 
Action: Mouse scrolled (354, 337) with delta (0, 0)
Screenshot: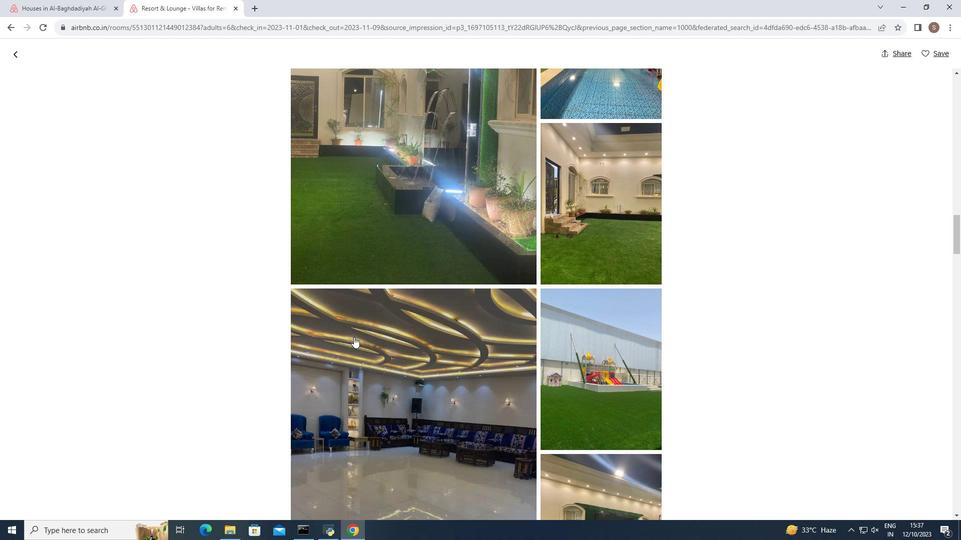
Action: Mouse moved to (354, 338)
Screenshot: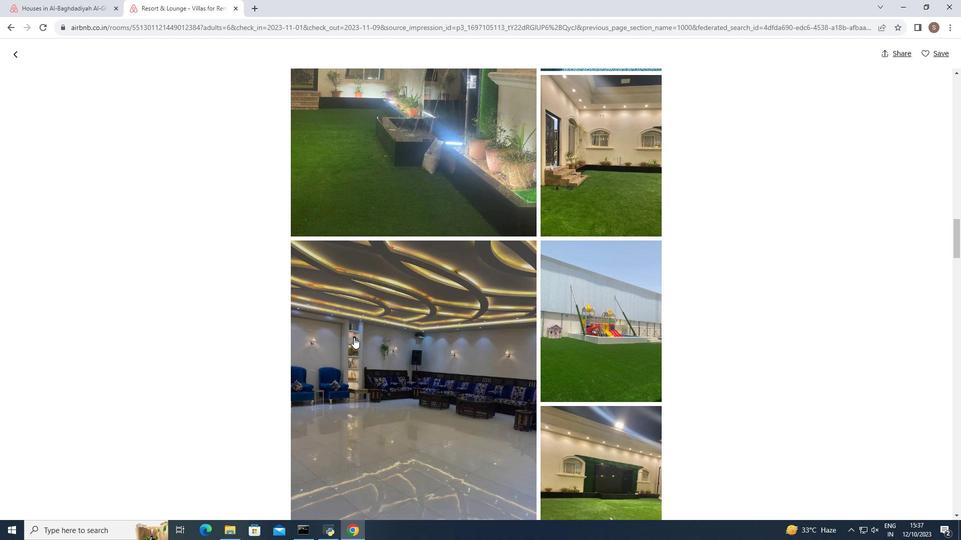 
Action: Mouse scrolled (354, 337) with delta (0, 0)
Screenshot: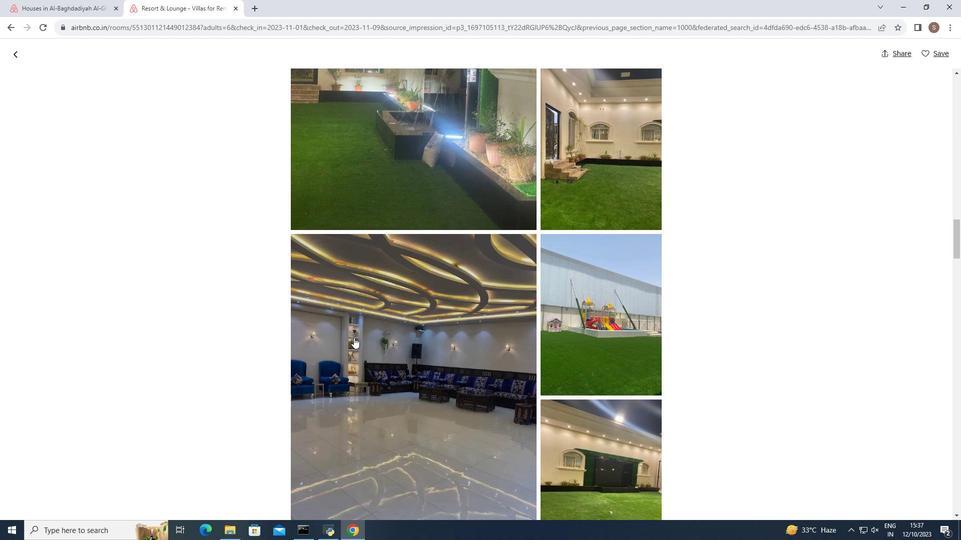 
Action: Mouse scrolled (354, 337) with delta (0, 0)
